 Task: Look for space in Kroonstad, South Africa from 10th July, 2023 to 15th July, 2023 for 7 adults in price range Rs.10000 to Rs.15000. Place can be entire place or shared room with 4 bedrooms having 7 beds and 4 bathrooms. Property type can be house, flat, guest house. Amenities needed are: wifi, TV, free parkinig on premises, gym, breakfast. Booking option can be shelf check-in. Required host language is English.
Action: Mouse moved to (494, 118)
Screenshot: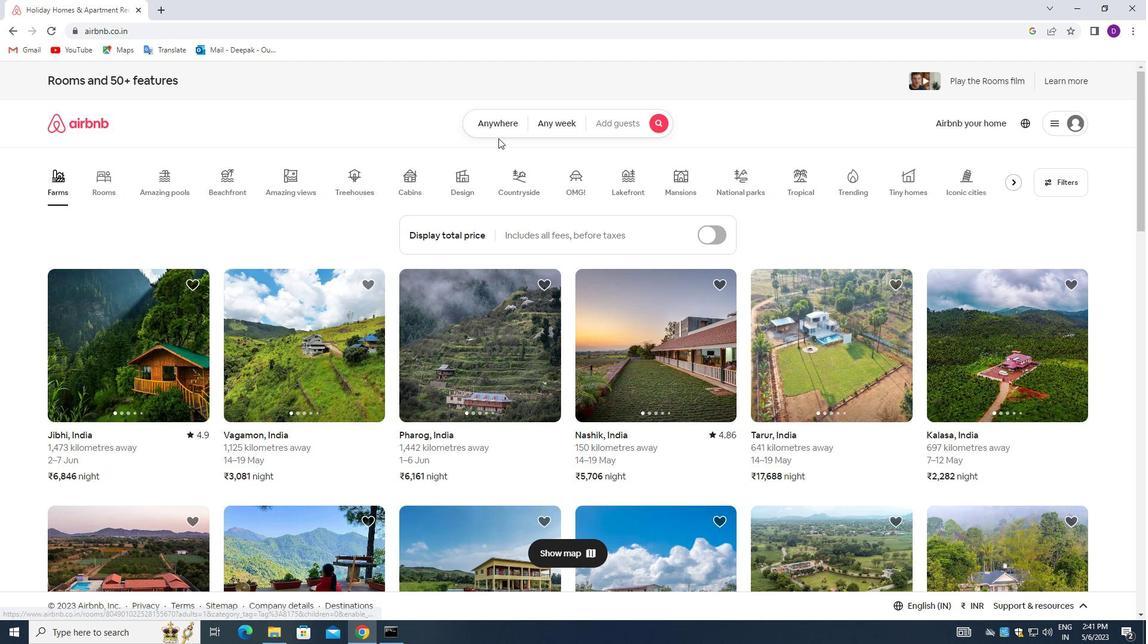 
Action: Mouse pressed left at (494, 118)
Screenshot: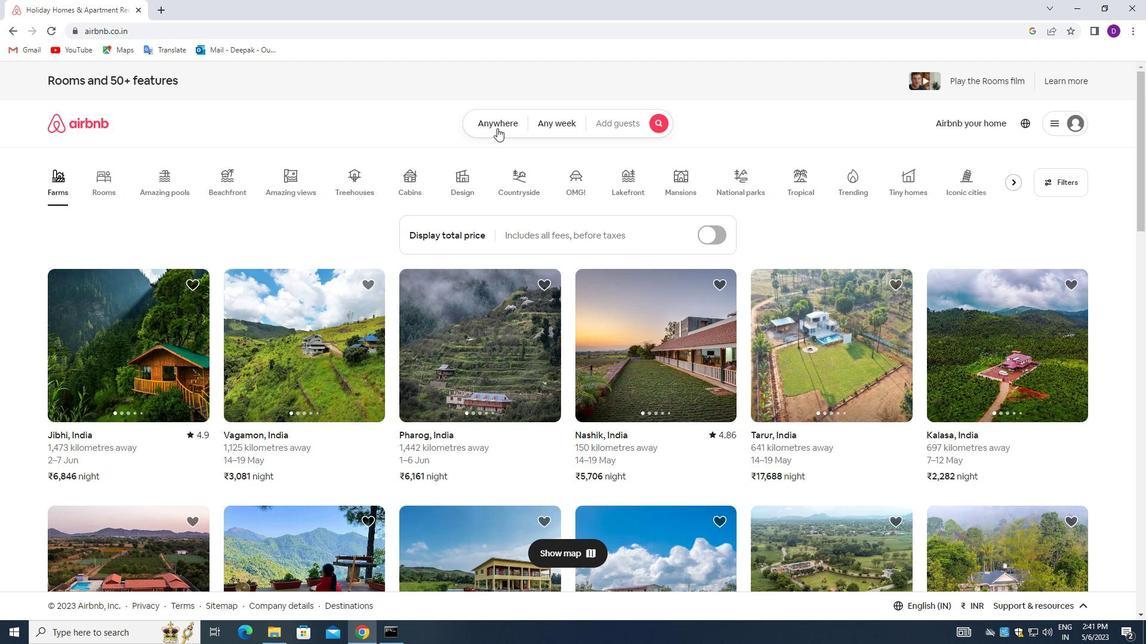 
Action: Mouse moved to (458, 170)
Screenshot: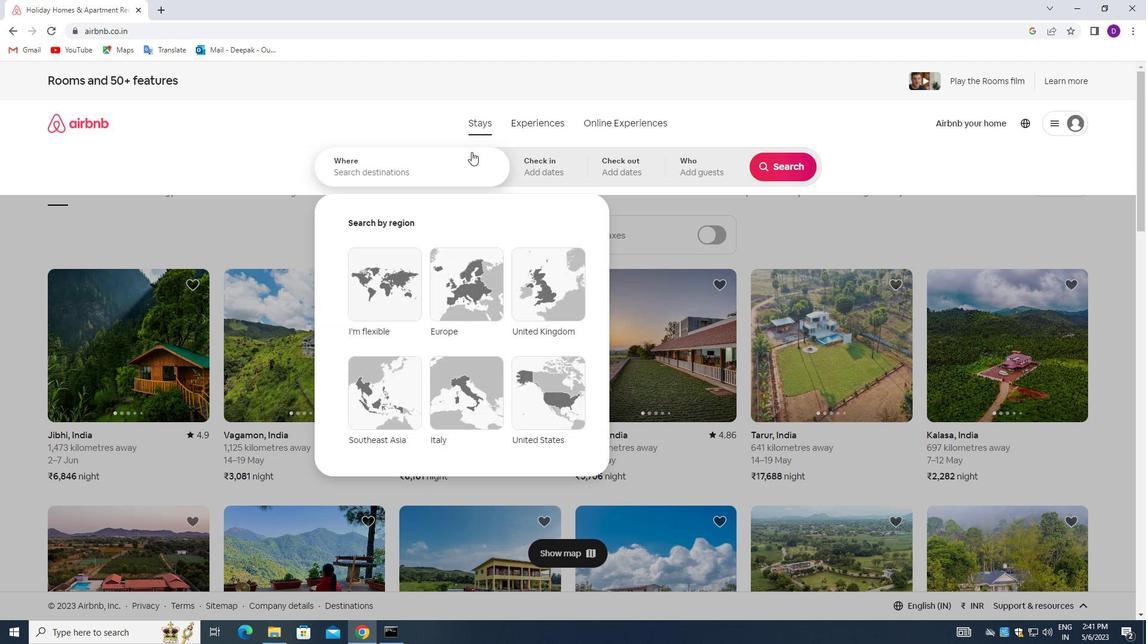 
Action: Mouse pressed left at (458, 170)
Screenshot: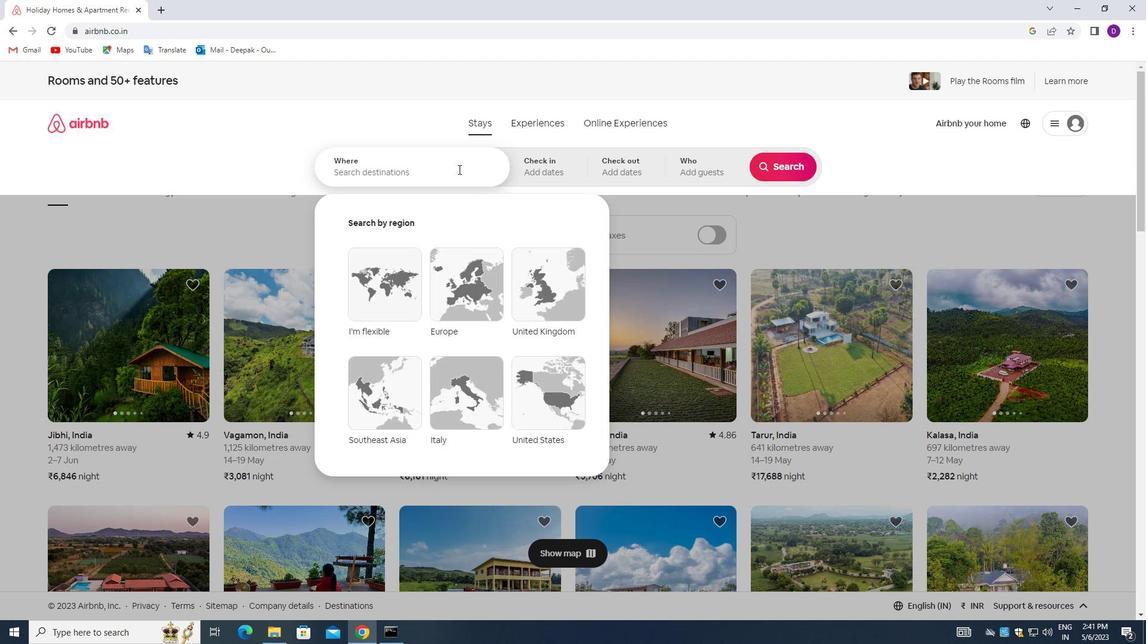 
Action: Mouse moved to (72, 278)
Screenshot: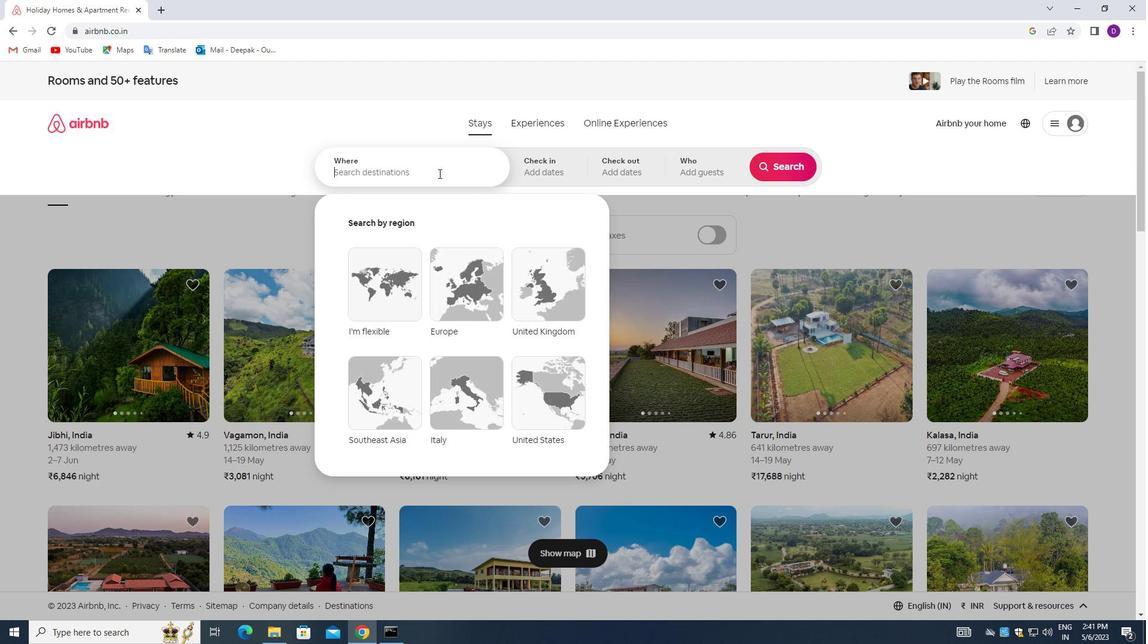 
Action: Key pressed <Key.shift>K
Screenshot: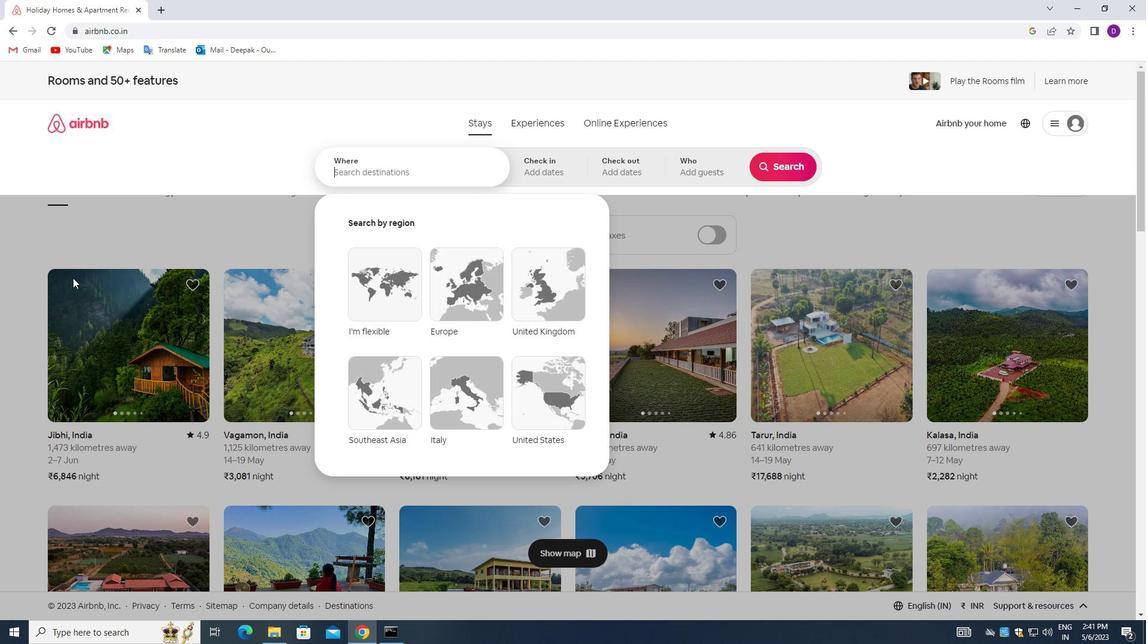 
Action: Mouse moved to (72, 278)
Screenshot: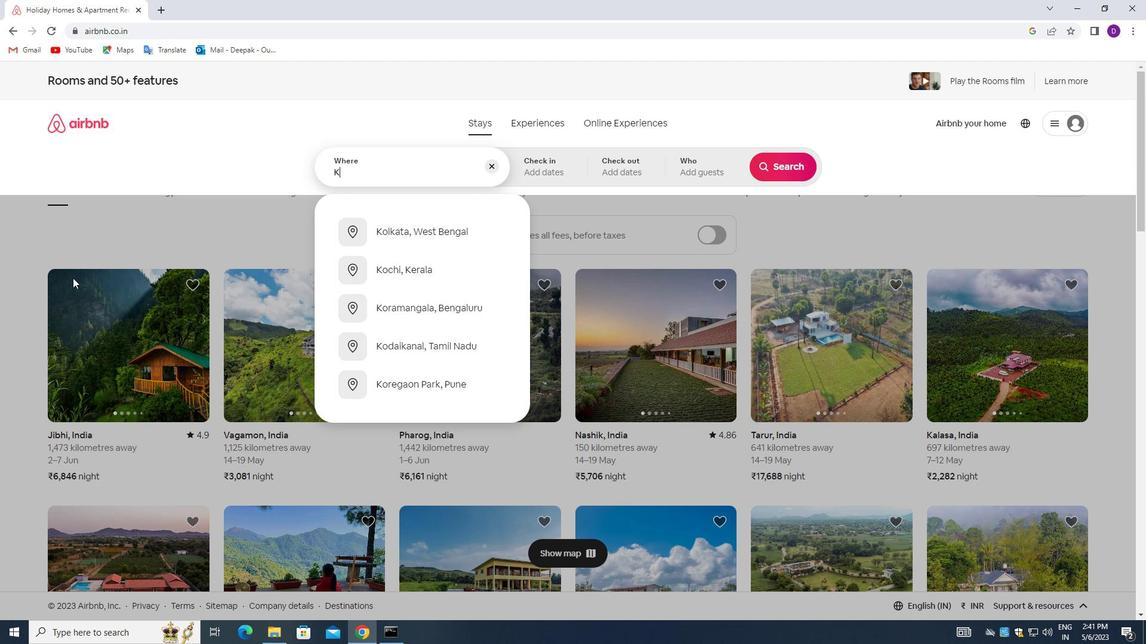 
Action: Key pressed ROONSTAD,<Key.space>J<Key.shift_r>S<Key.backspace><Key.backspace><Key.shift_r>SOUTH<Key.space><Key.shift_r>AFRICA<Key.shift_r><Key.enter>
Screenshot: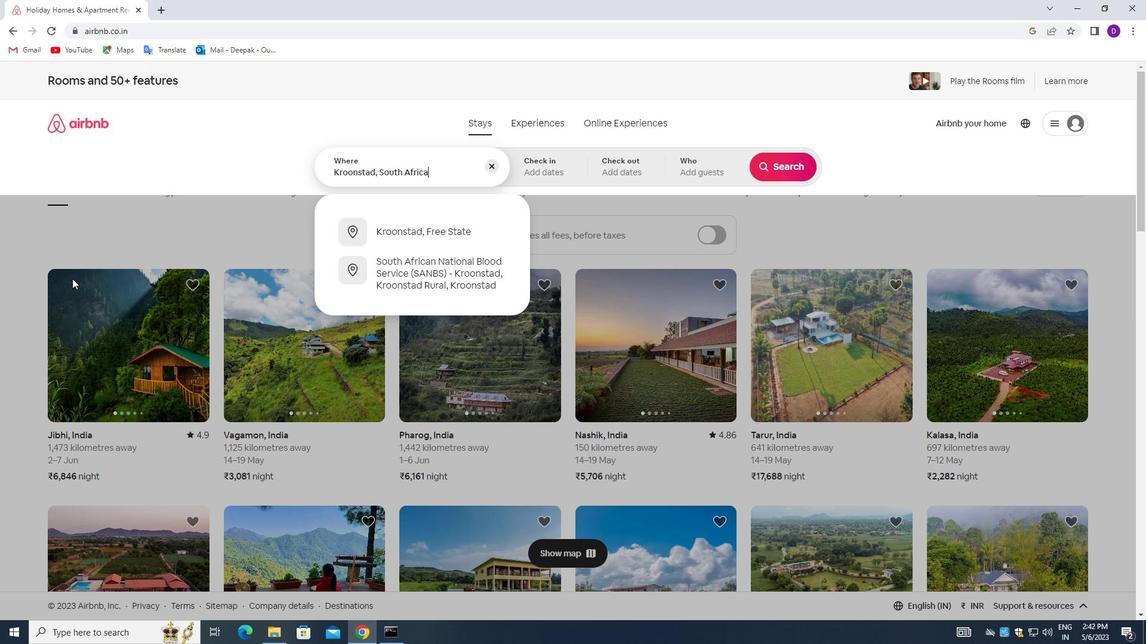 
Action: Mouse moved to (781, 260)
Screenshot: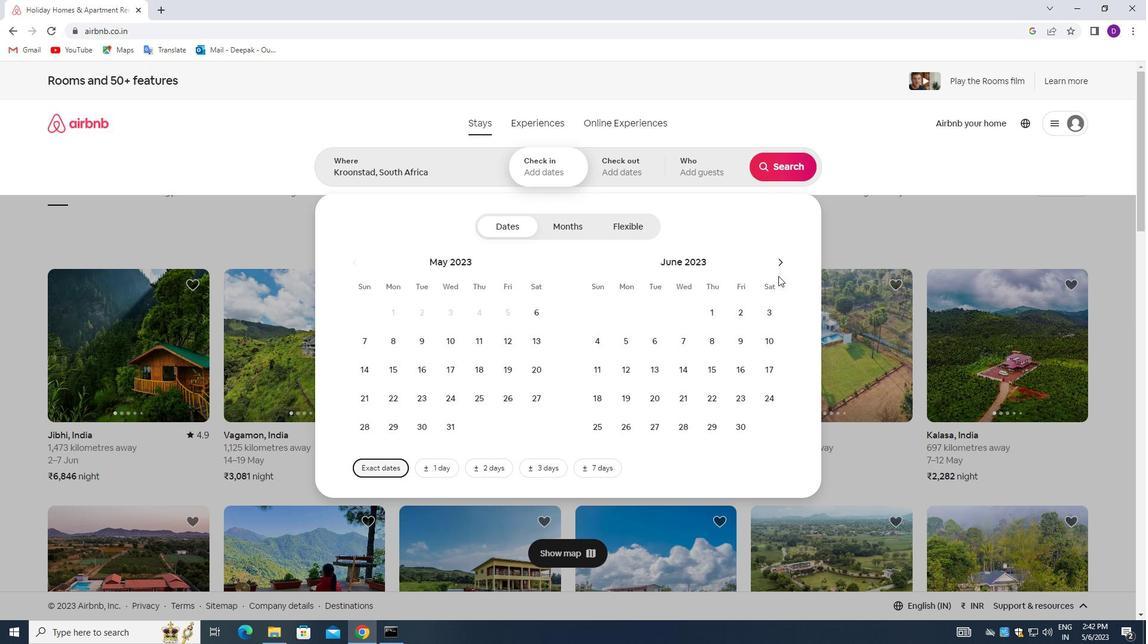 
Action: Mouse pressed left at (781, 260)
Screenshot: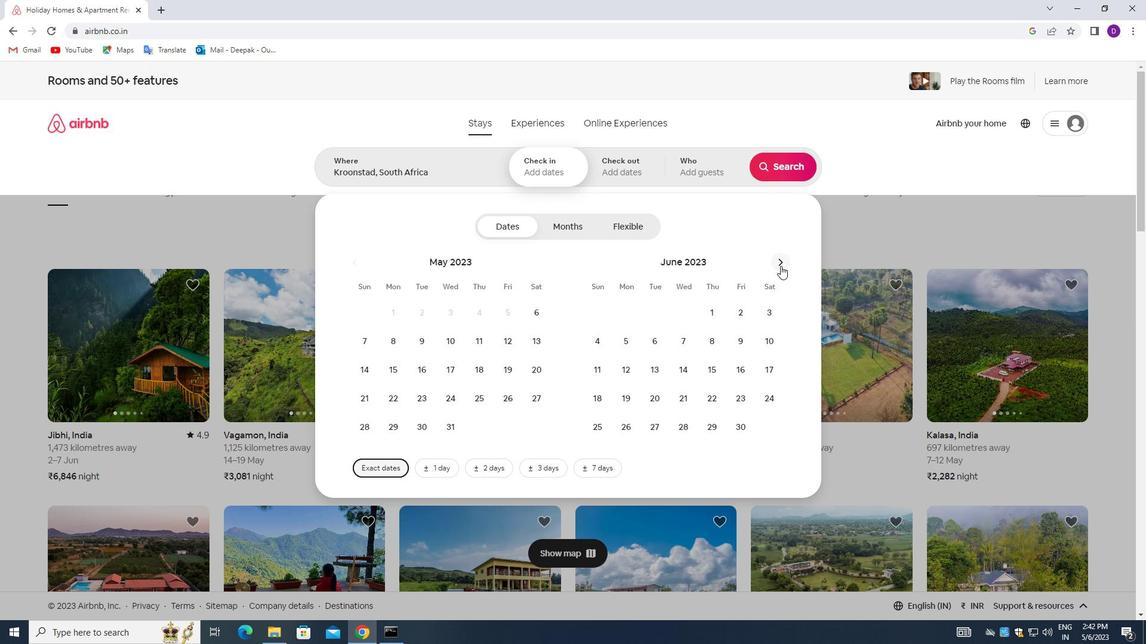 
Action: Mouse moved to (622, 373)
Screenshot: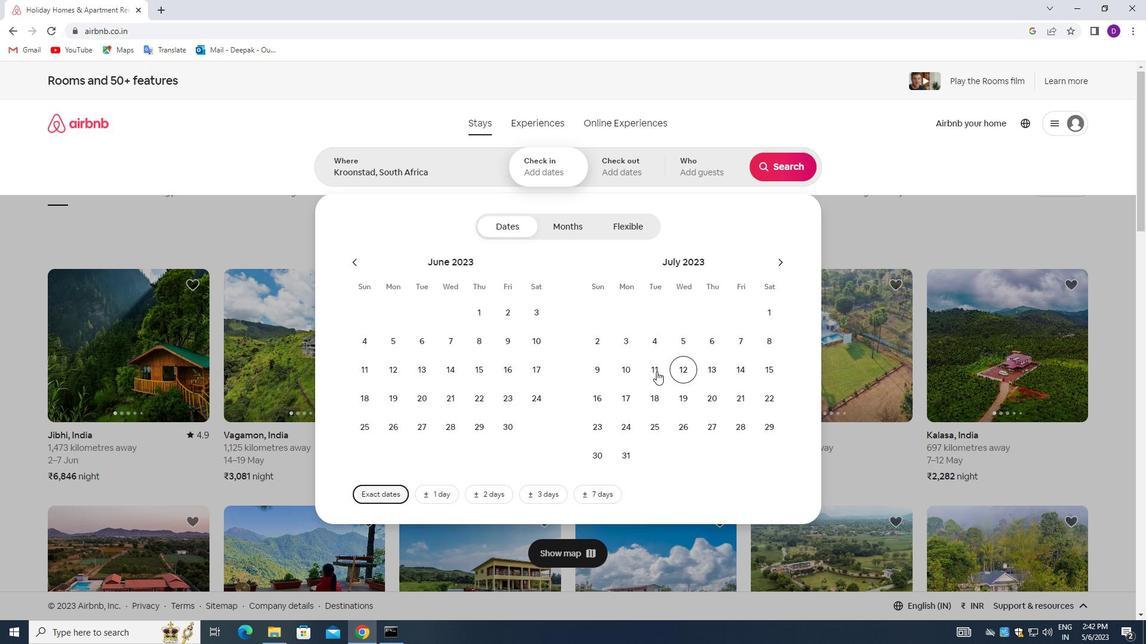 
Action: Mouse pressed left at (622, 373)
Screenshot: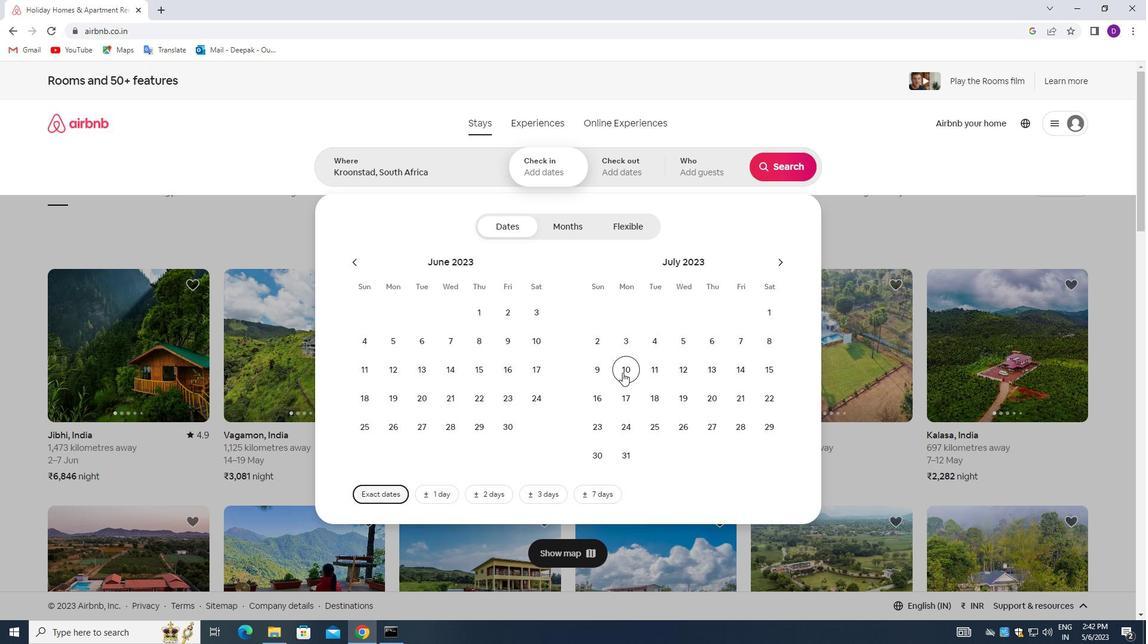 
Action: Mouse moved to (764, 364)
Screenshot: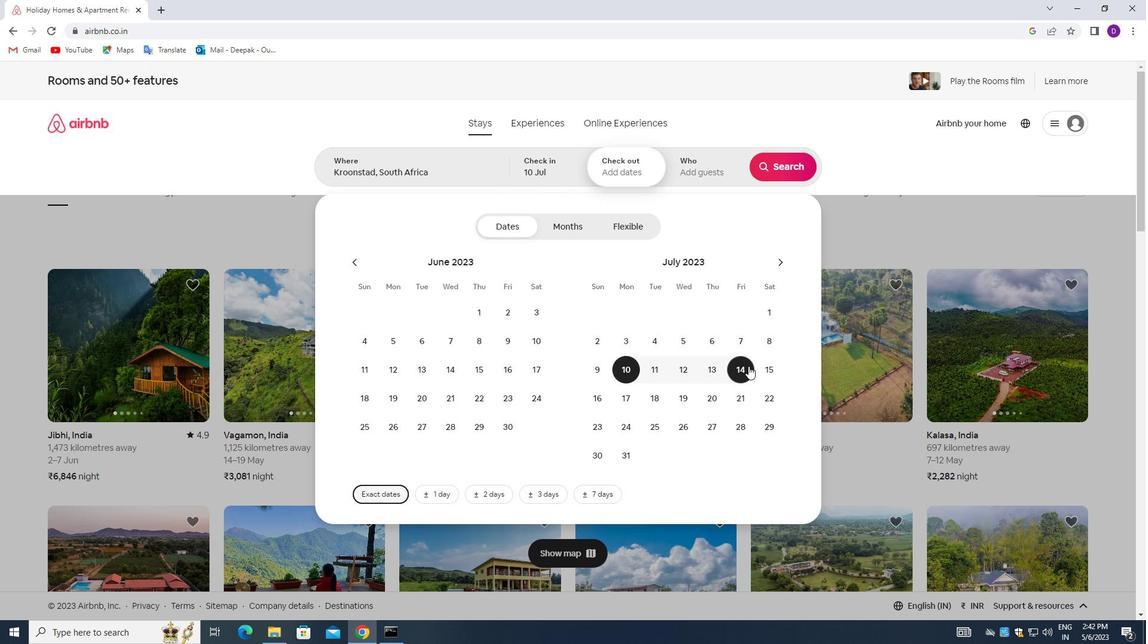 
Action: Mouse pressed left at (764, 364)
Screenshot: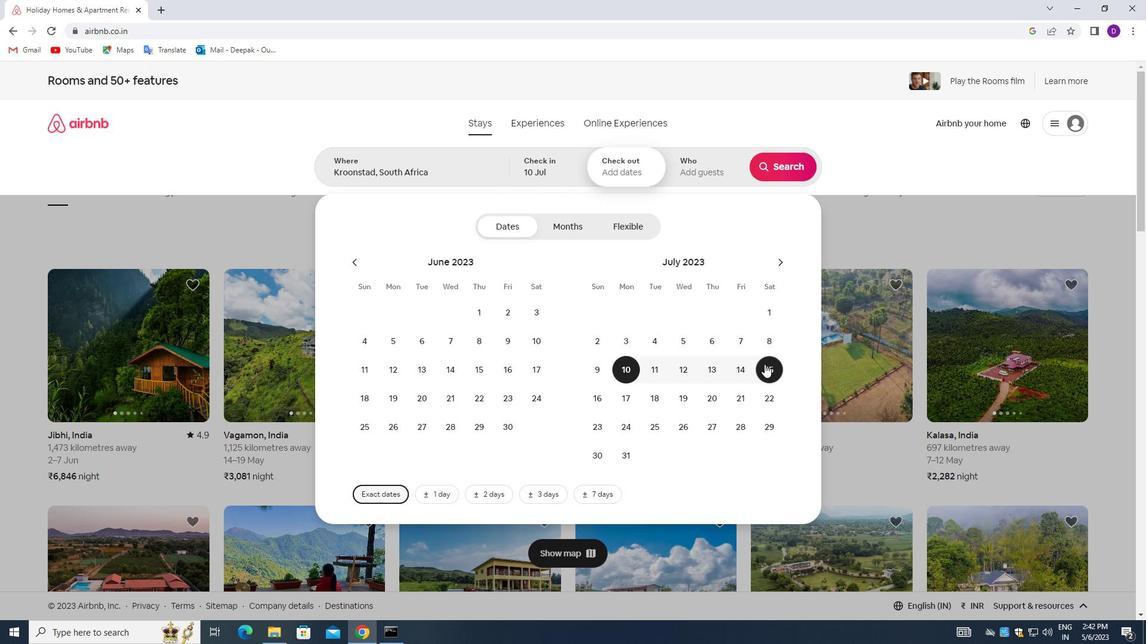 
Action: Mouse moved to (711, 176)
Screenshot: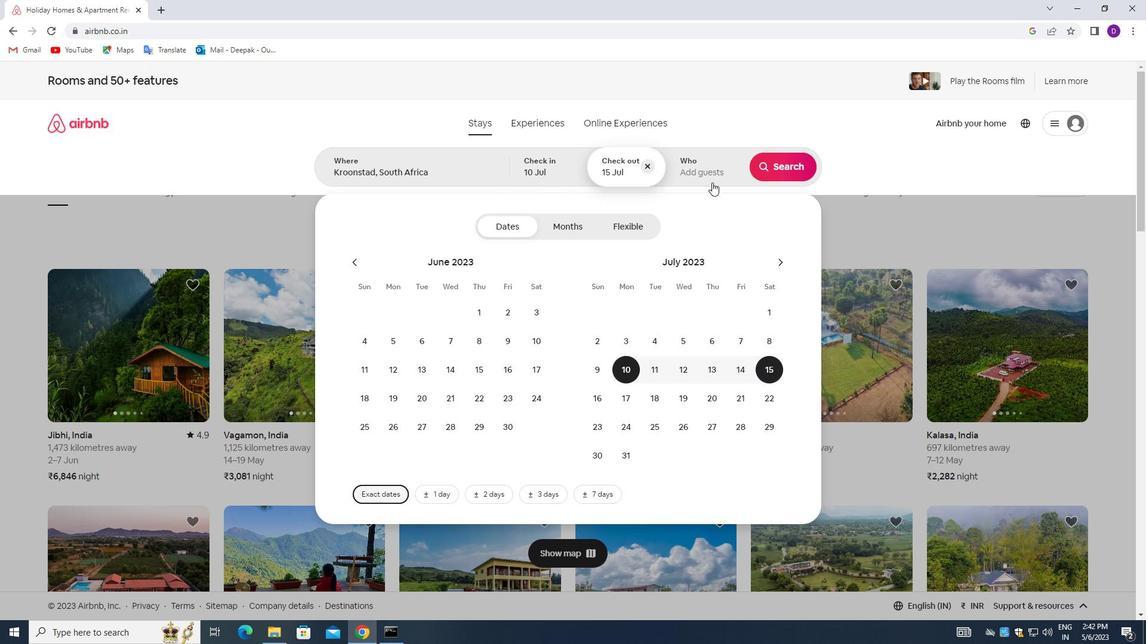 
Action: Mouse pressed left at (711, 176)
Screenshot: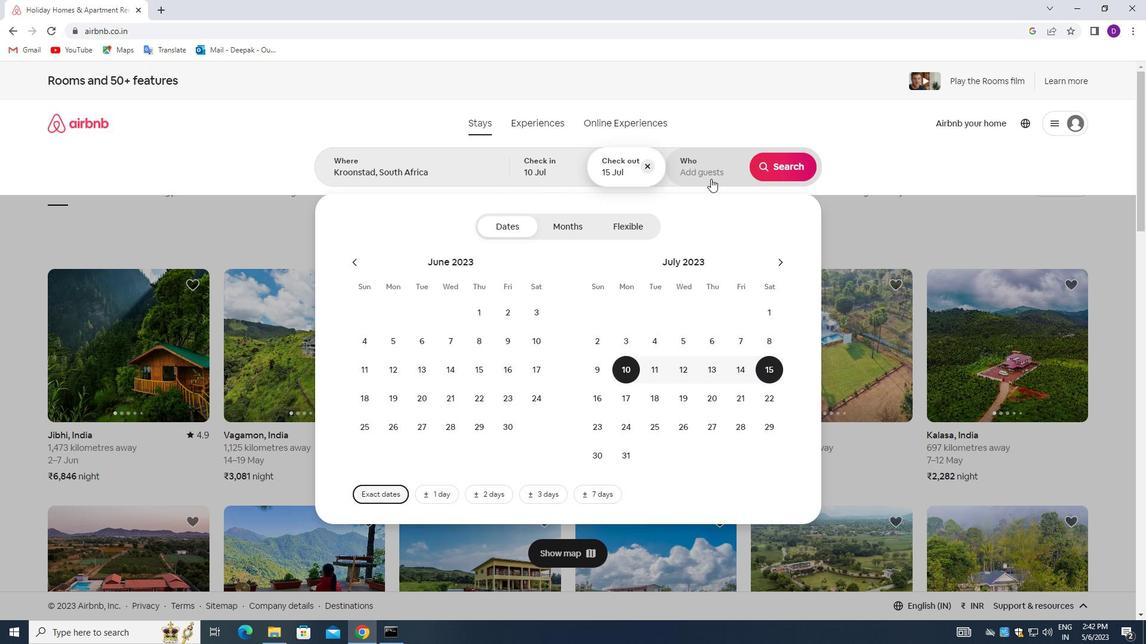 
Action: Mouse moved to (786, 229)
Screenshot: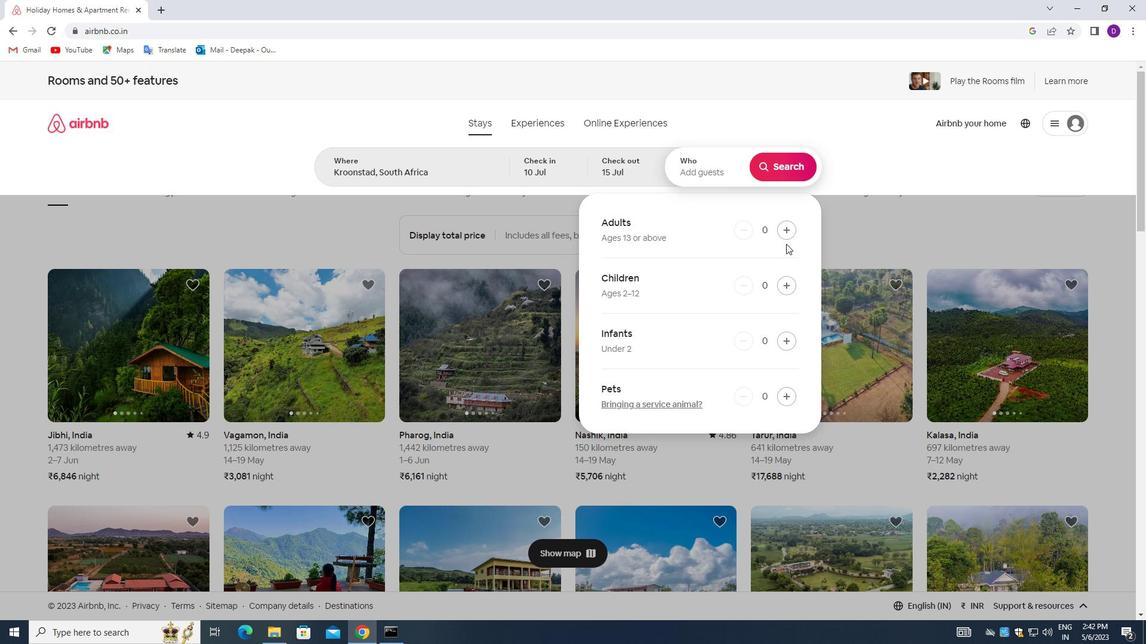 
Action: Mouse pressed left at (786, 229)
Screenshot: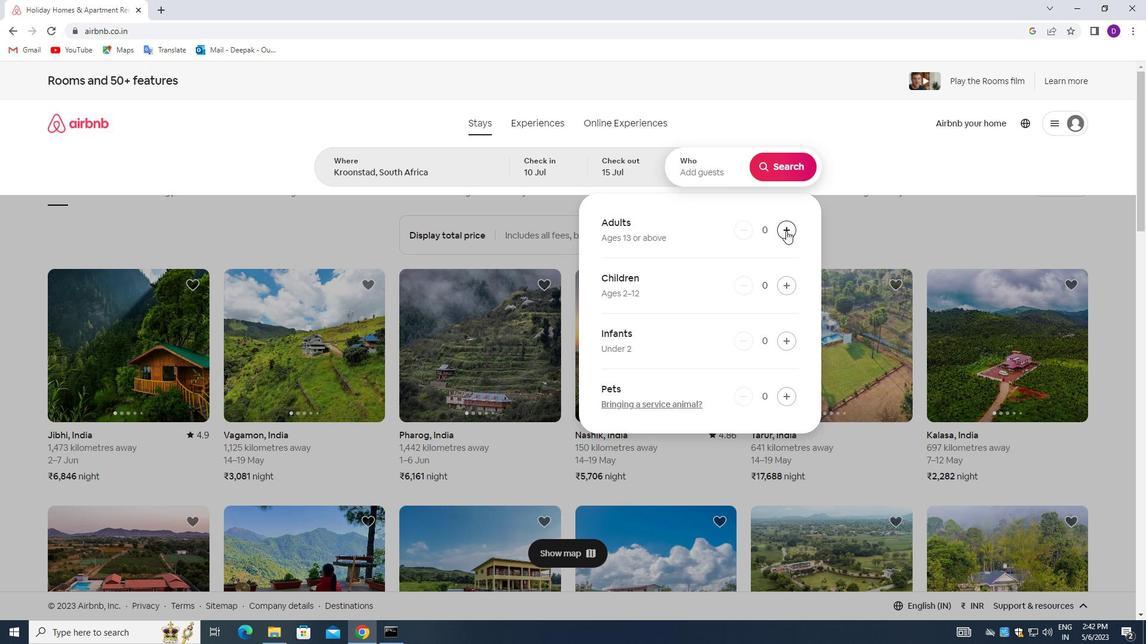 
Action: Mouse pressed left at (786, 229)
Screenshot: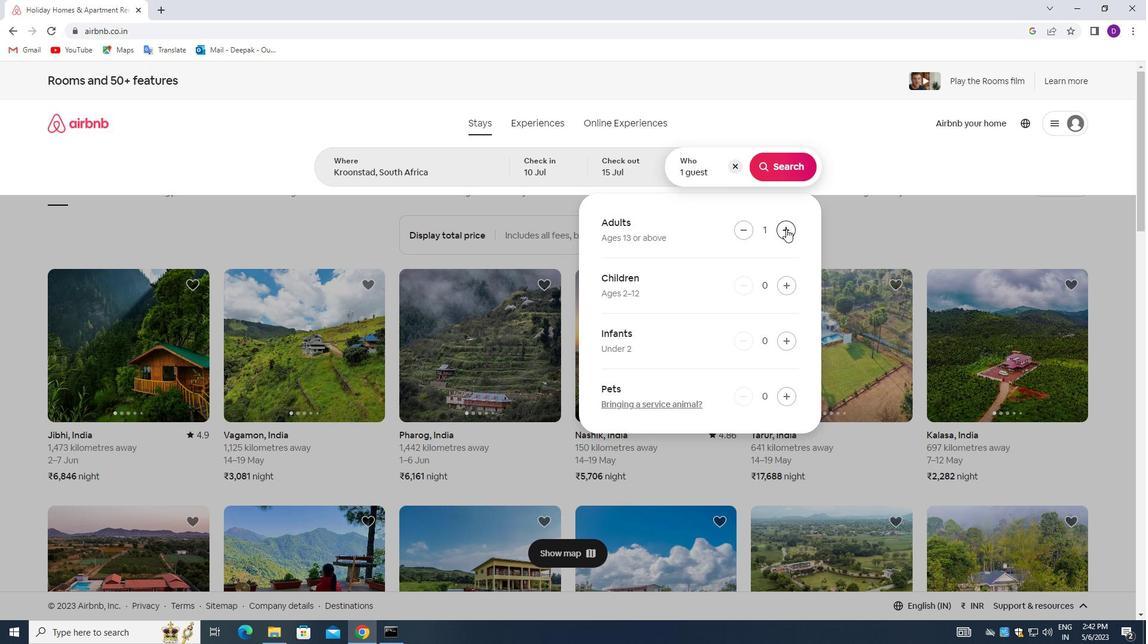 
Action: Mouse pressed left at (786, 229)
Screenshot: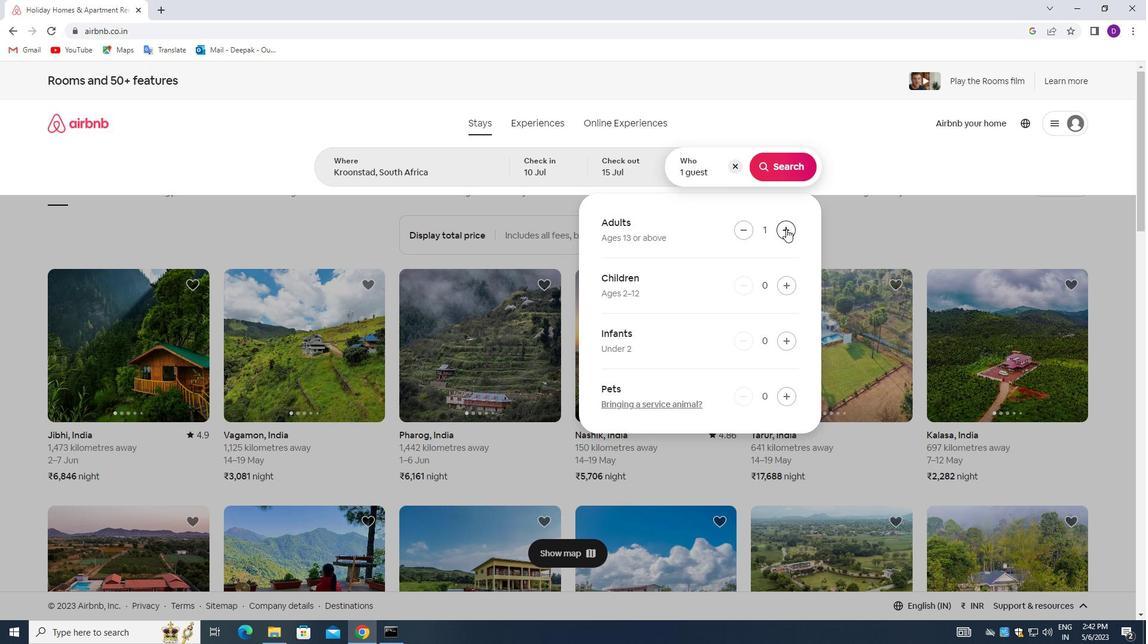 
Action: Mouse pressed left at (786, 229)
Screenshot: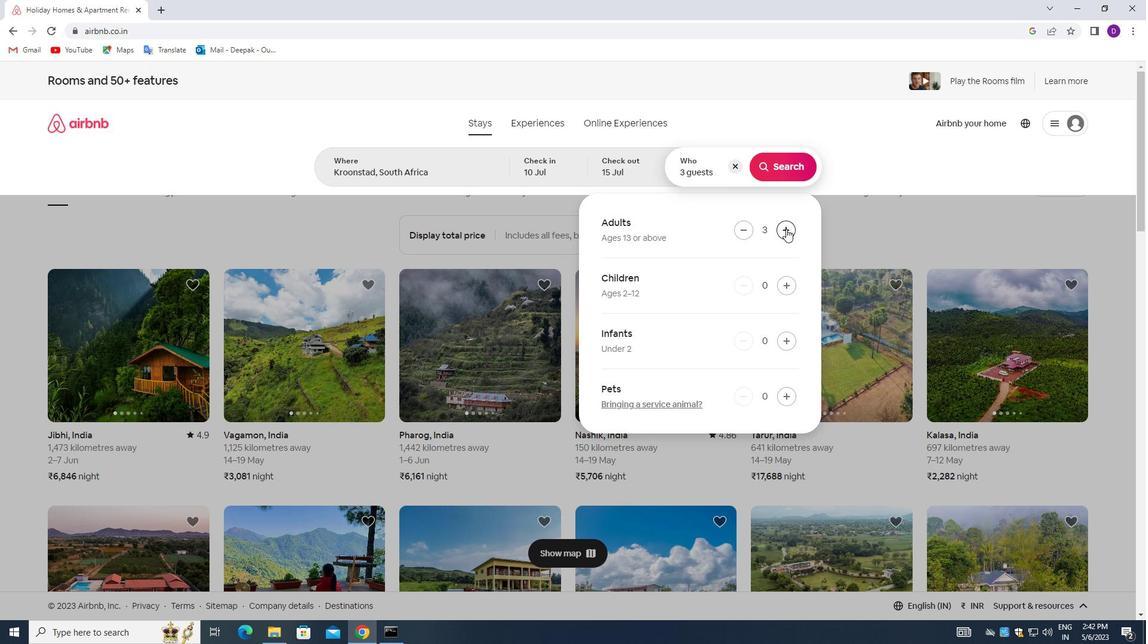 
Action: Mouse pressed left at (786, 229)
Screenshot: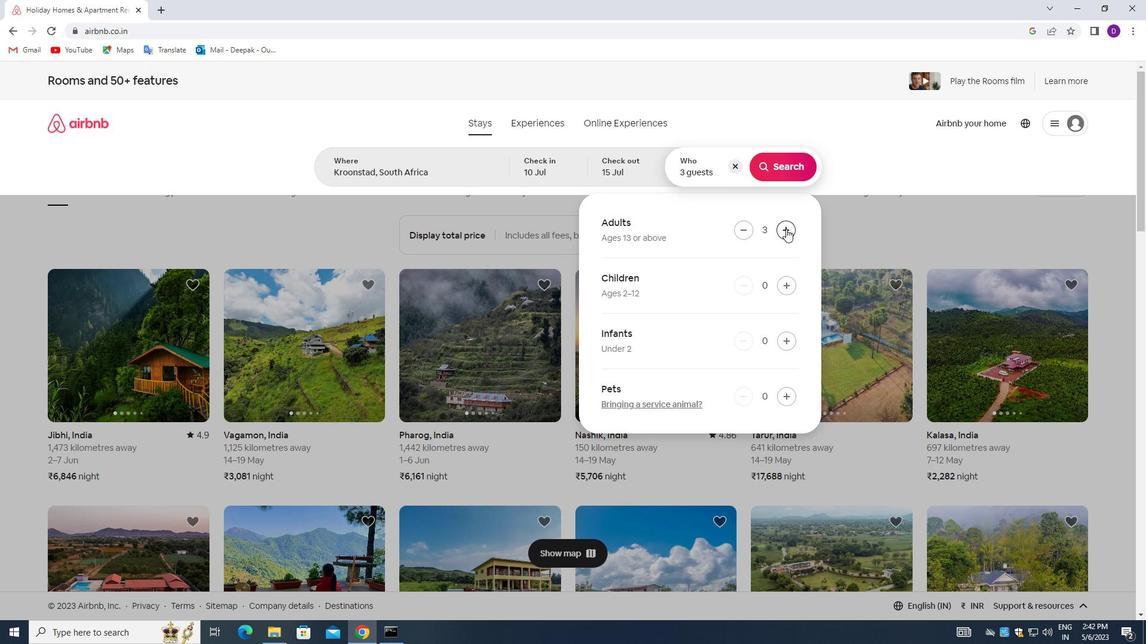 
Action: Mouse pressed left at (786, 229)
Screenshot: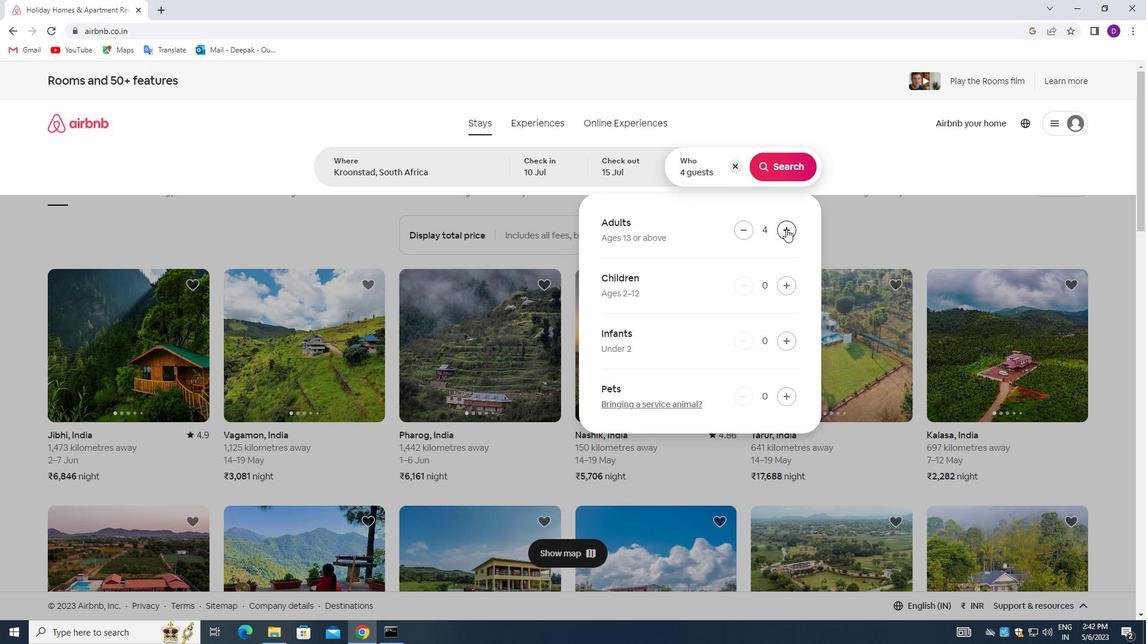 
Action: Mouse pressed left at (786, 229)
Screenshot: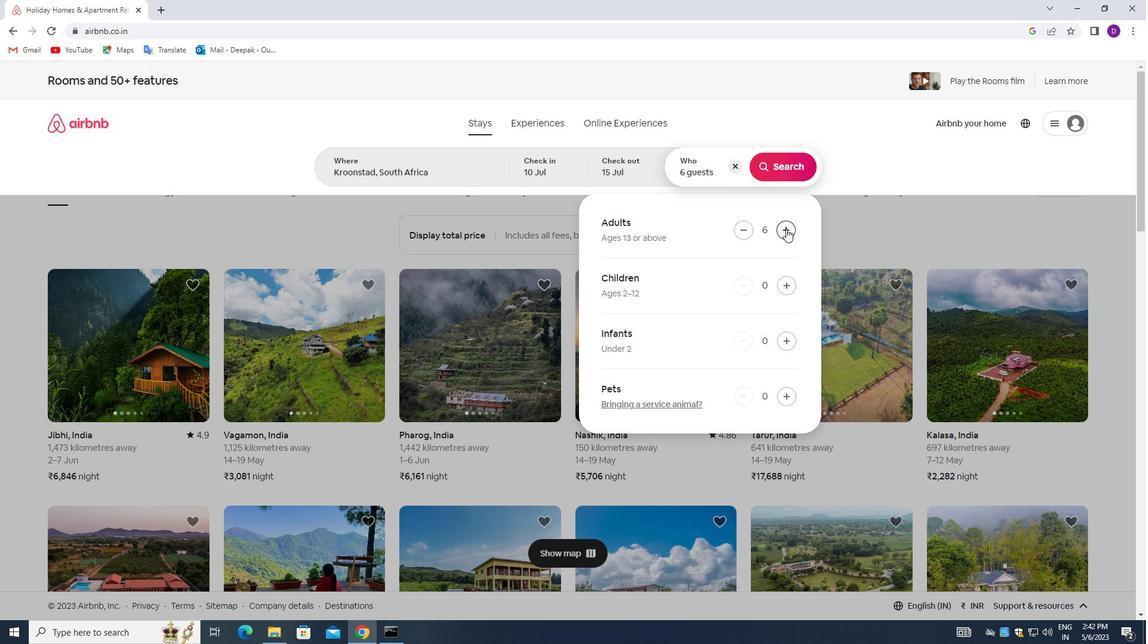 
Action: Mouse moved to (781, 161)
Screenshot: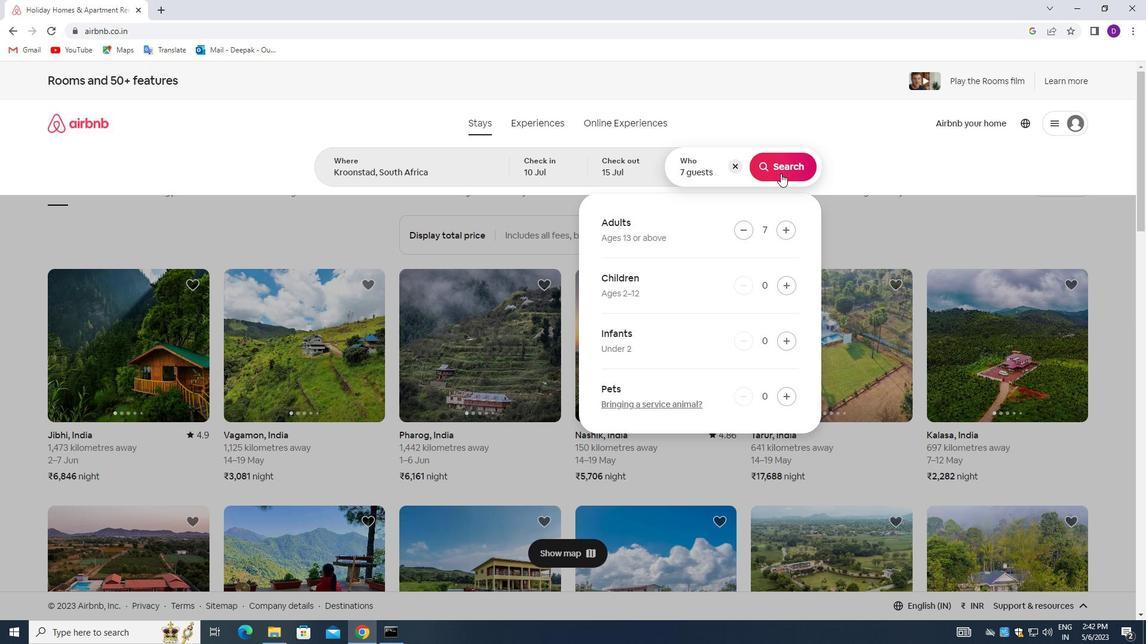 
Action: Mouse pressed left at (781, 161)
Screenshot: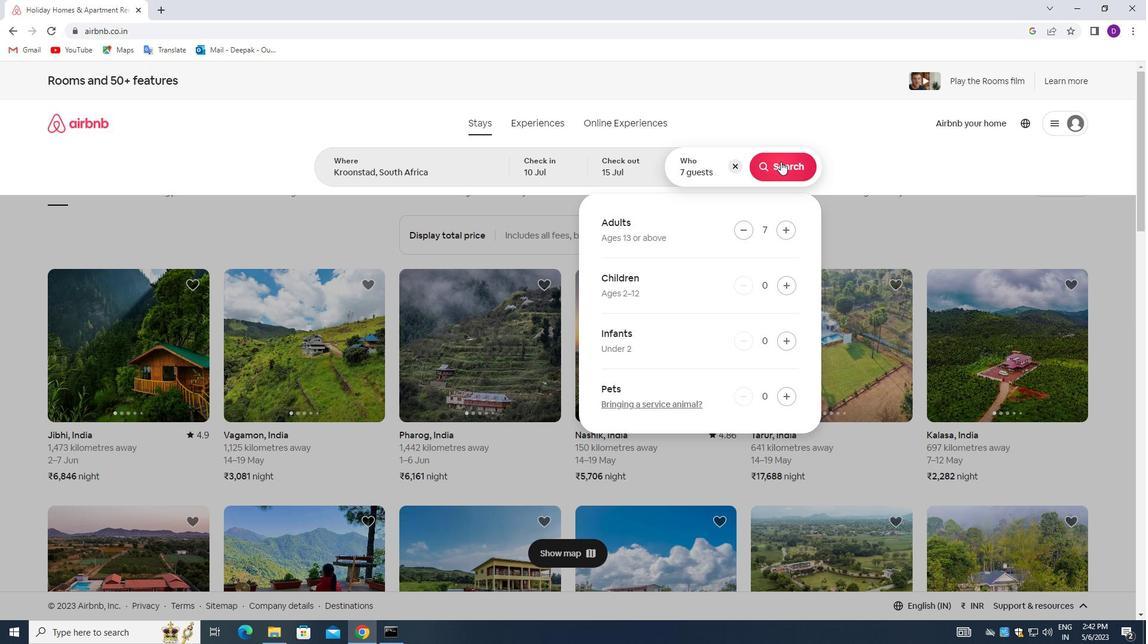 
Action: Mouse moved to (1086, 129)
Screenshot: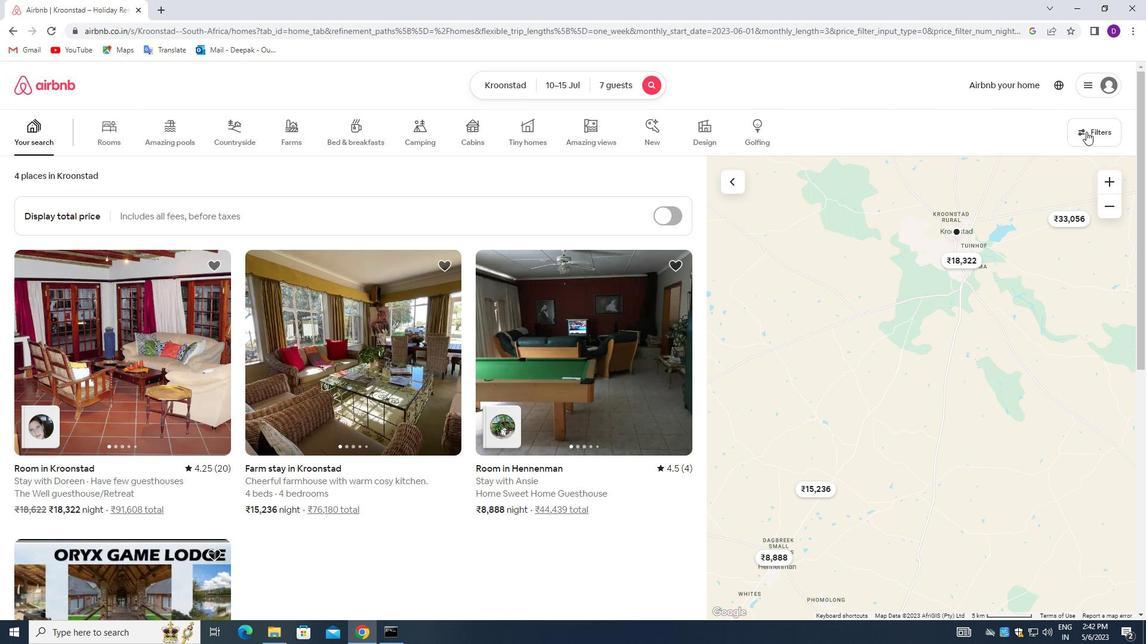 
Action: Mouse pressed left at (1086, 129)
Screenshot: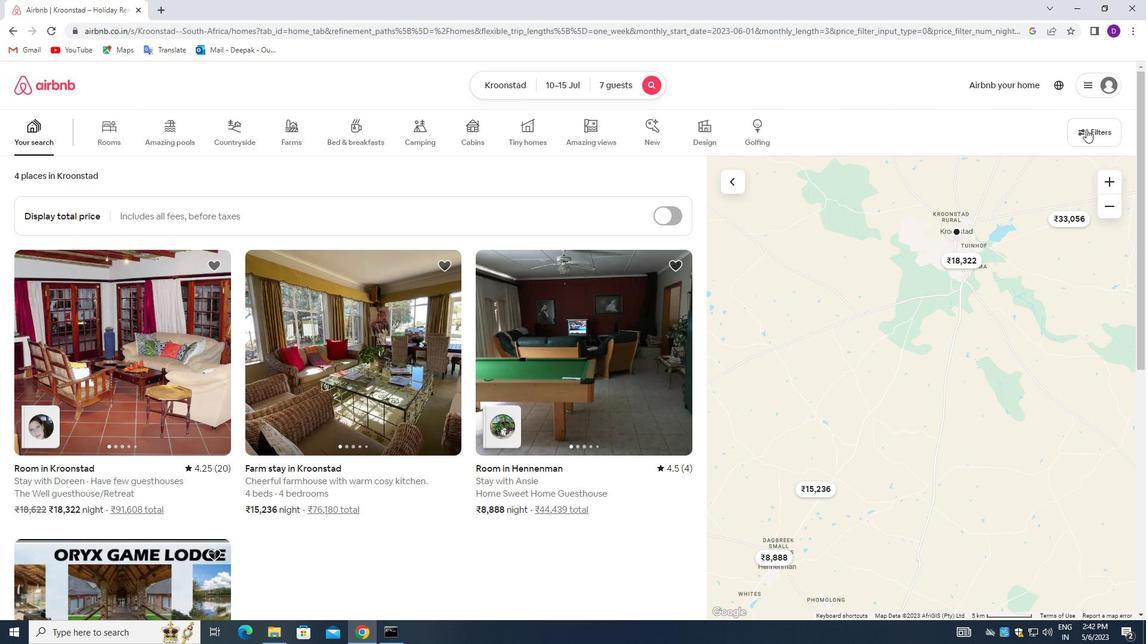 
Action: Mouse moved to (437, 428)
Screenshot: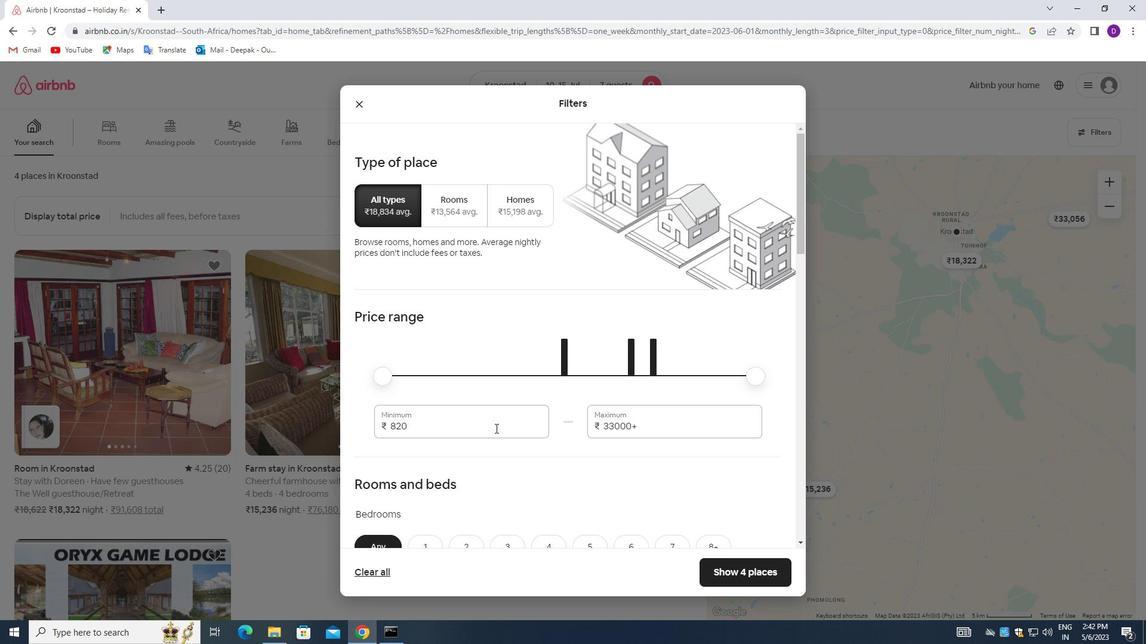 
Action: Mouse pressed left at (437, 428)
Screenshot: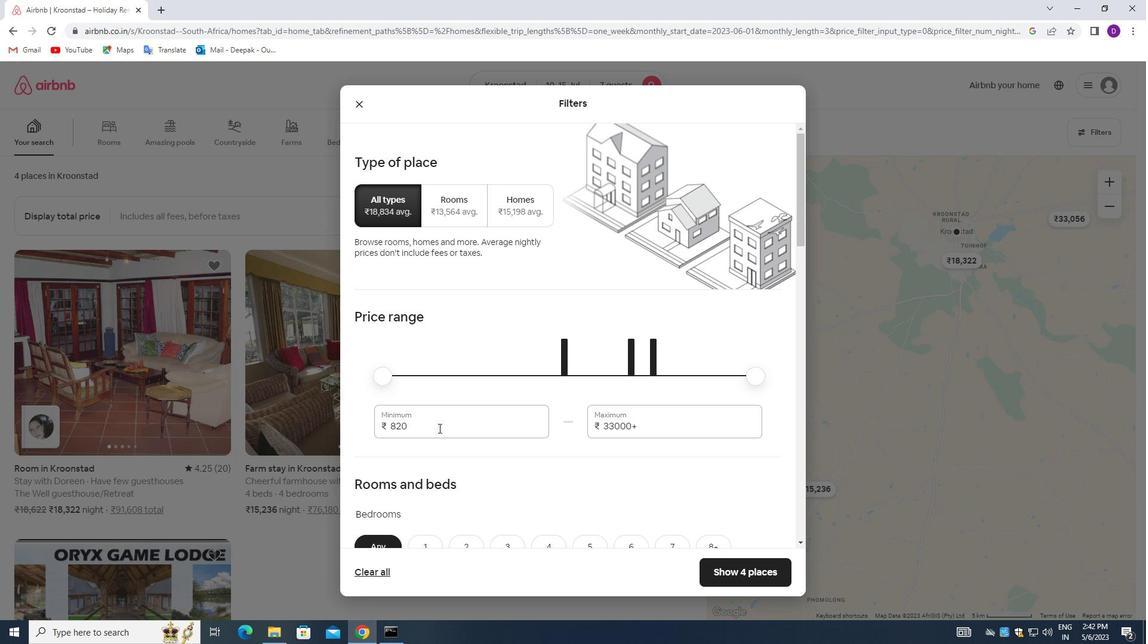 
Action: Mouse pressed left at (437, 428)
Screenshot: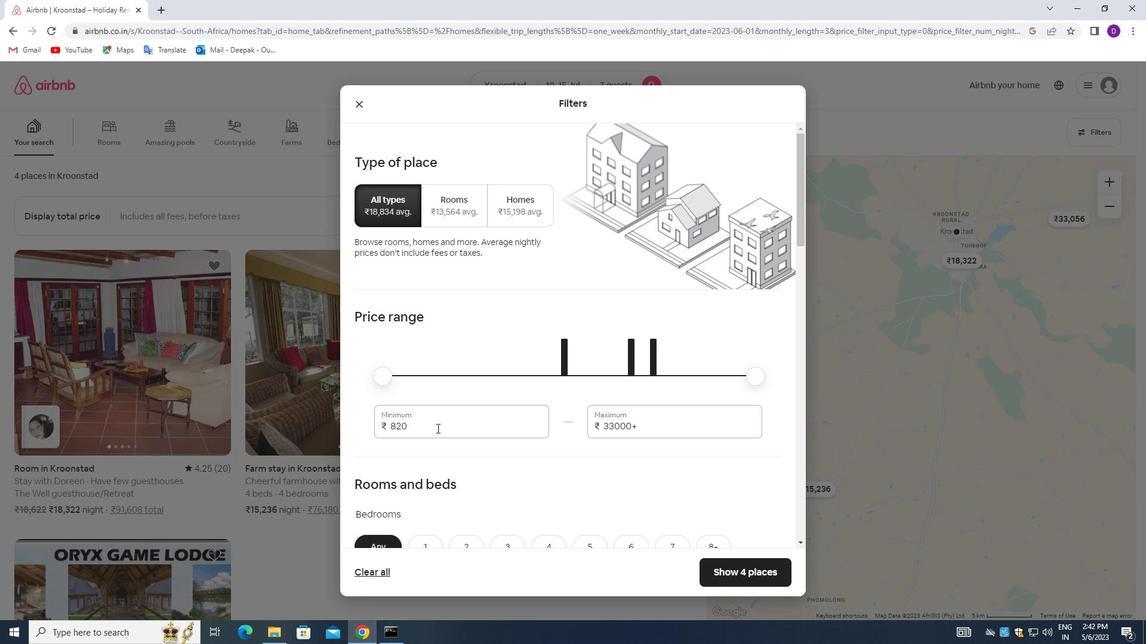 
Action: Mouse moved to (436, 428)
Screenshot: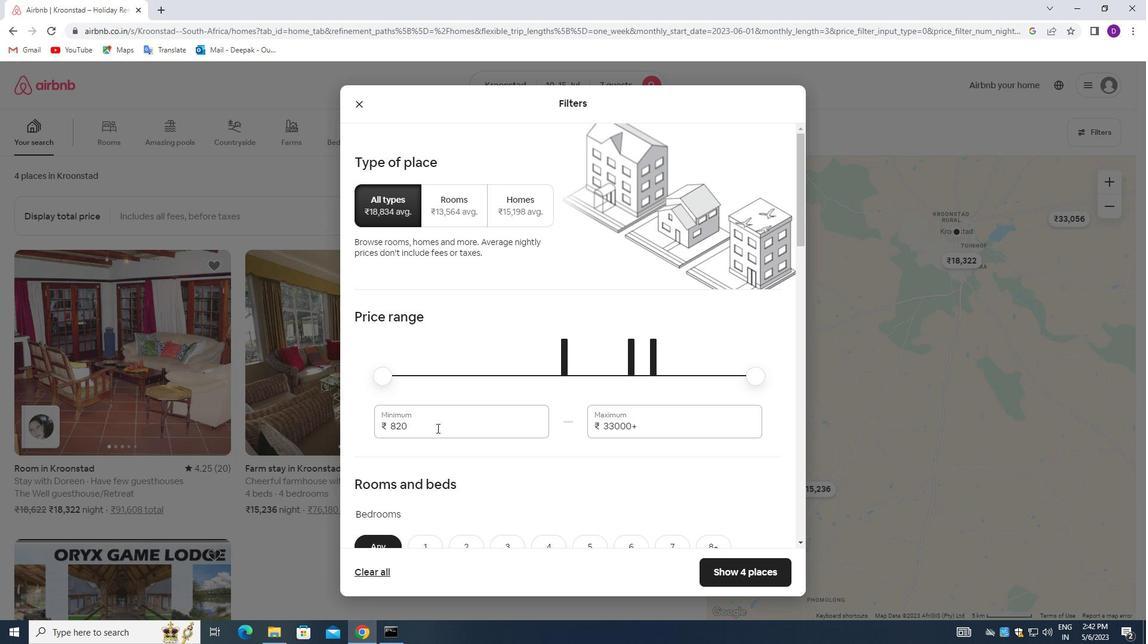 
Action: Key pressed 10000<Key.tab>15000
Screenshot: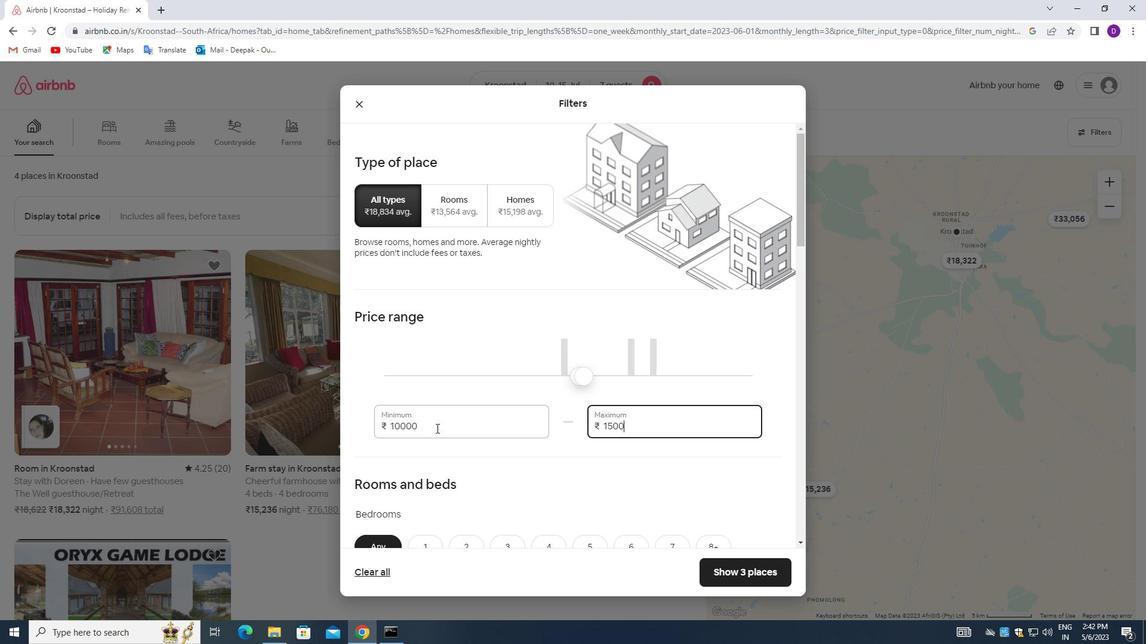 
Action: Mouse moved to (455, 423)
Screenshot: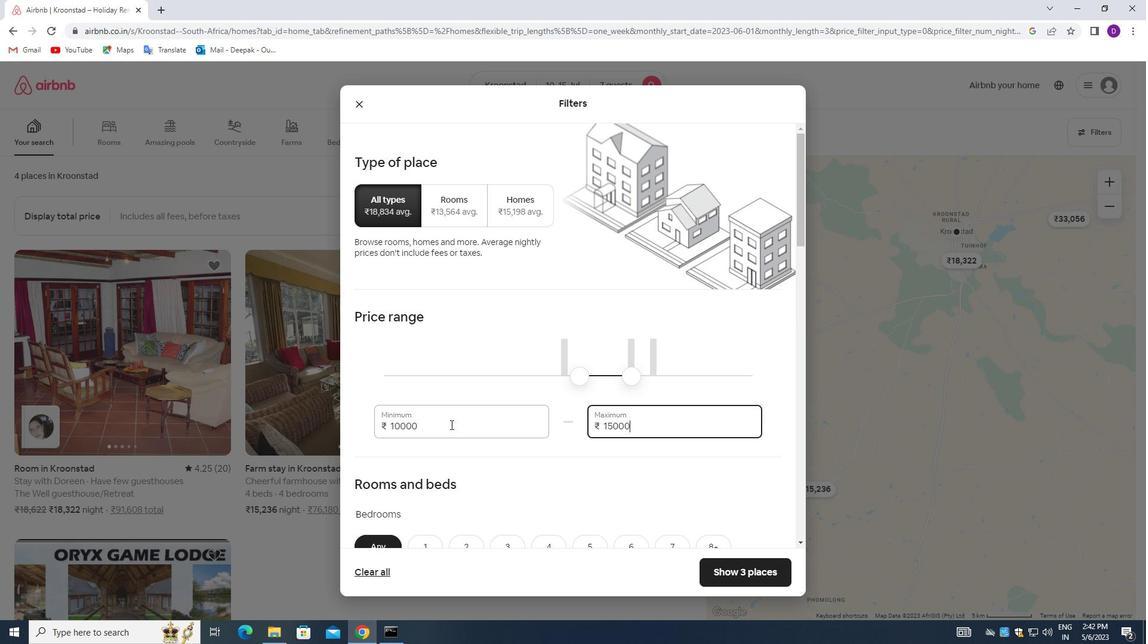 
Action: Mouse scrolled (455, 422) with delta (0, 0)
Screenshot: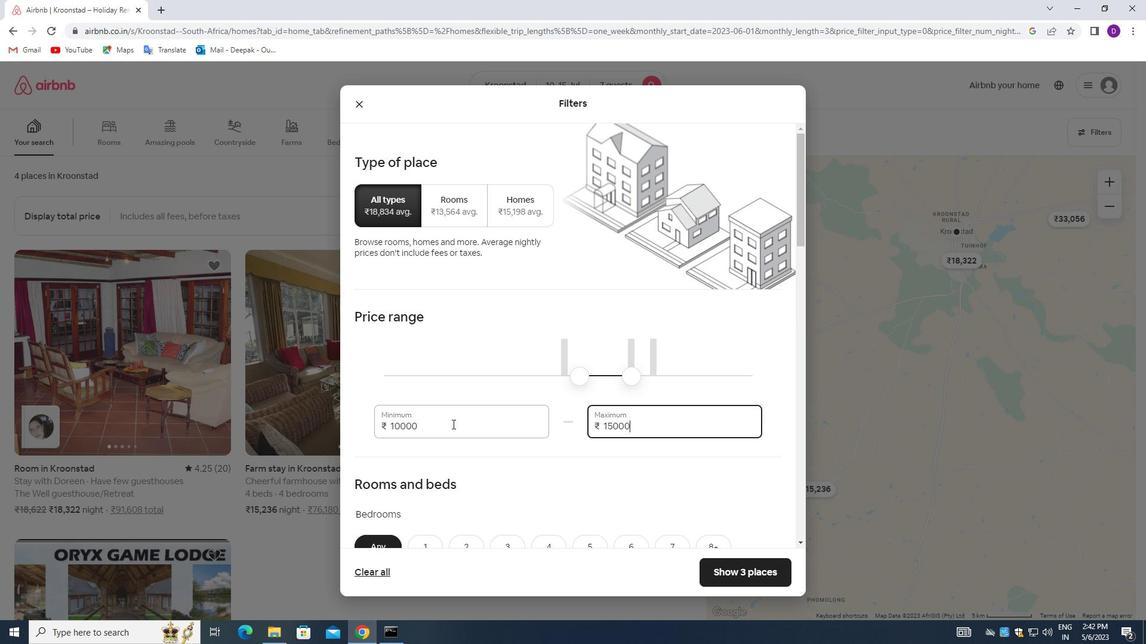 
Action: Mouse moved to (455, 423)
Screenshot: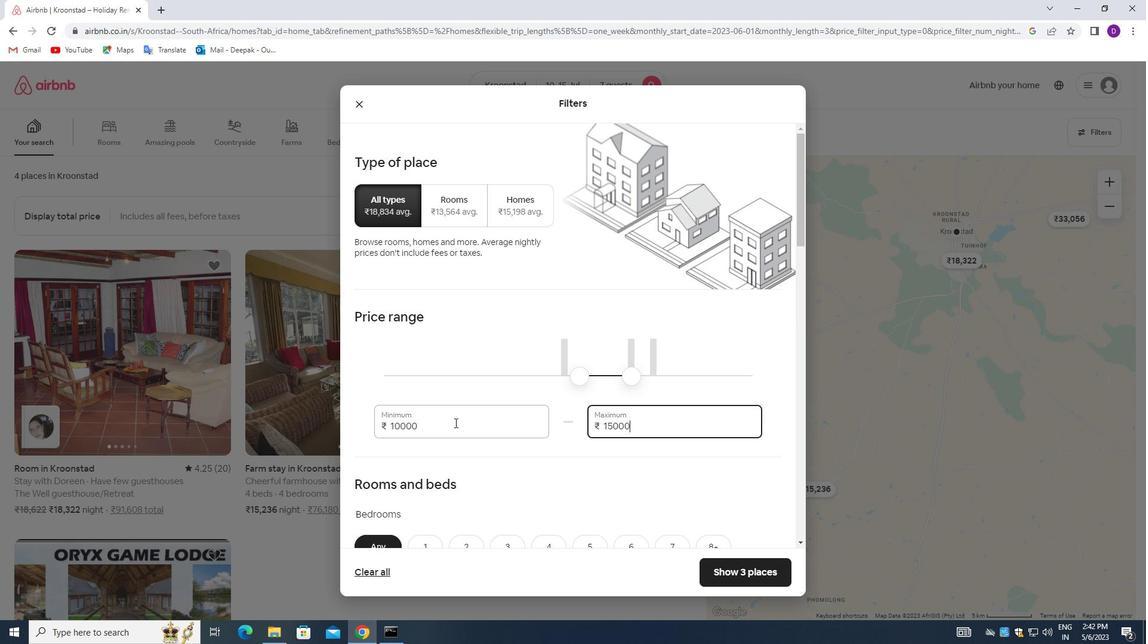 
Action: Mouse scrolled (455, 422) with delta (0, 0)
Screenshot: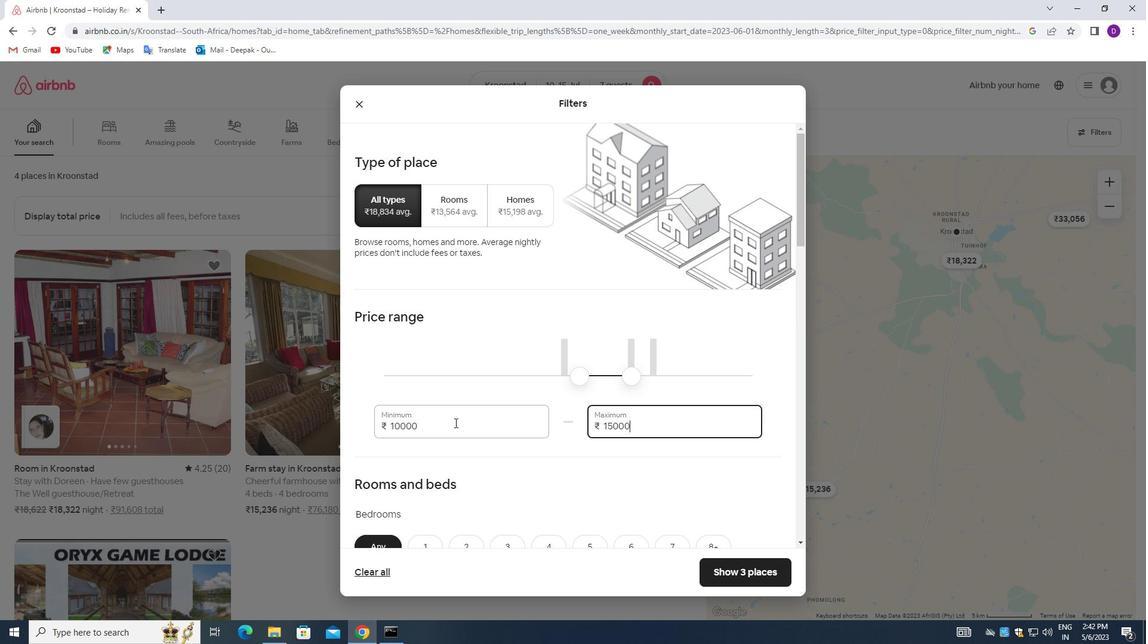 
Action: Mouse scrolled (455, 422) with delta (0, 0)
Screenshot: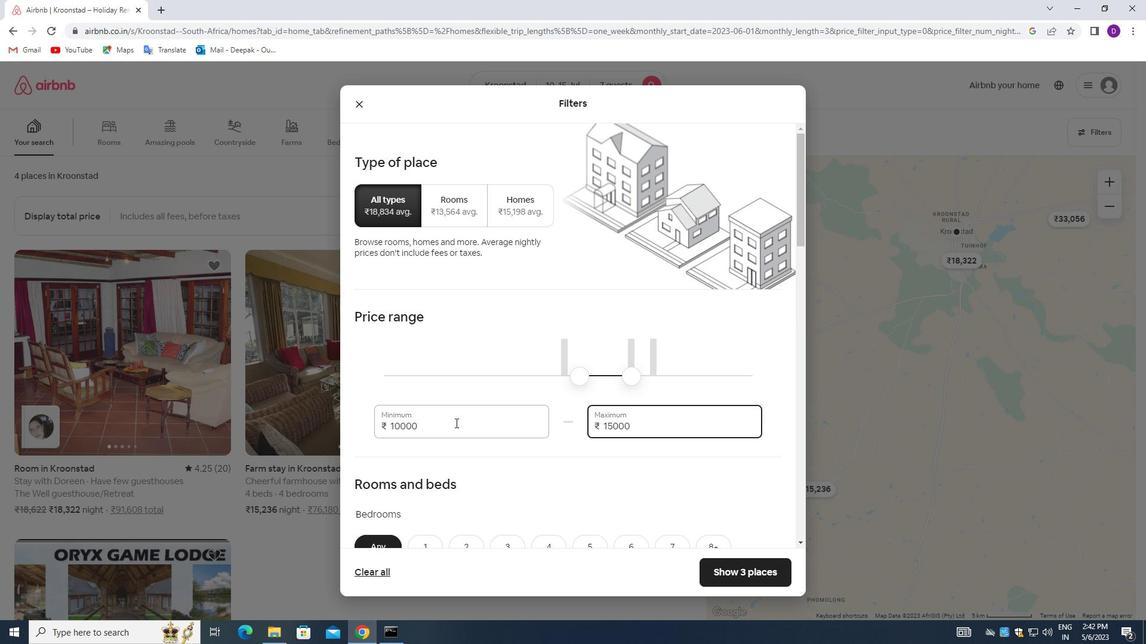 
Action: Mouse moved to (545, 375)
Screenshot: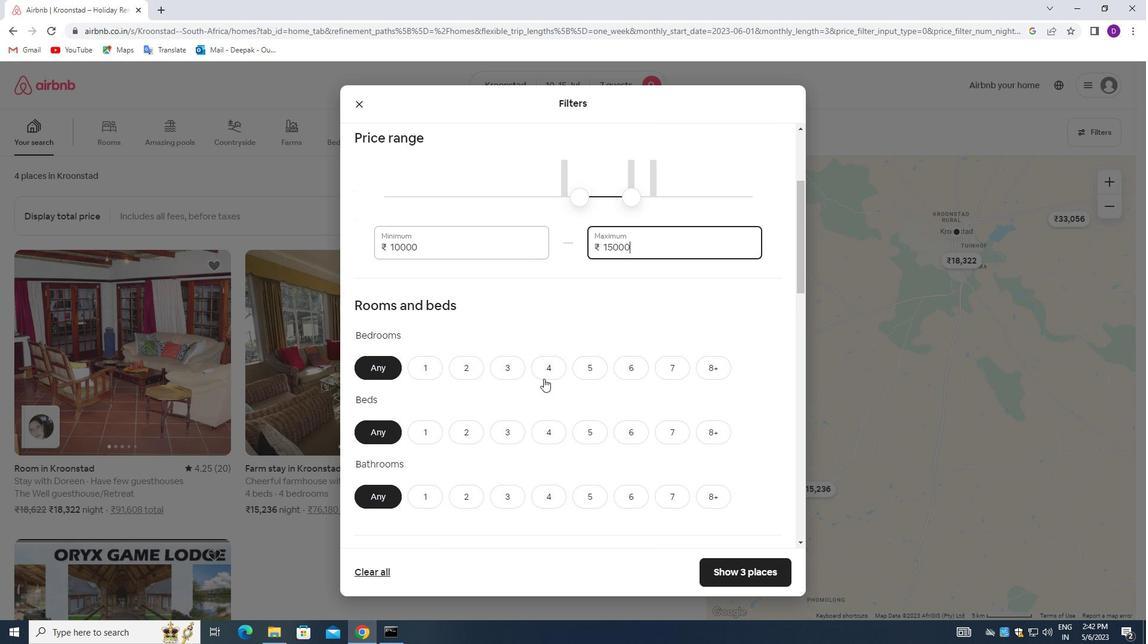 
Action: Mouse pressed left at (545, 375)
Screenshot: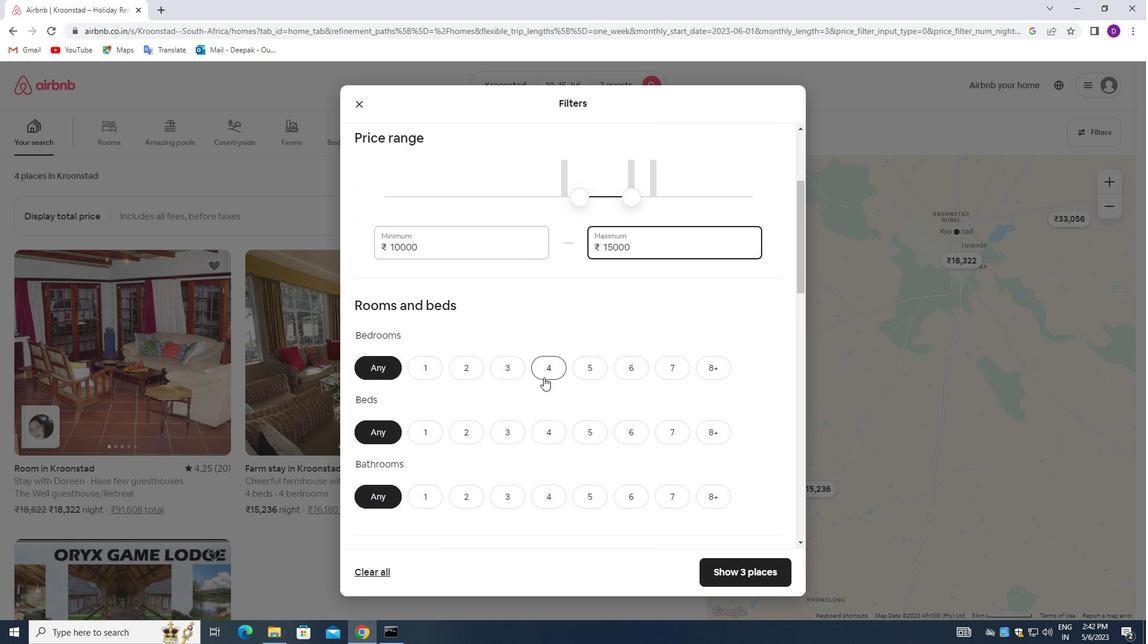 
Action: Mouse moved to (679, 438)
Screenshot: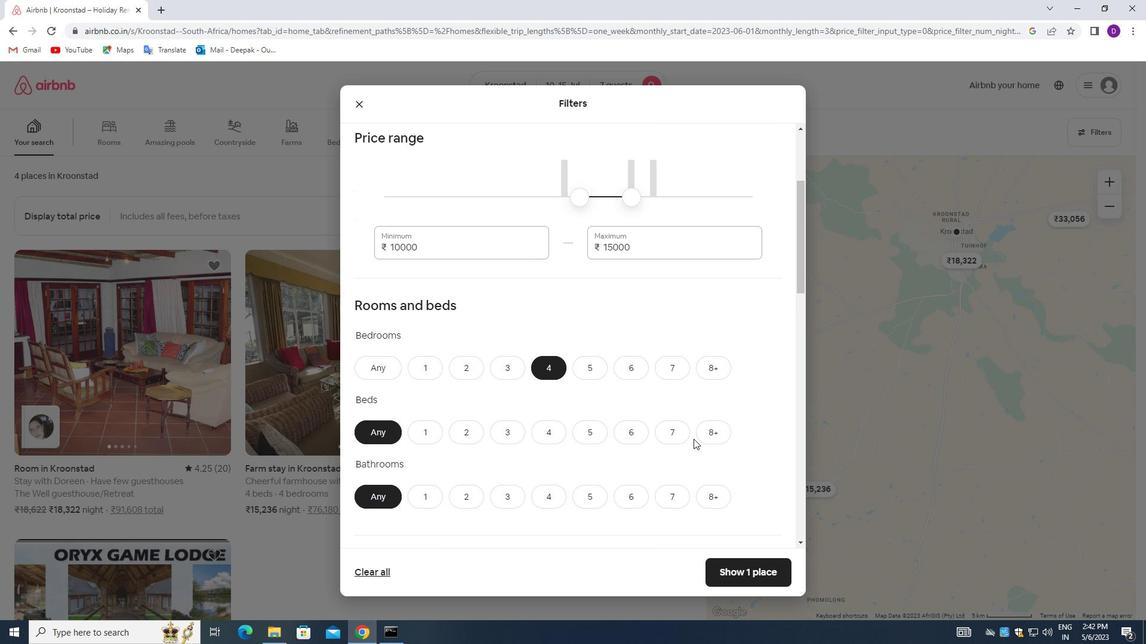 
Action: Mouse pressed left at (679, 438)
Screenshot: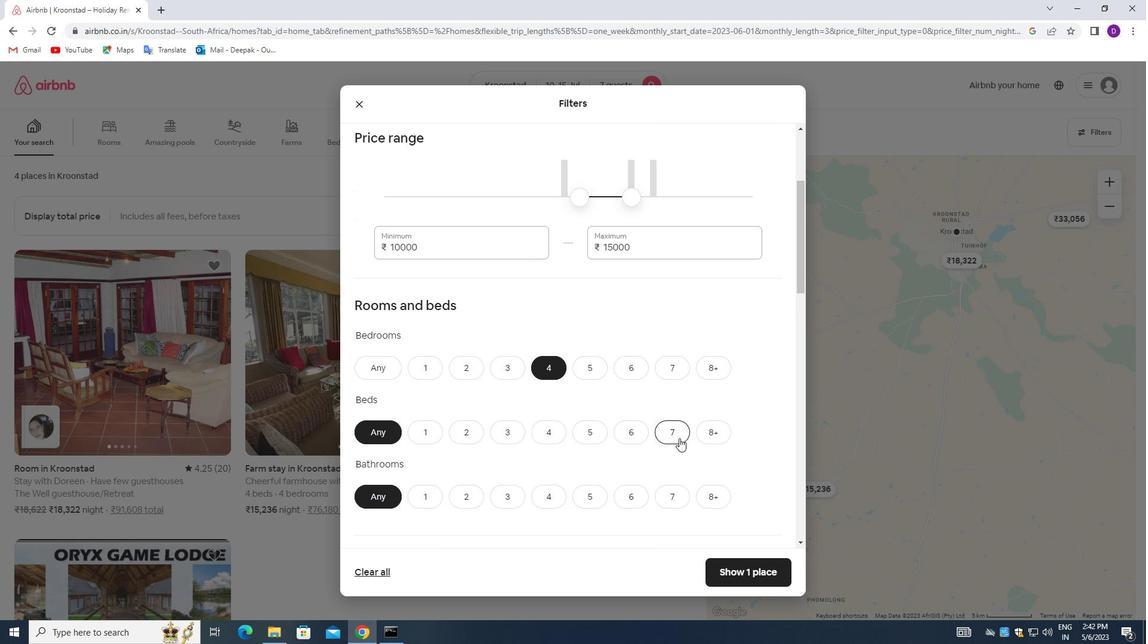 
Action: Mouse moved to (547, 491)
Screenshot: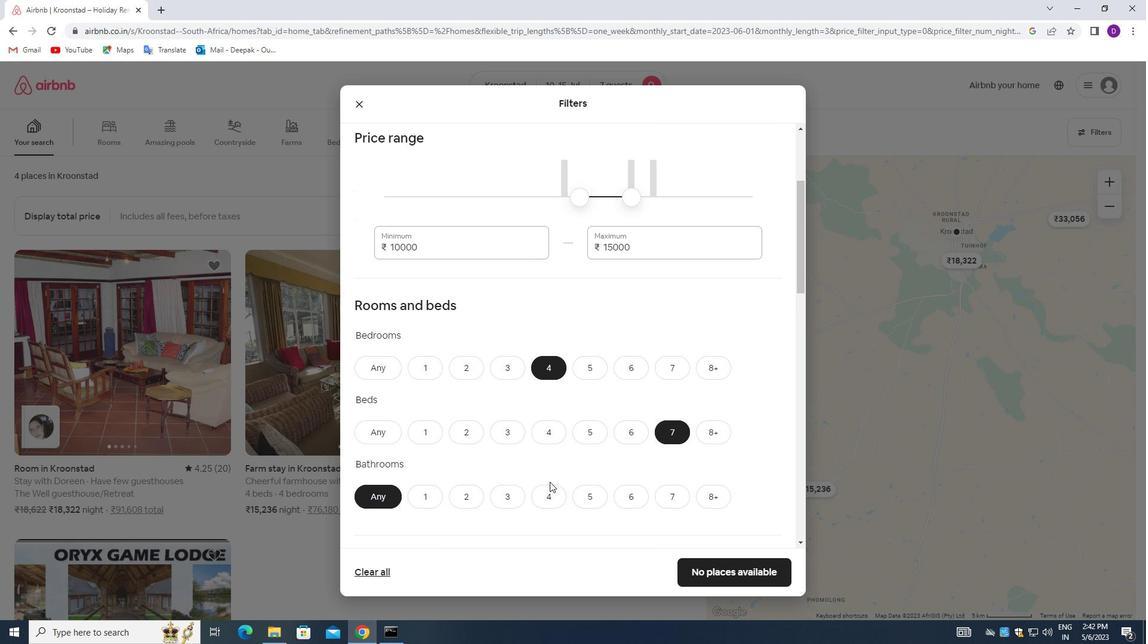 
Action: Mouse pressed left at (547, 491)
Screenshot: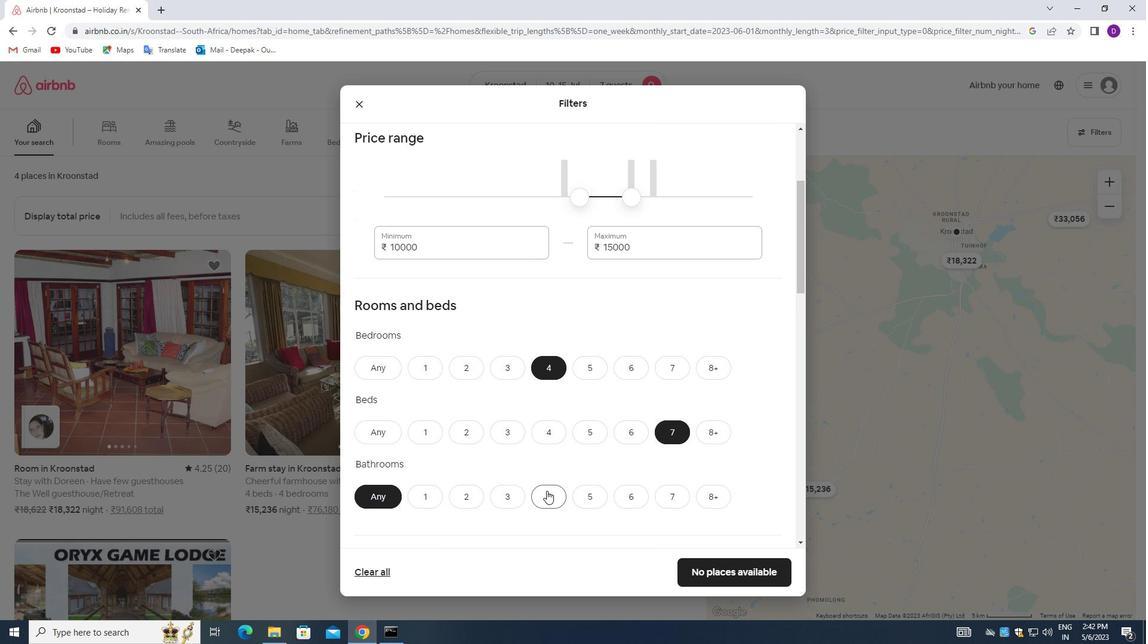 
Action: Mouse moved to (531, 385)
Screenshot: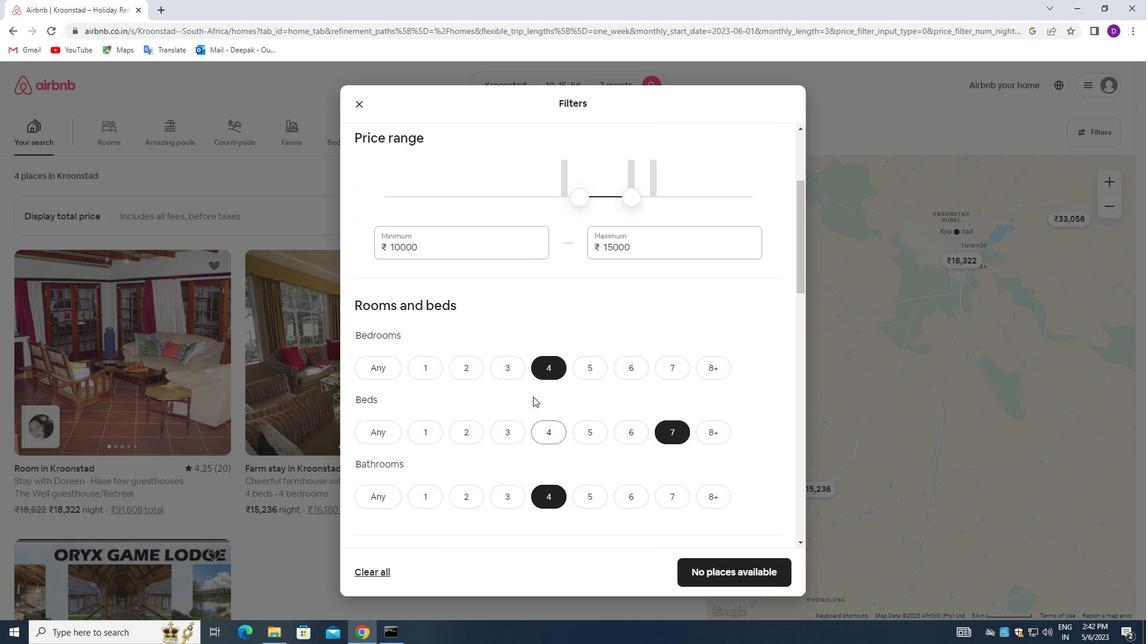 
Action: Mouse scrolled (531, 384) with delta (0, 0)
Screenshot: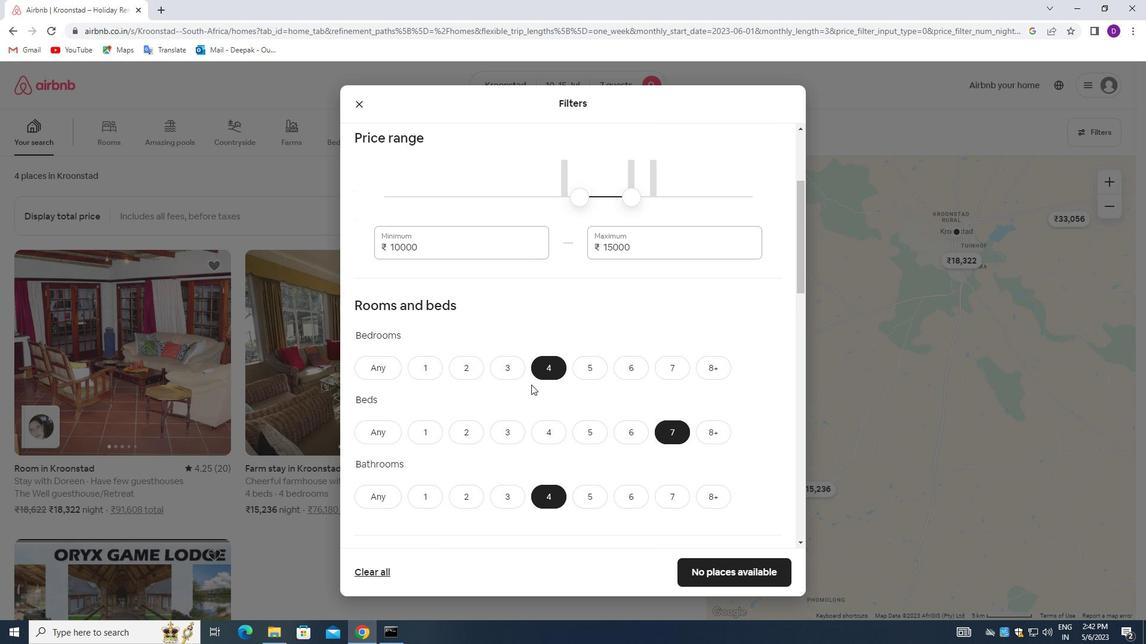 
Action: Mouse moved to (538, 358)
Screenshot: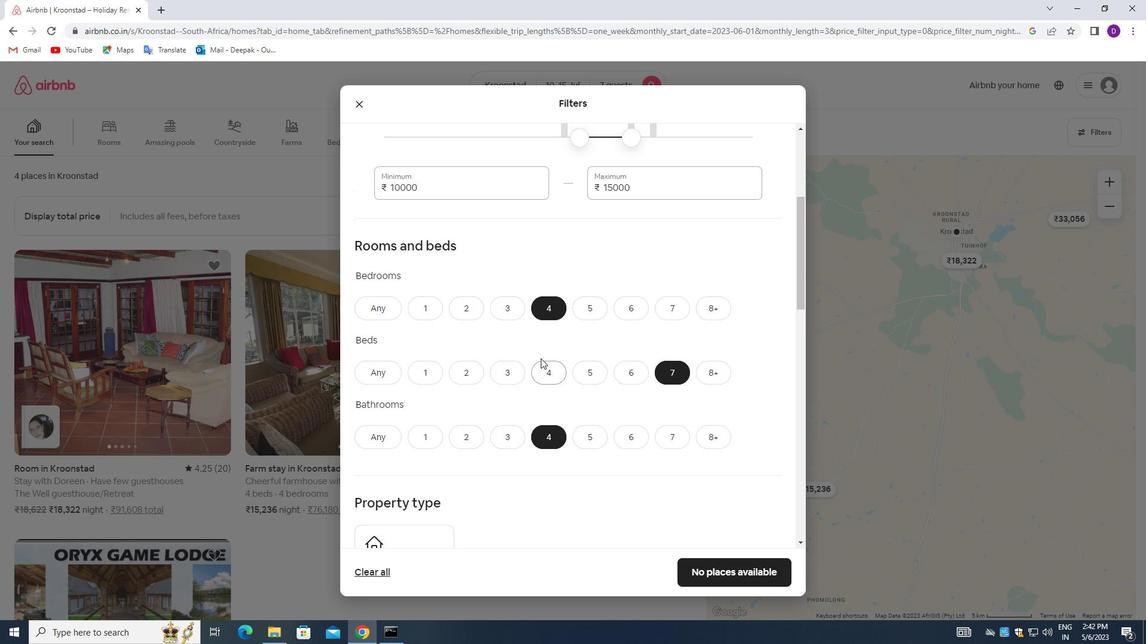 
Action: Mouse scrolled (538, 357) with delta (0, 0)
Screenshot: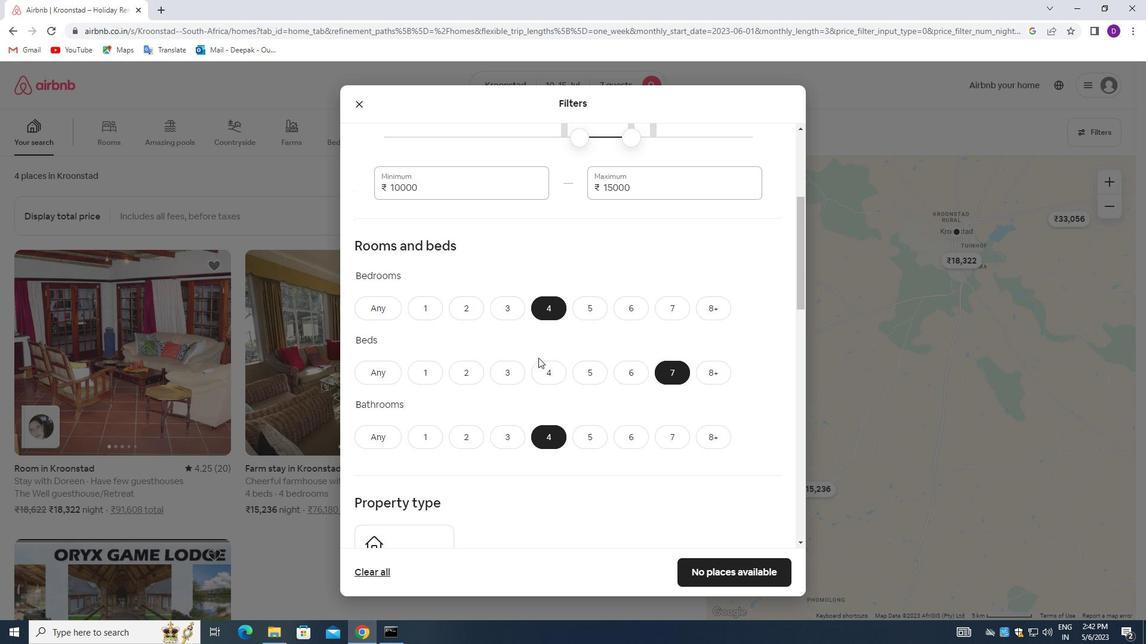
Action: Mouse scrolled (538, 357) with delta (0, 0)
Screenshot: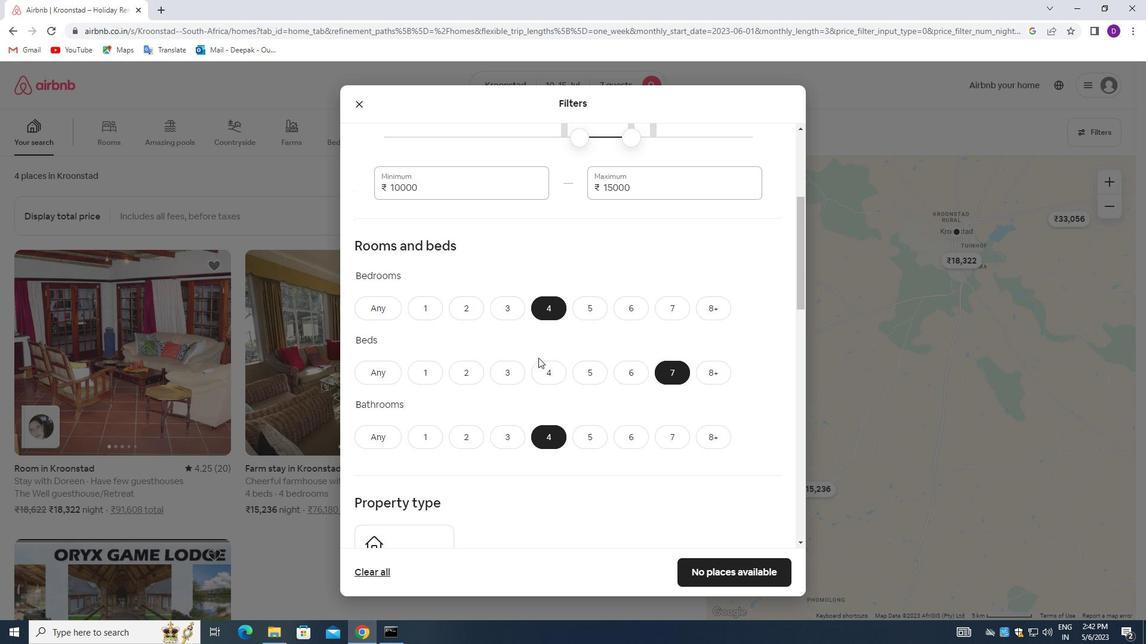 
Action: Mouse moved to (427, 426)
Screenshot: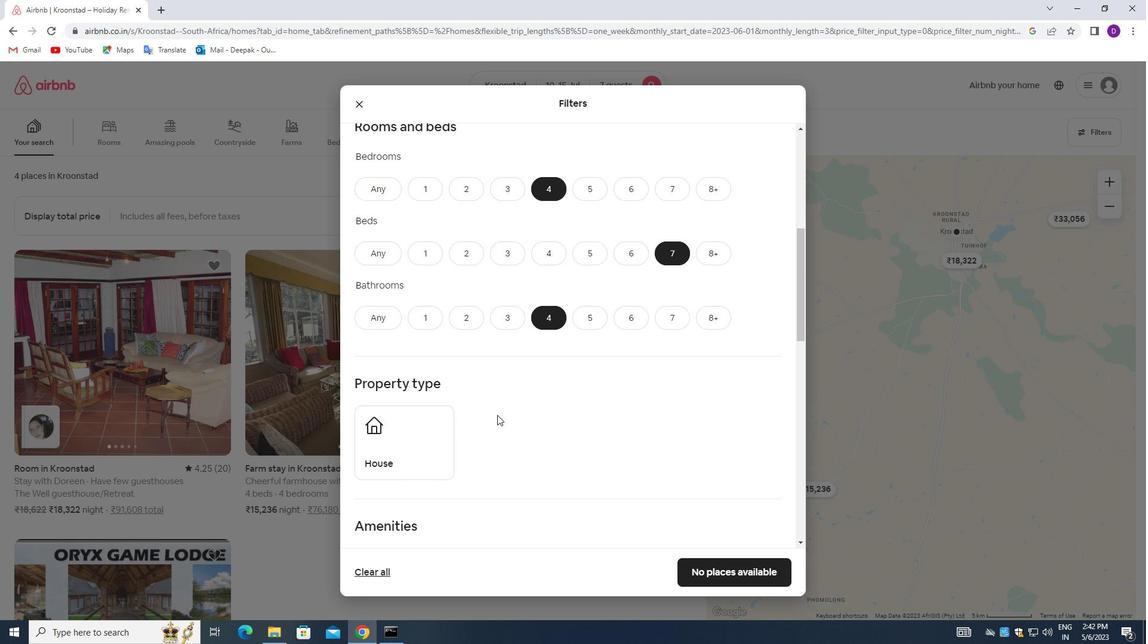 
Action: Mouse pressed left at (427, 426)
Screenshot: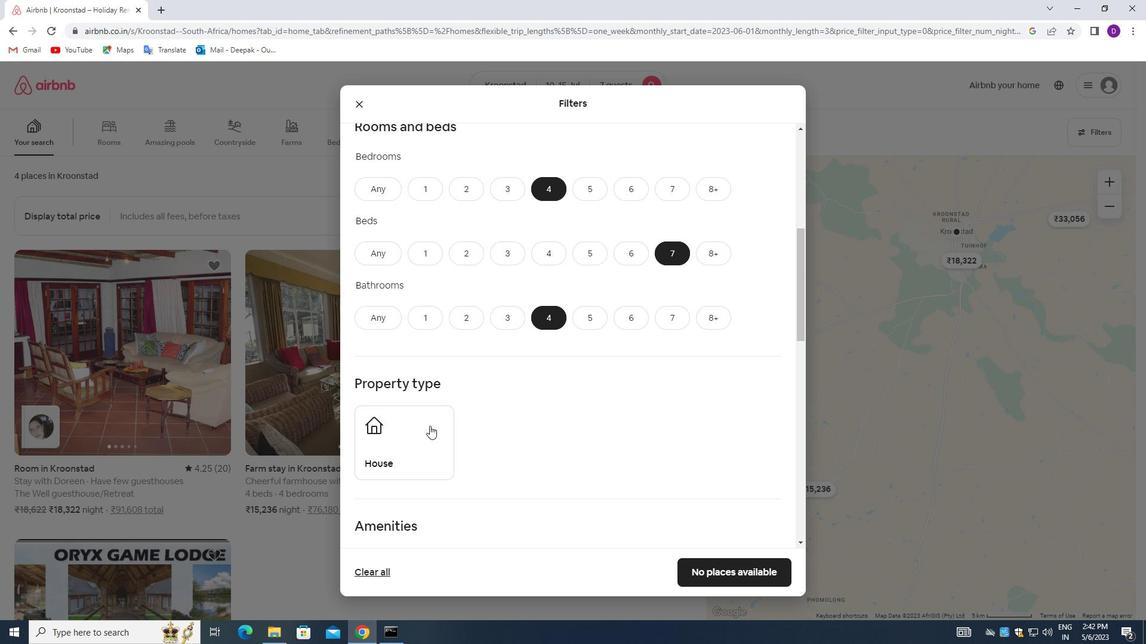 
Action: Mouse moved to (545, 392)
Screenshot: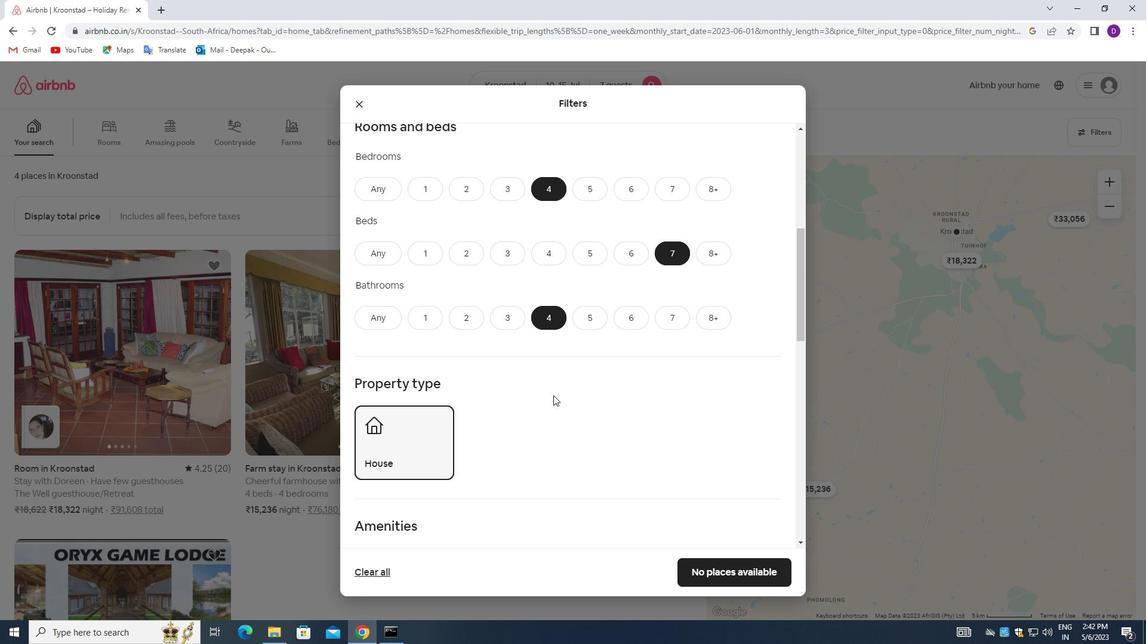 
Action: Mouse scrolled (545, 392) with delta (0, 0)
Screenshot: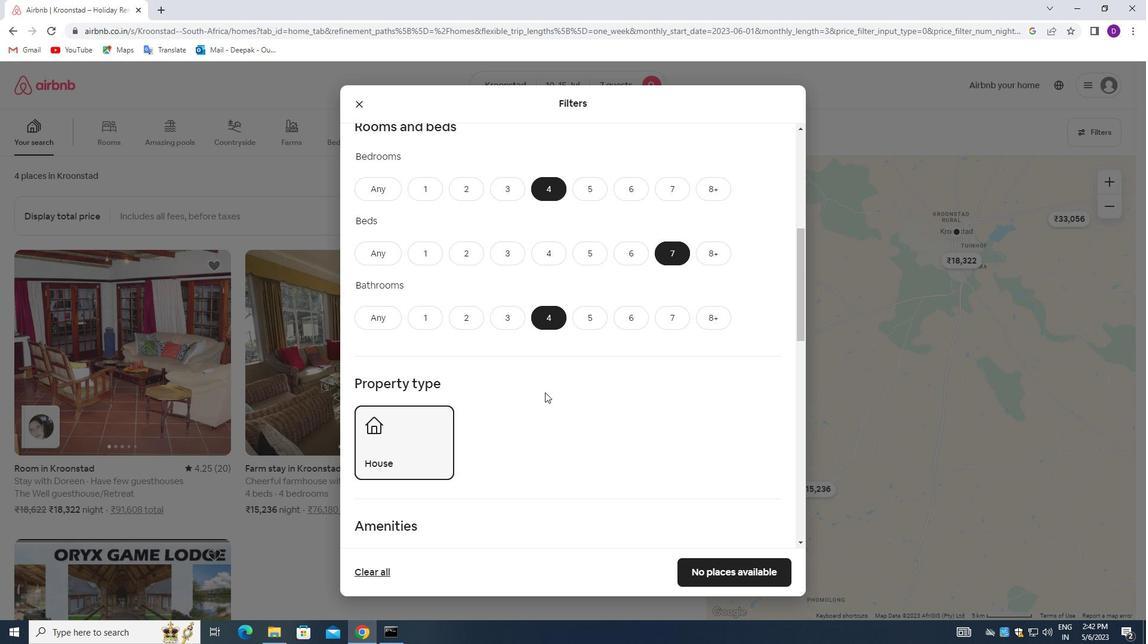
Action: Mouse scrolled (545, 392) with delta (0, 0)
Screenshot: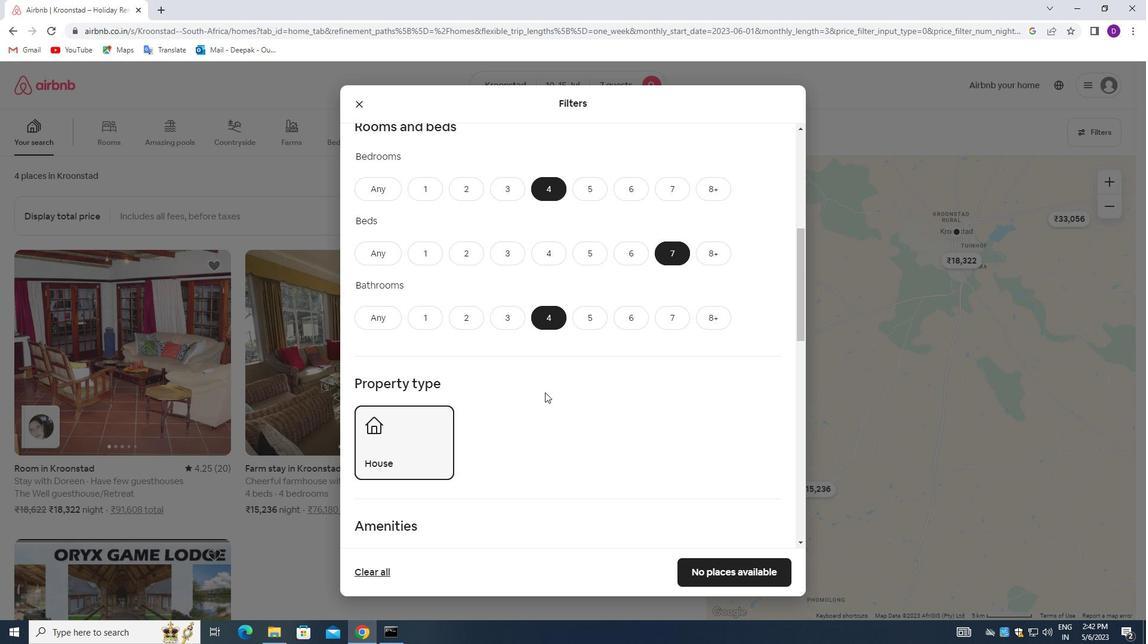 
Action: Mouse scrolled (545, 392) with delta (0, 0)
Screenshot: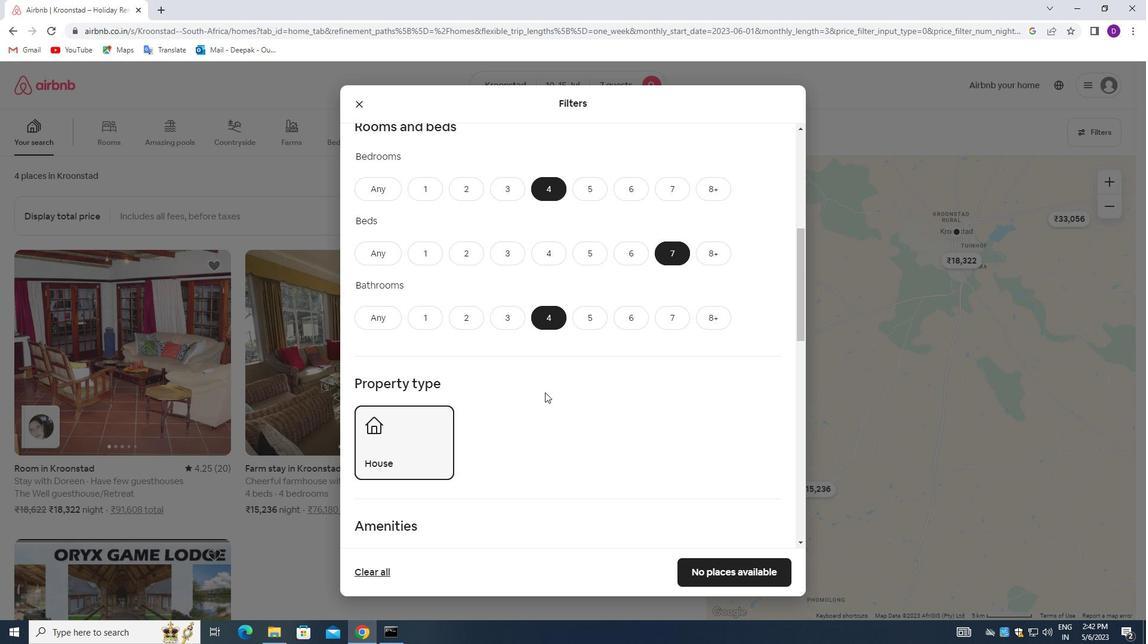
Action: Mouse scrolled (545, 392) with delta (0, 0)
Screenshot: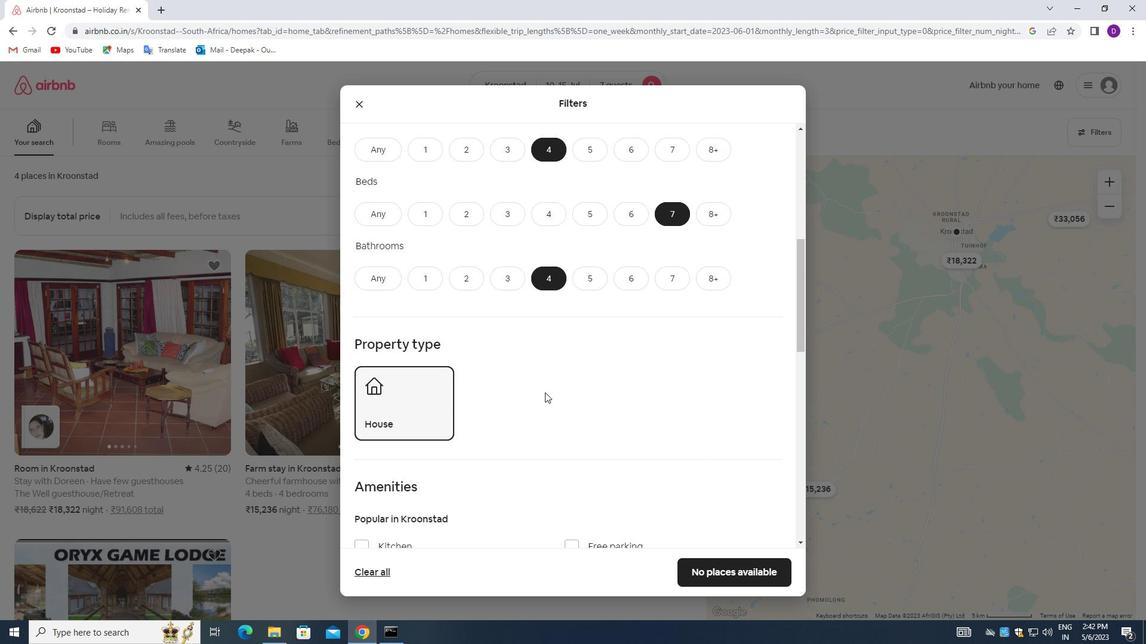 
Action: Mouse moved to (361, 407)
Screenshot: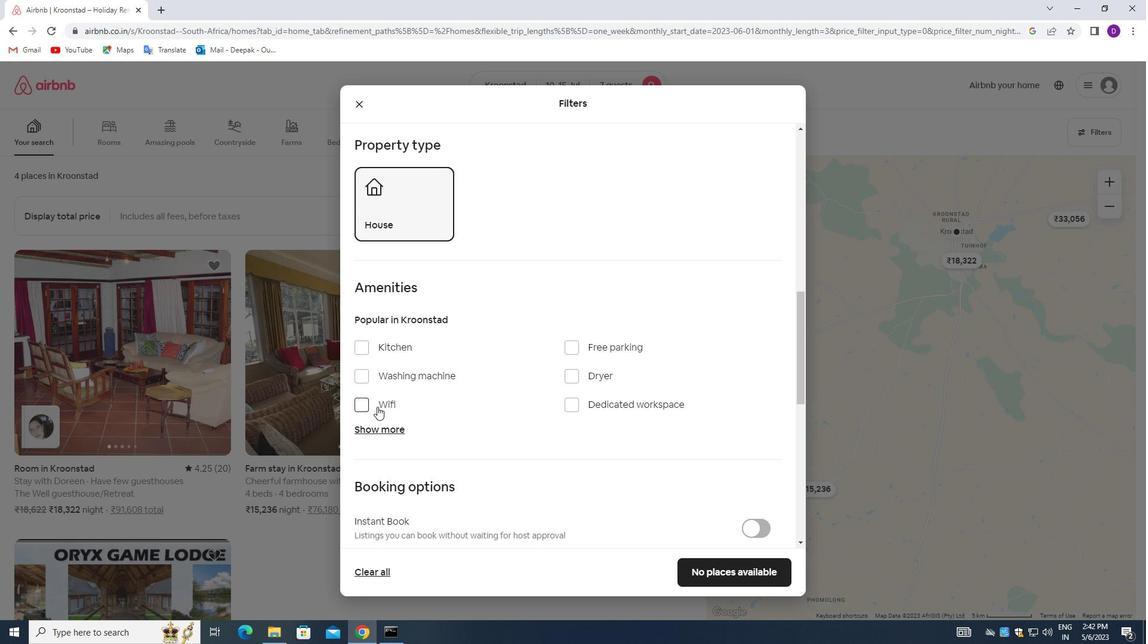 
Action: Mouse pressed left at (361, 407)
Screenshot: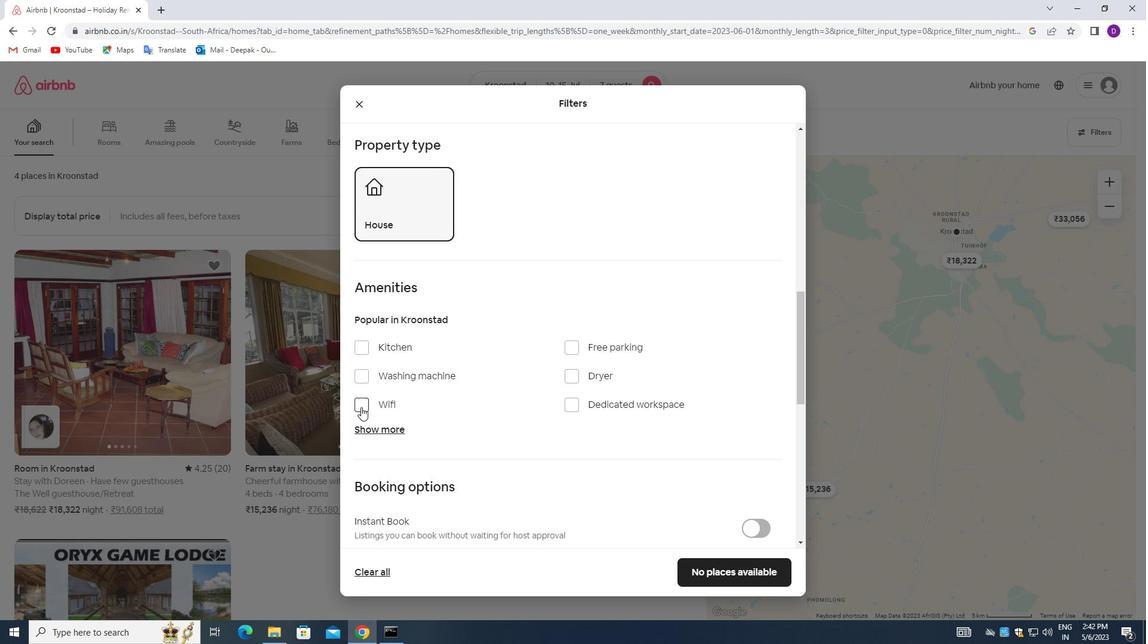 
Action: Mouse moved to (572, 350)
Screenshot: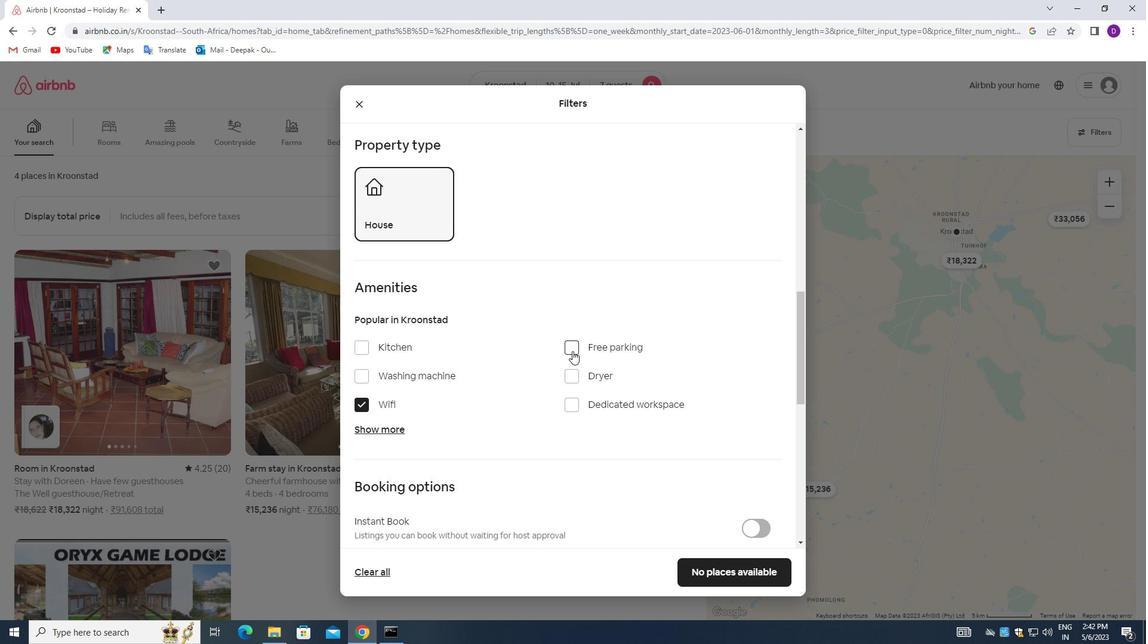 
Action: Mouse pressed left at (572, 350)
Screenshot: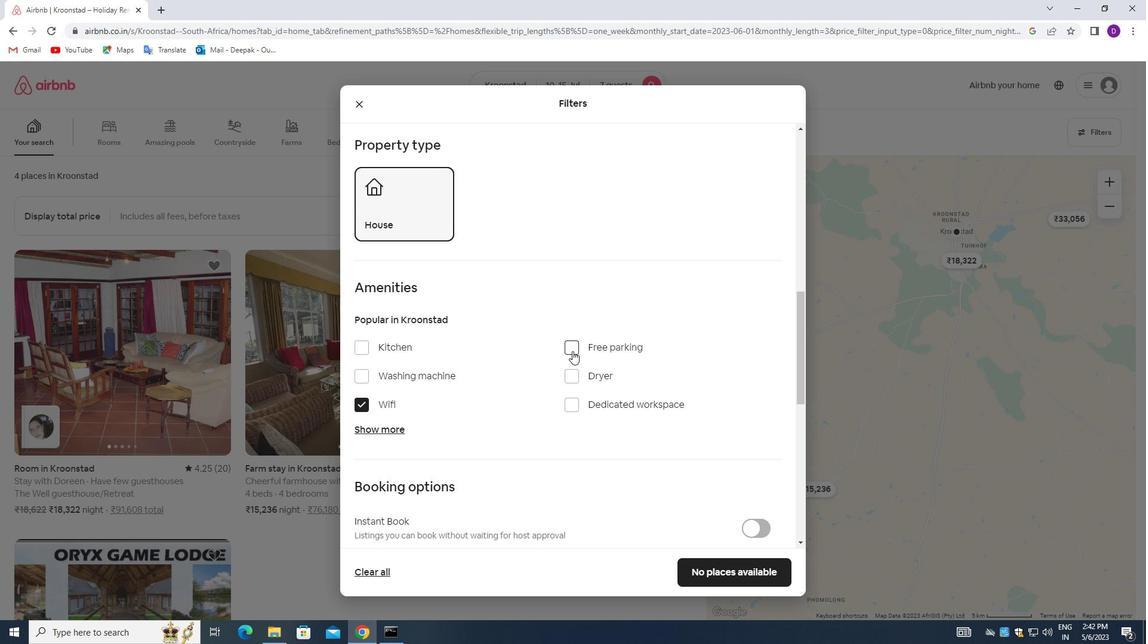 
Action: Mouse moved to (404, 426)
Screenshot: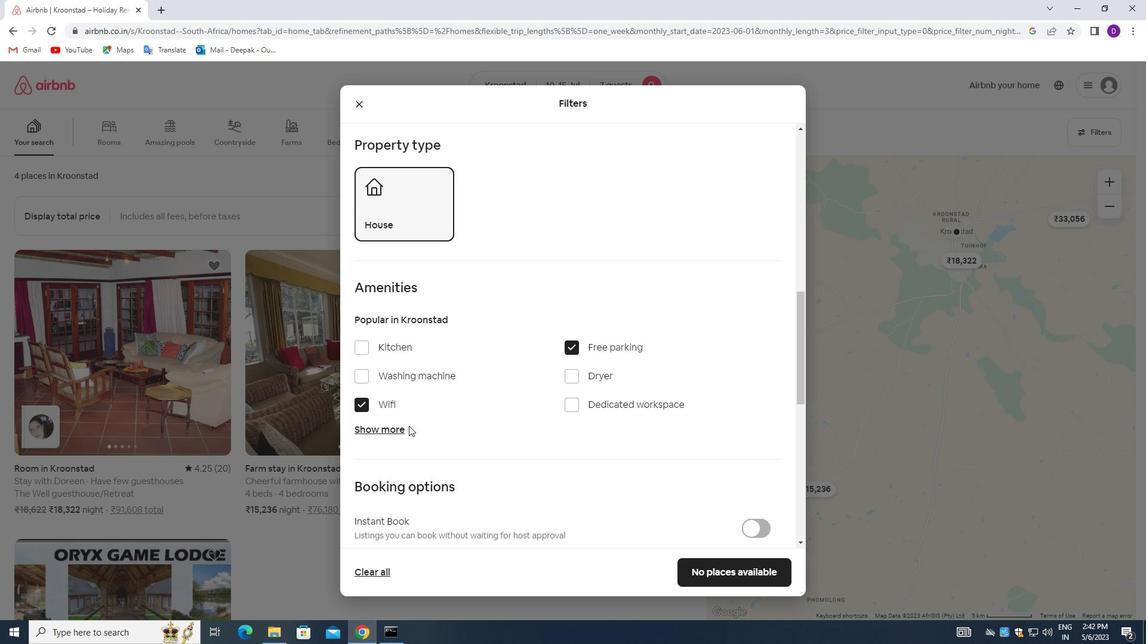 
Action: Mouse pressed left at (404, 426)
Screenshot: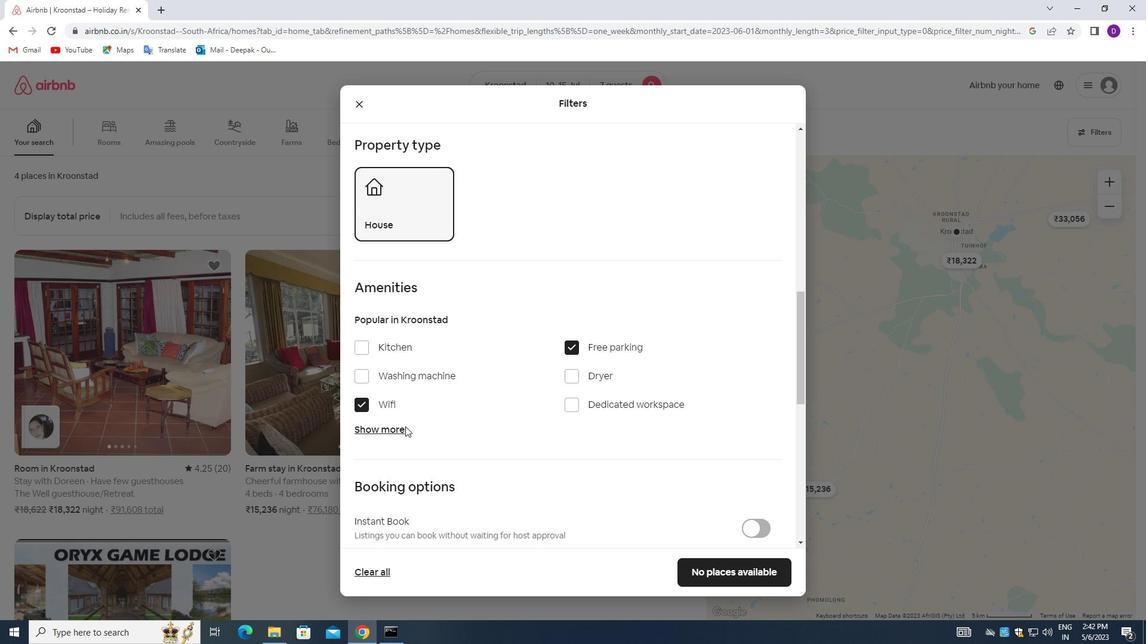 
Action: Mouse moved to (453, 423)
Screenshot: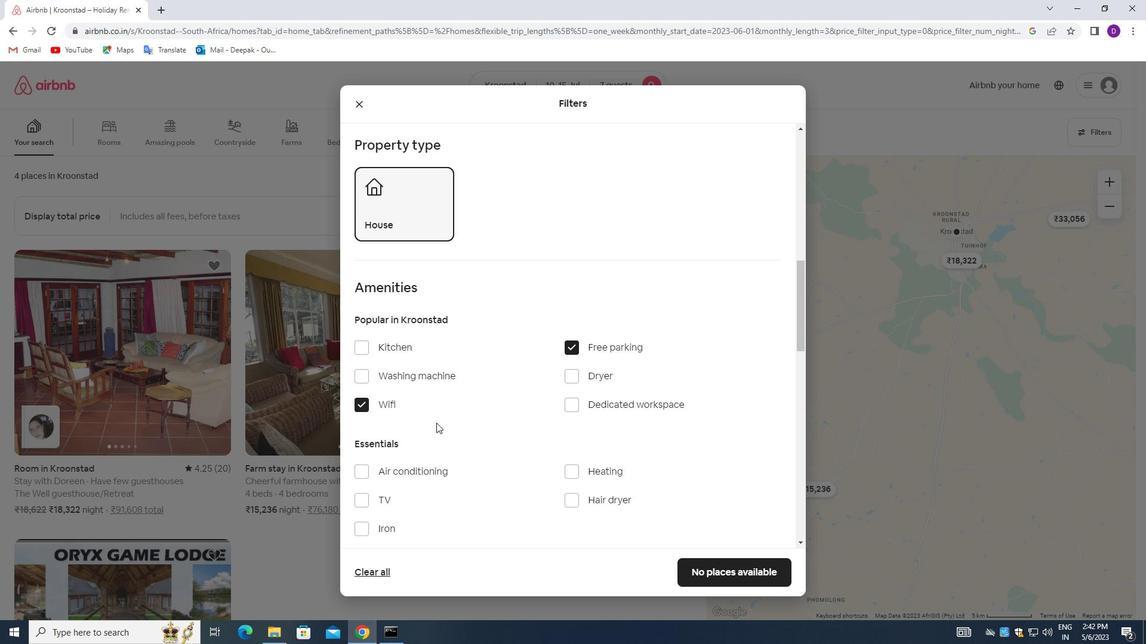 
Action: Mouse scrolled (453, 422) with delta (0, 0)
Screenshot: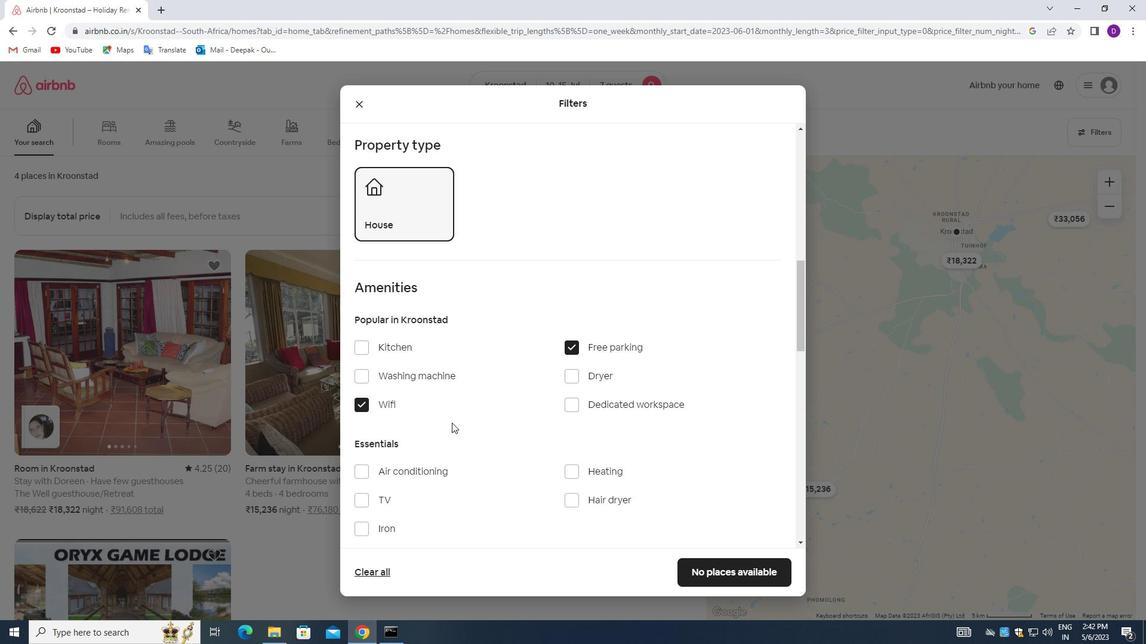 
Action: Mouse moved to (455, 423)
Screenshot: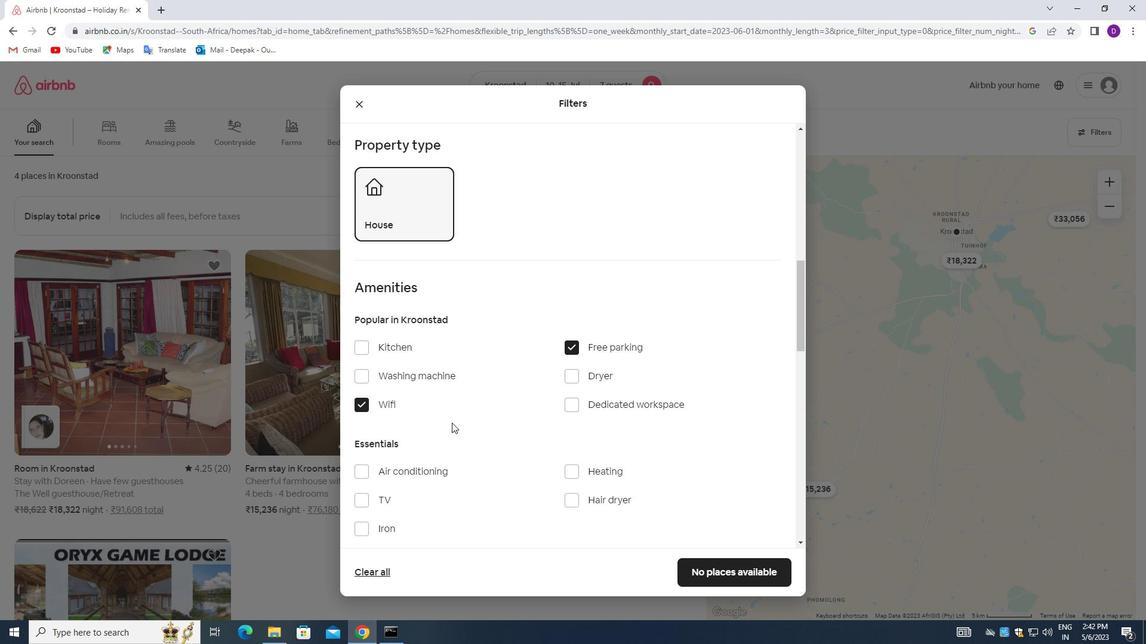 
Action: Mouse scrolled (455, 422) with delta (0, 0)
Screenshot: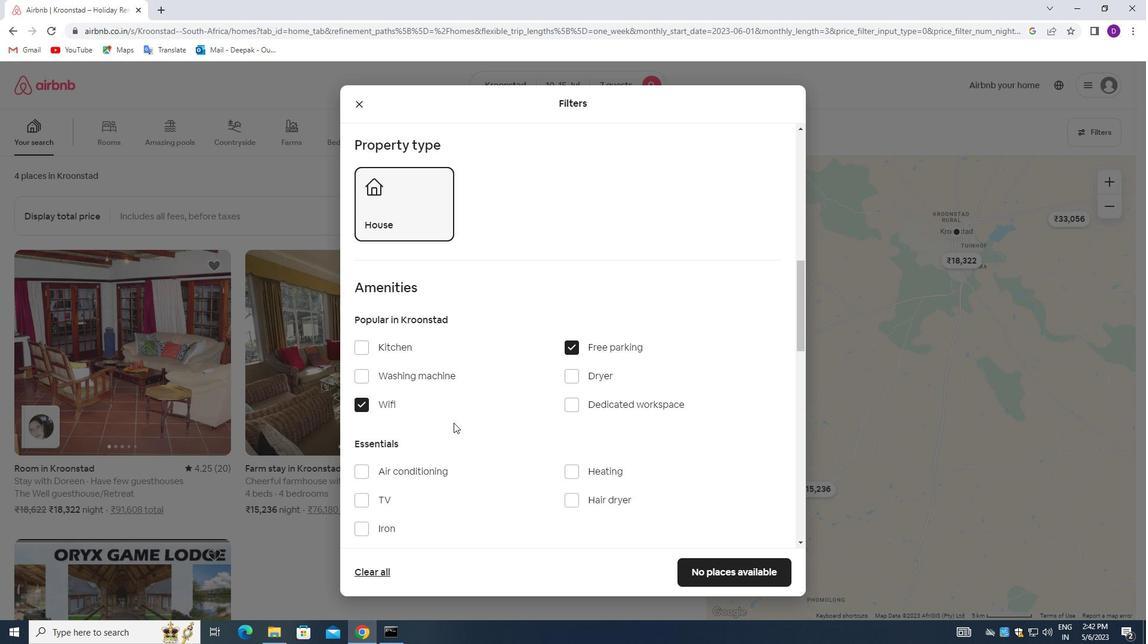 
Action: Mouse moved to (362, 383)
Screenshot: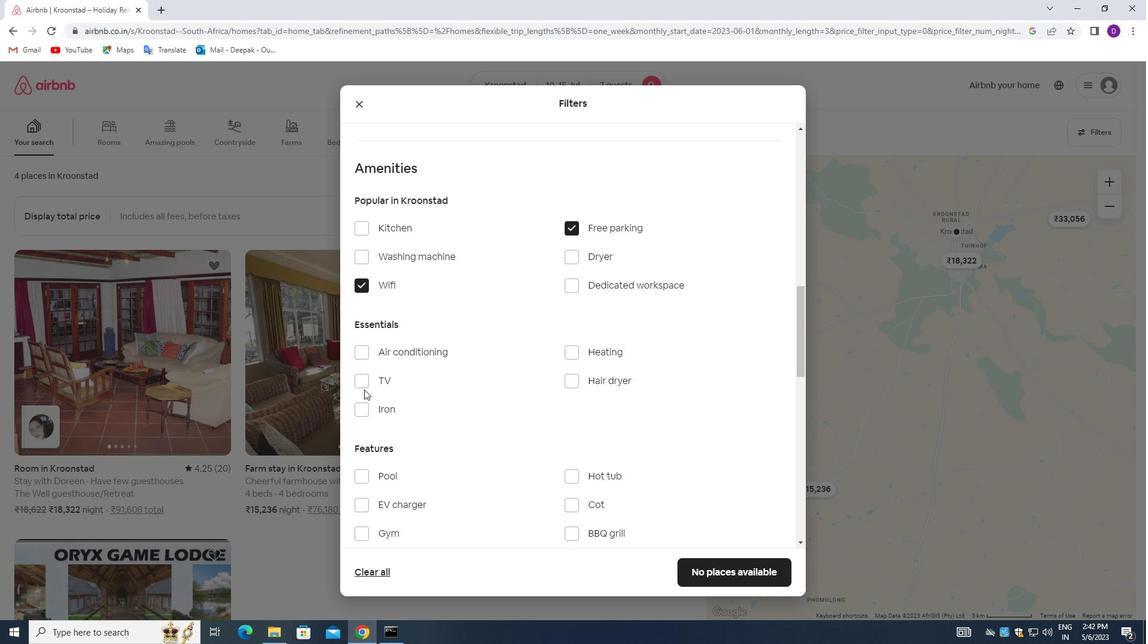 
Action: Mouse pressed left at (362, 383)
Screenshot: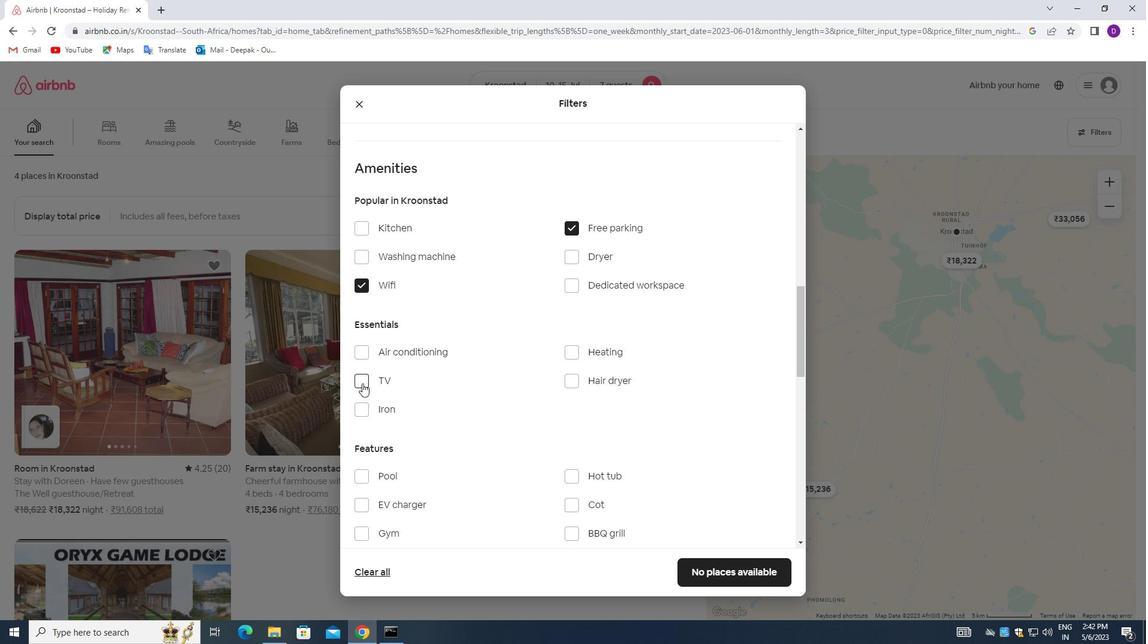 
Action: Mouse moved to (483, 382)
Screenshot: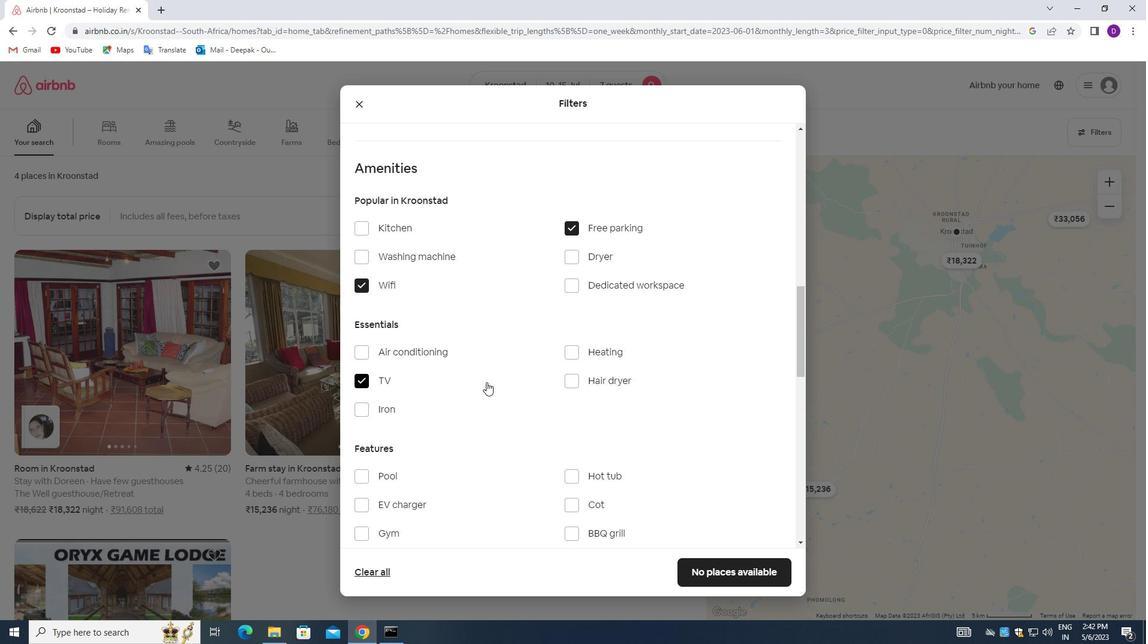 
Action: Mouse scrolled (483, 382) with delta (0, 0)
Screenshot: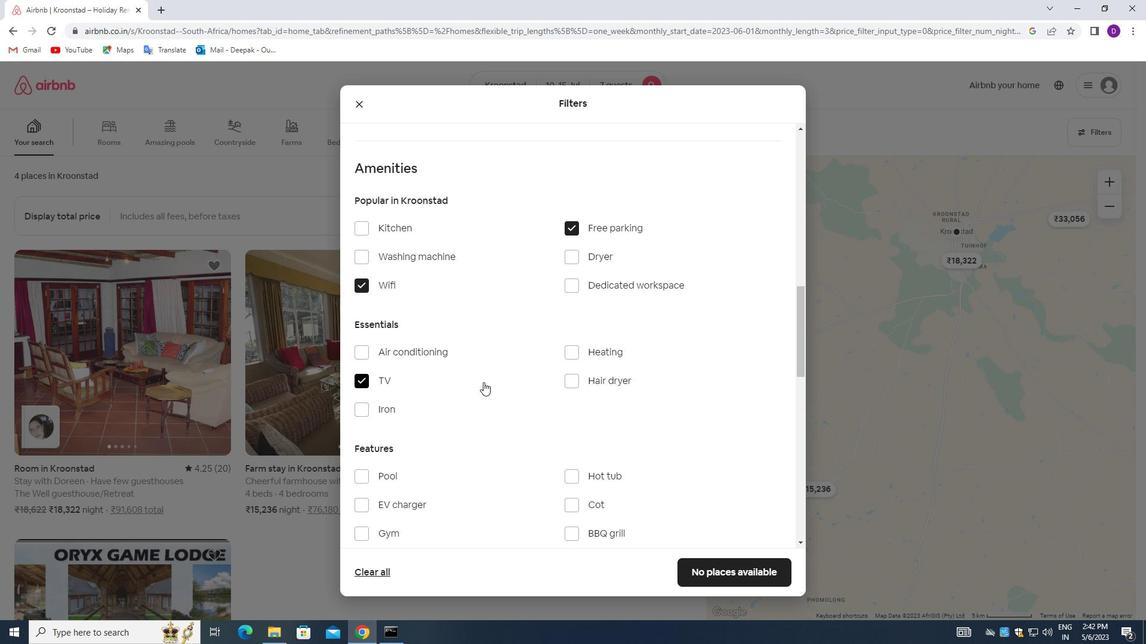 
Action: Mouse moved to (366, 475)
Screenshot: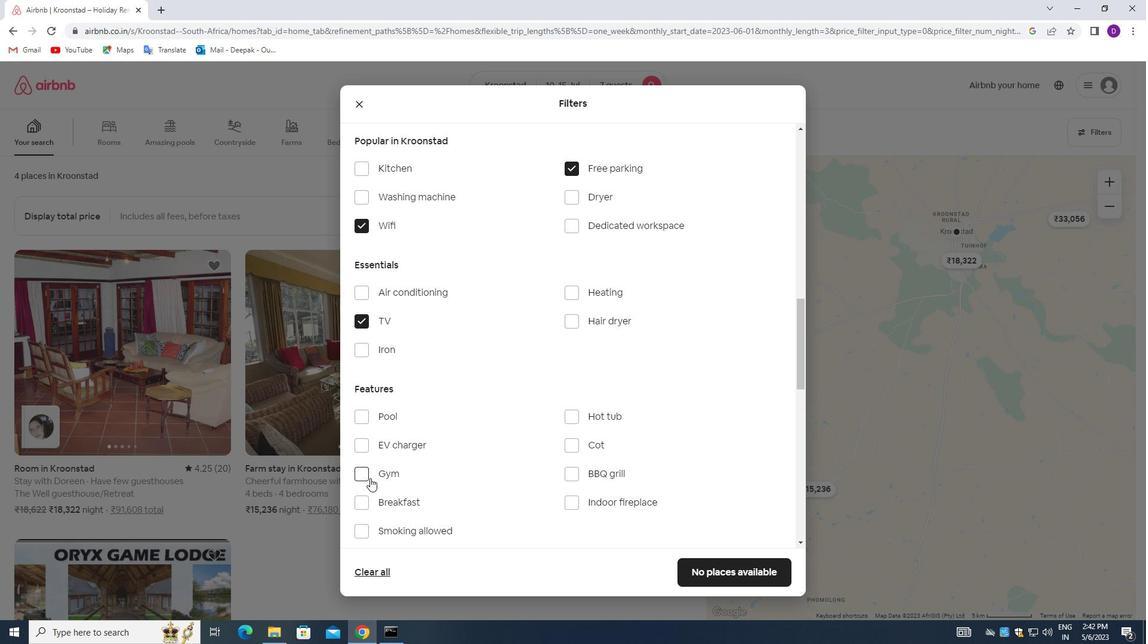 
Action: Mouse pressed left at (366, 475)
Screenshot: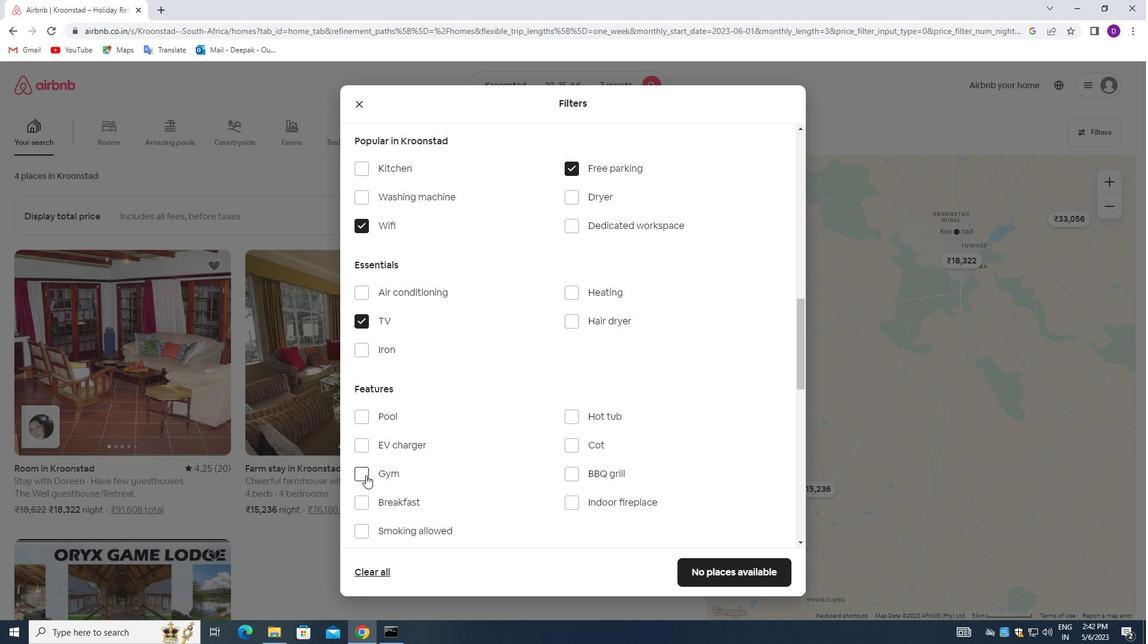 
Action: Mouse moved to (364, 504)
Screenshot: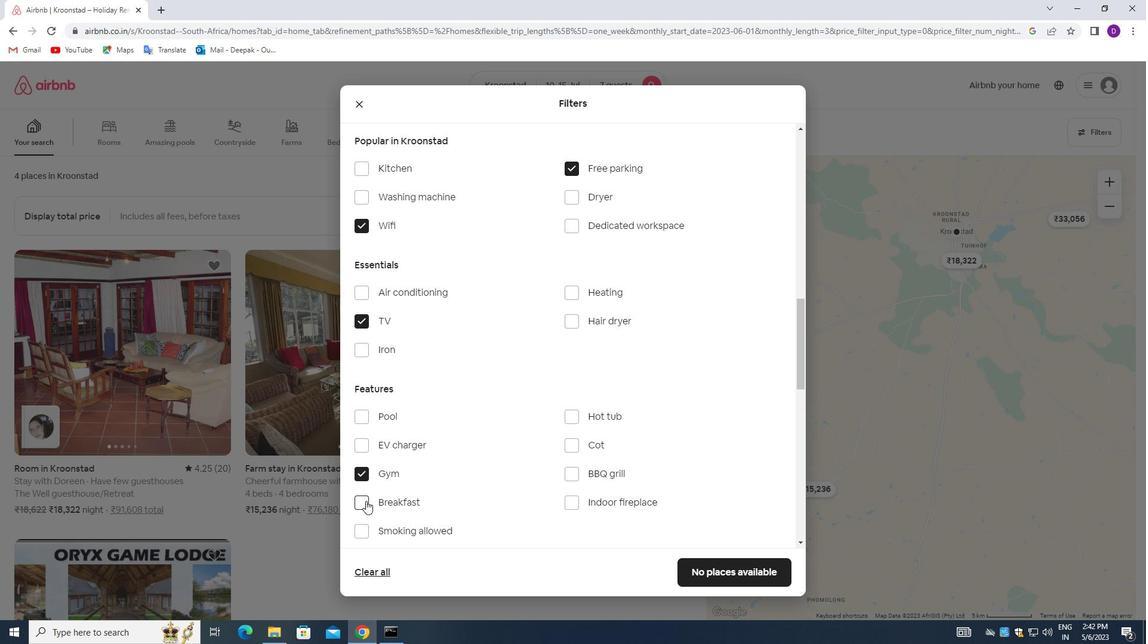 
Action: Mouse pressed left at (364, 504)
Screenshot: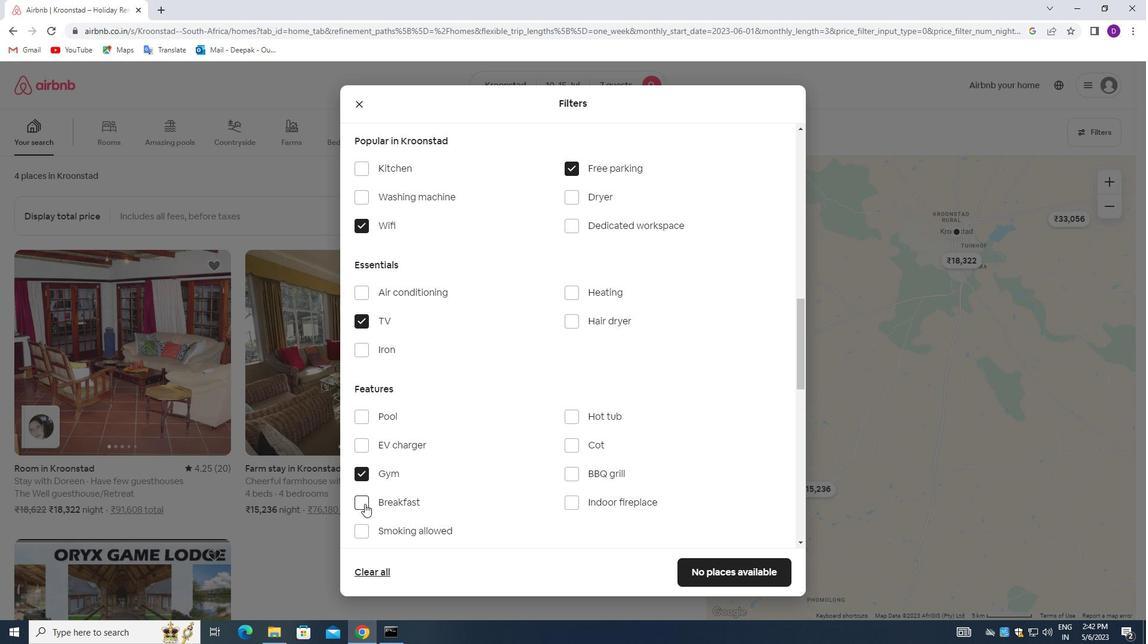
Action: Mouse moved to (469, 387)
Screenshot: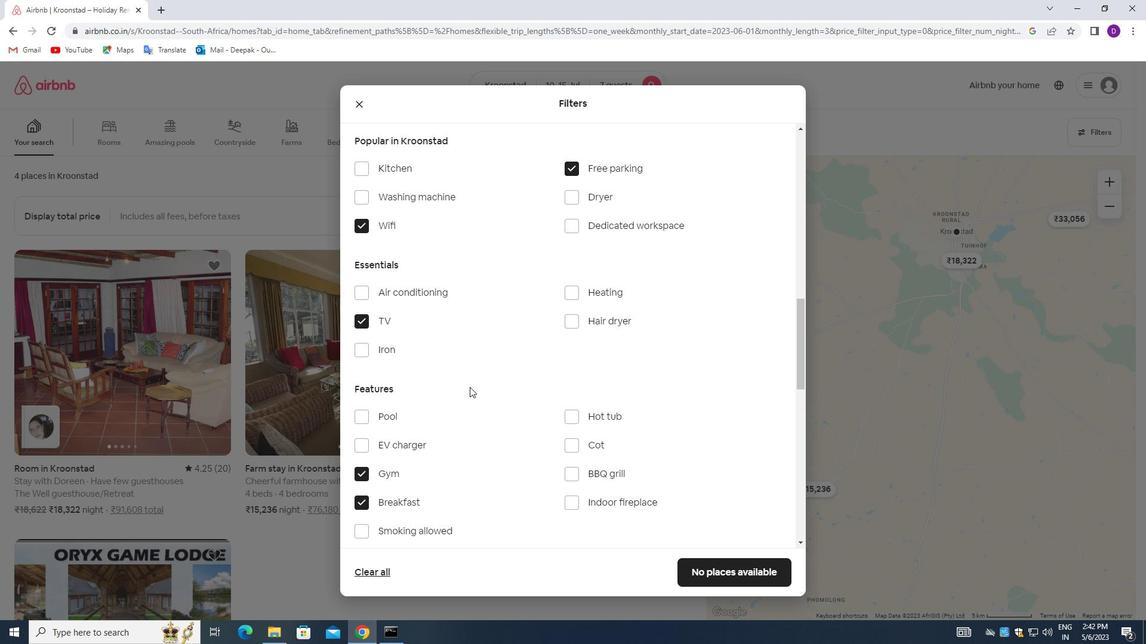 
Action: Mouse scrolled (469, 388) with delta (0, 0)
Screenshot: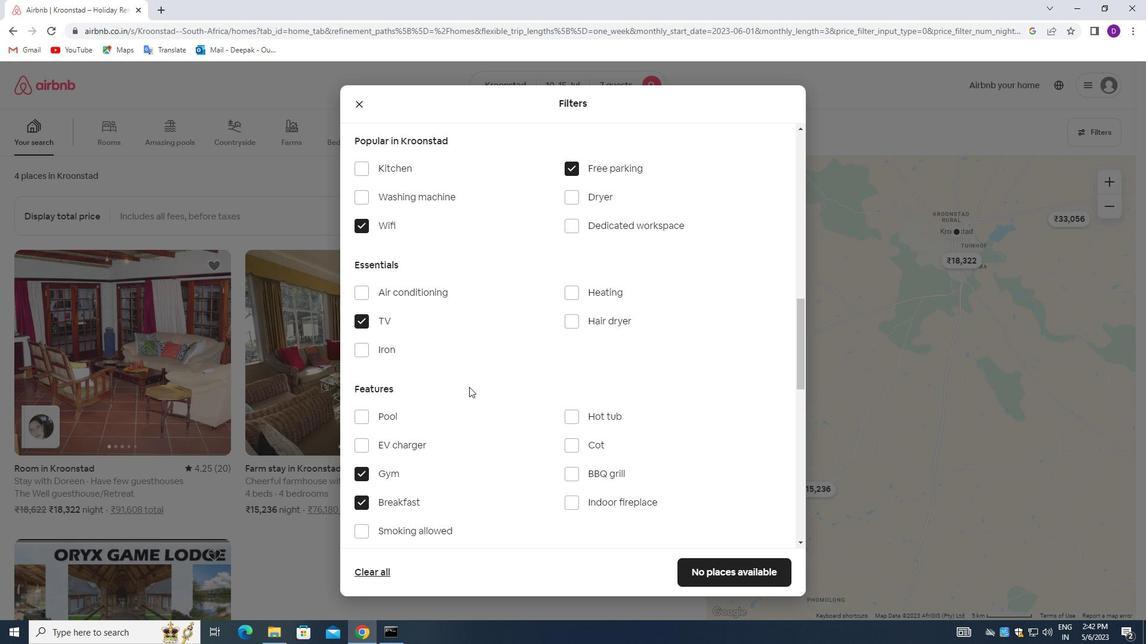 
Action: Mouse scrolled (469, 386) with delta (0, 0)
Screenshot: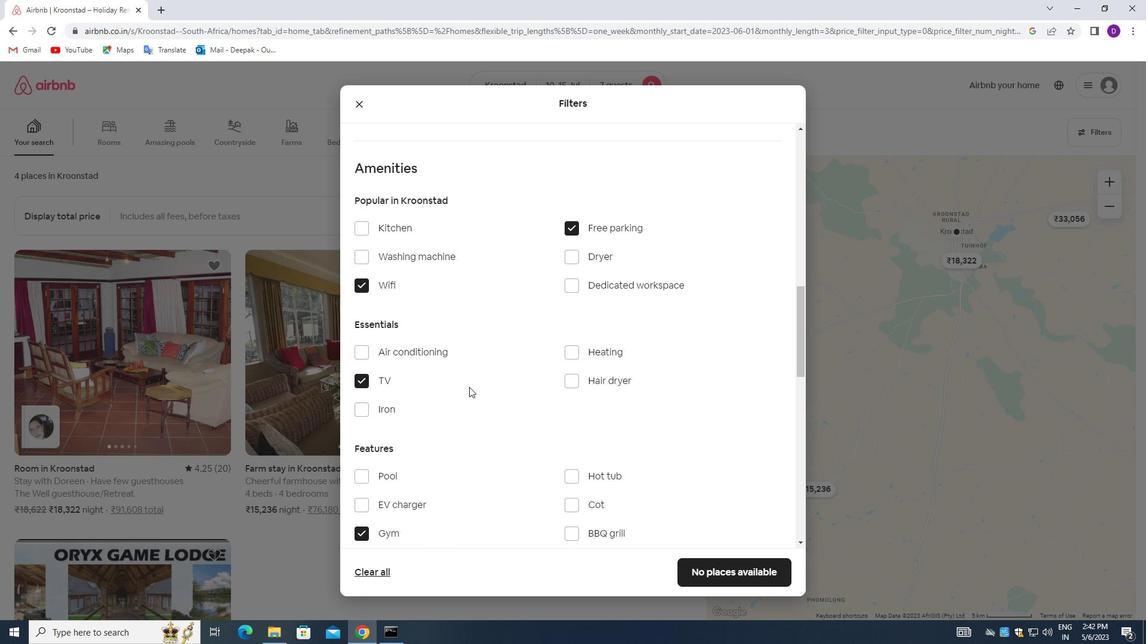 
Action: Mouse scrolled (469, 386) with delta (0, 0)
Screenshot: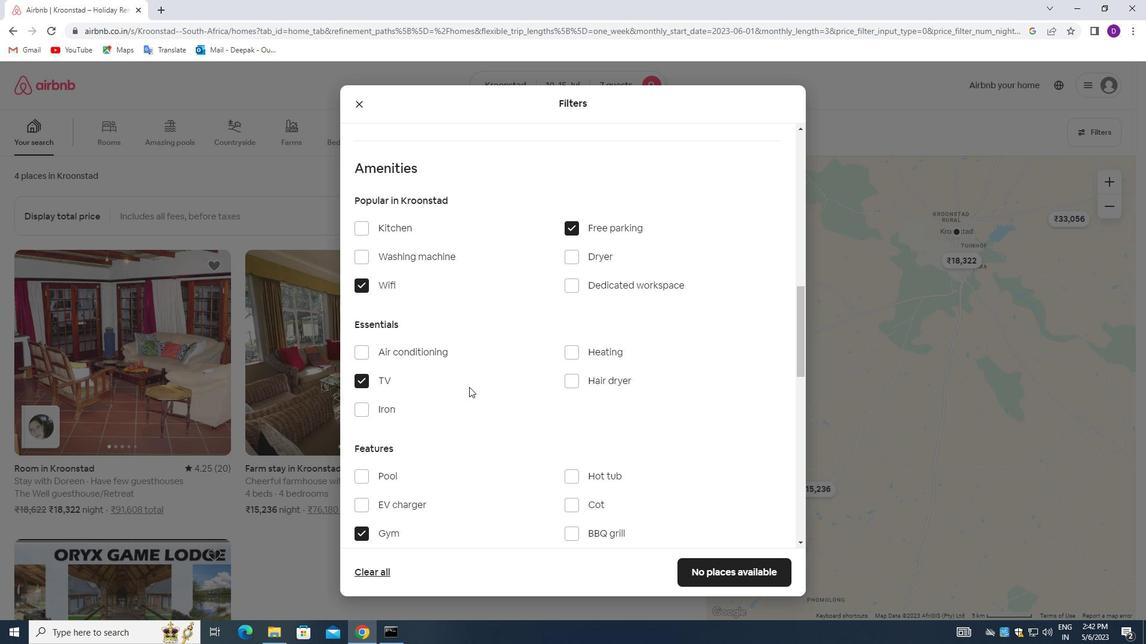 
Action: Mouse moved to (465, 388)
Screenshot: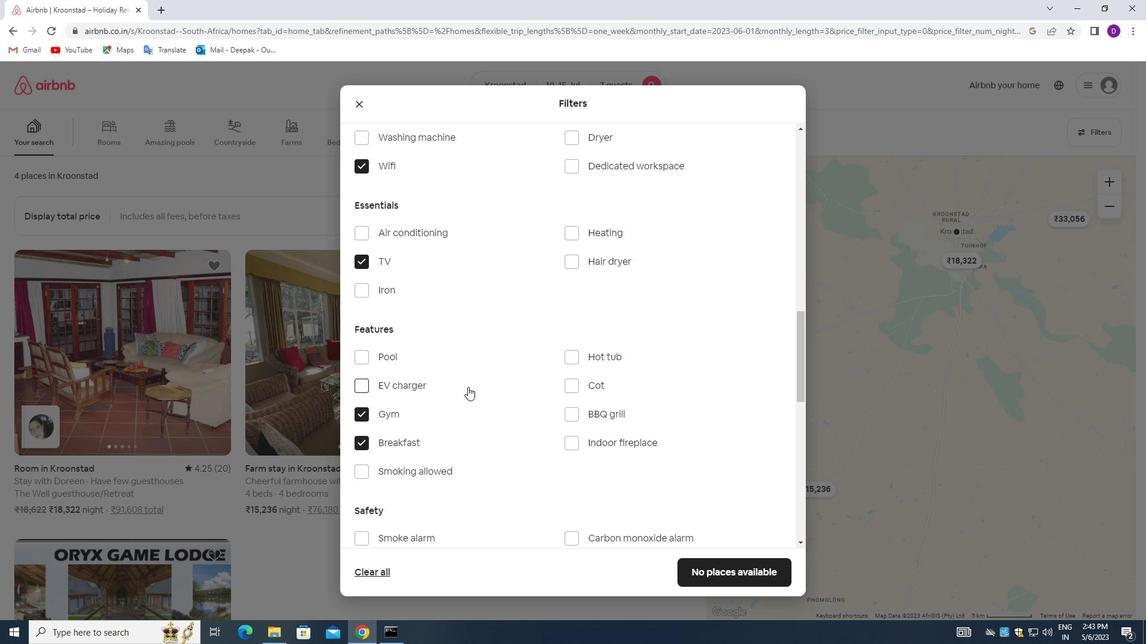 
Action: Mouse scrolled (465, 387) with delta (0, 0)
Screenshot: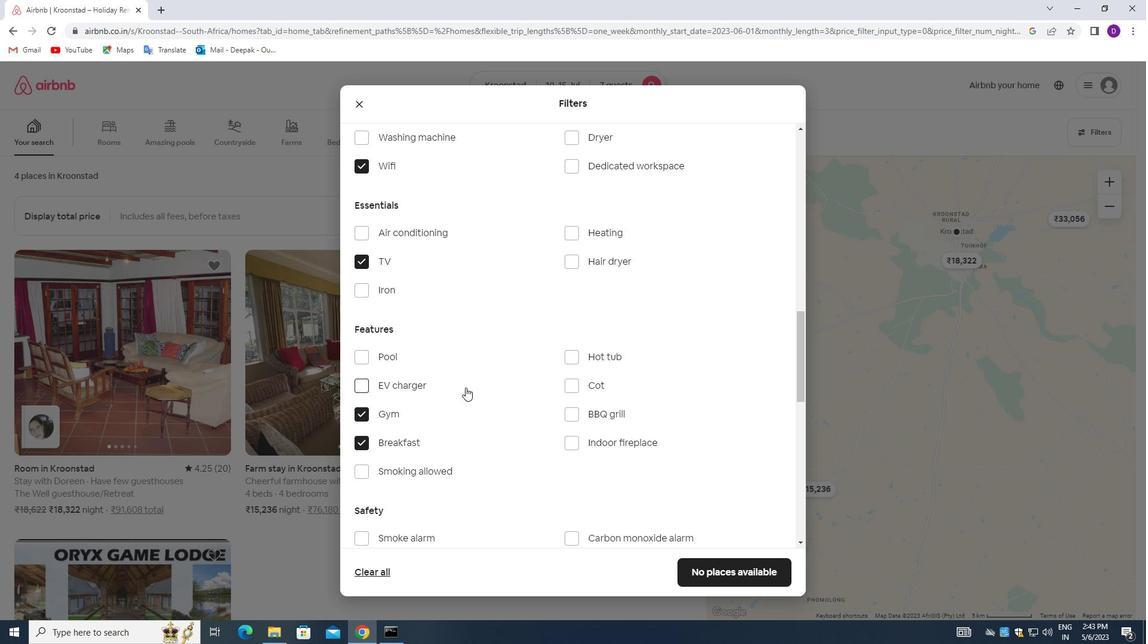 
Action: Mouse scrolled (465, 387) with delta (0, 0)
Screenshot: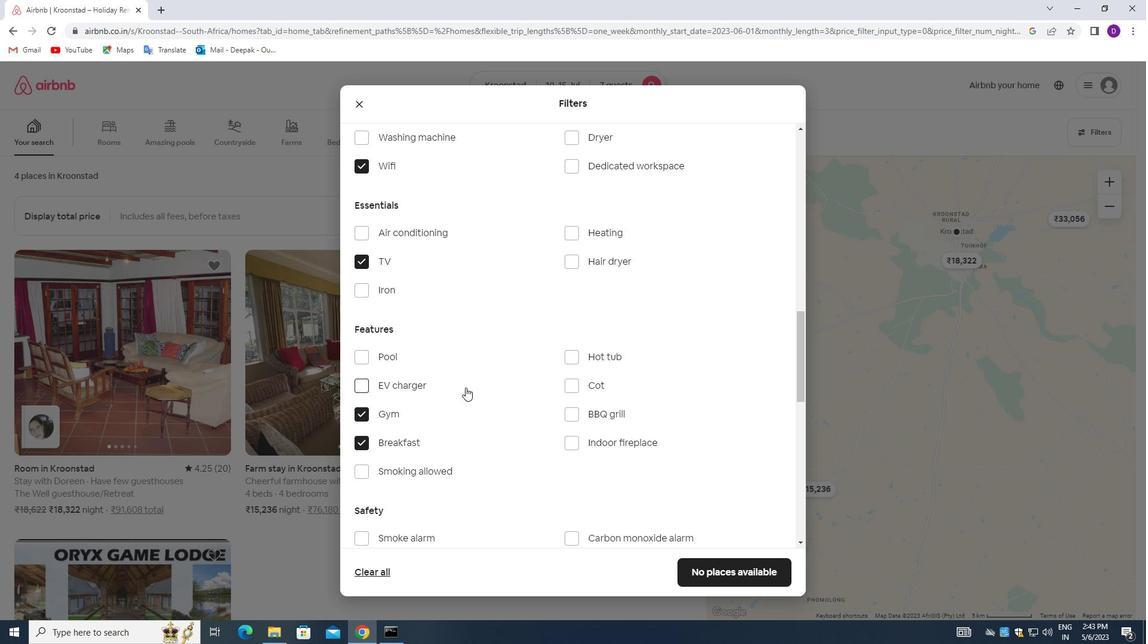 
Action: Mouse scrolled (465, 387) with delta (0, 0)
Screenshot: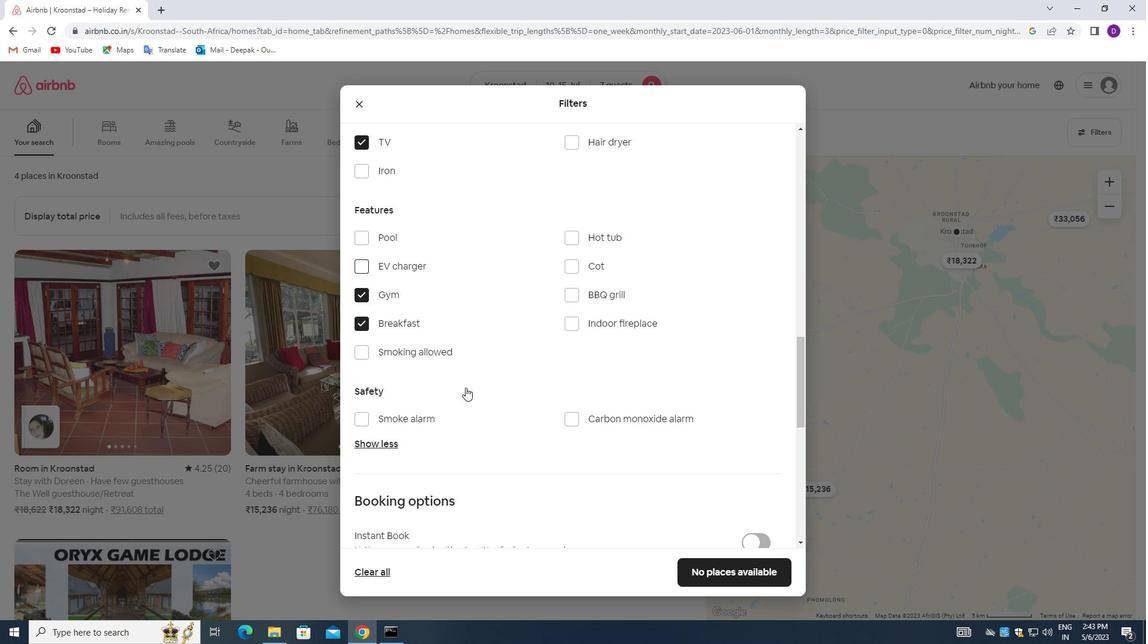 
Action: Mouse scrolled (465, 387) with delta (0, 0)
Screenshot: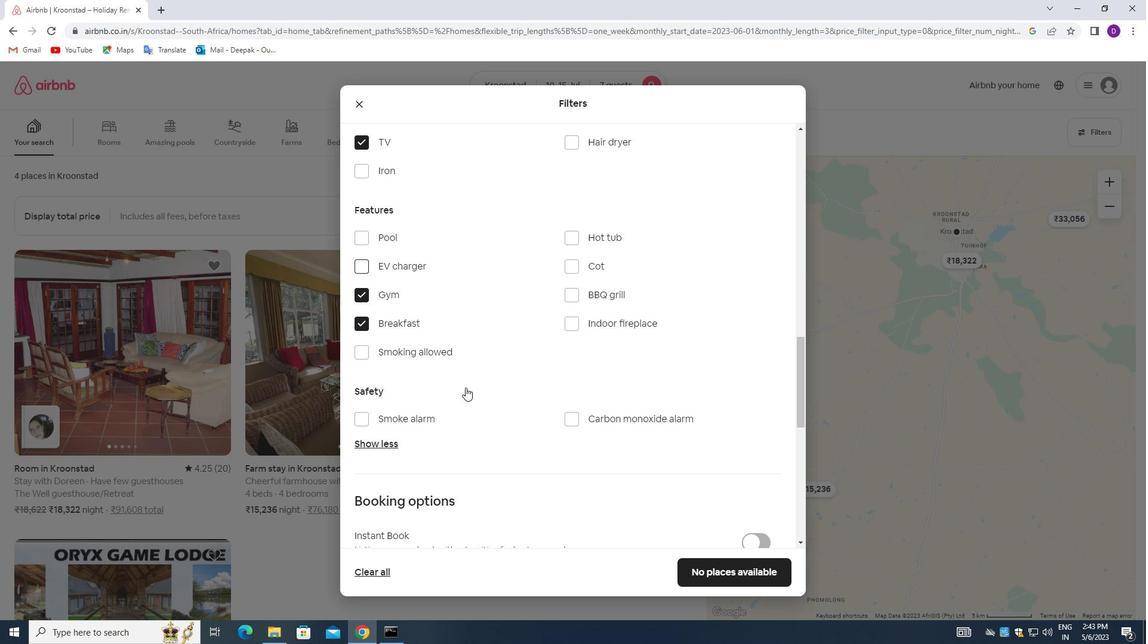 
Action: Mouse scrolled (465, 387) with delta (0, 0)
Screenshot: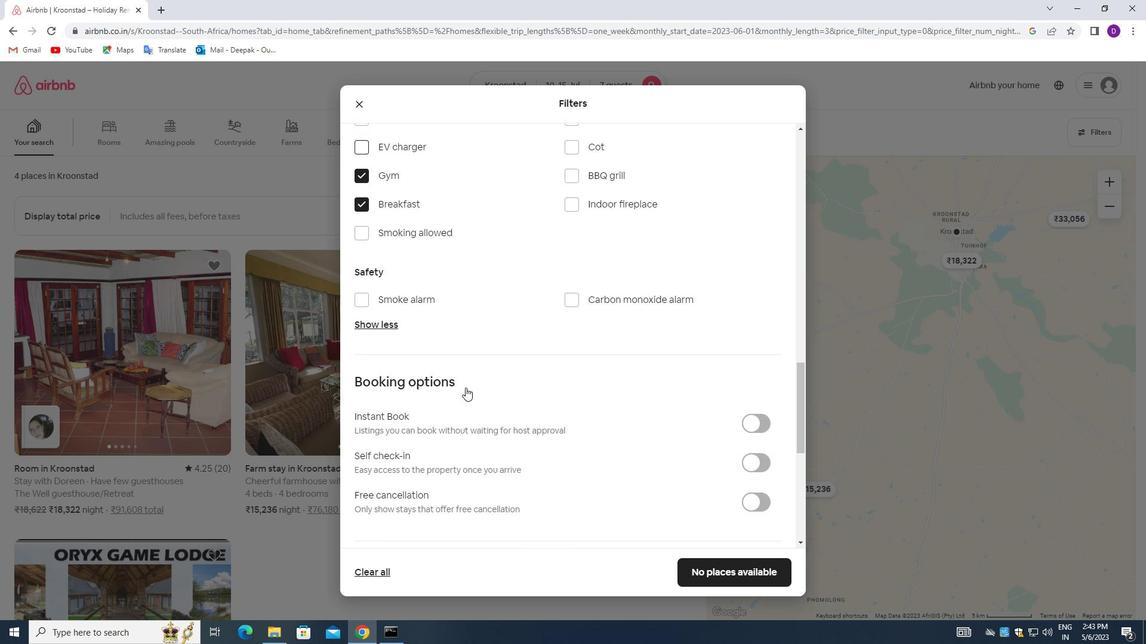 
Action: Mouse moved to (744, 407)
Screenshot: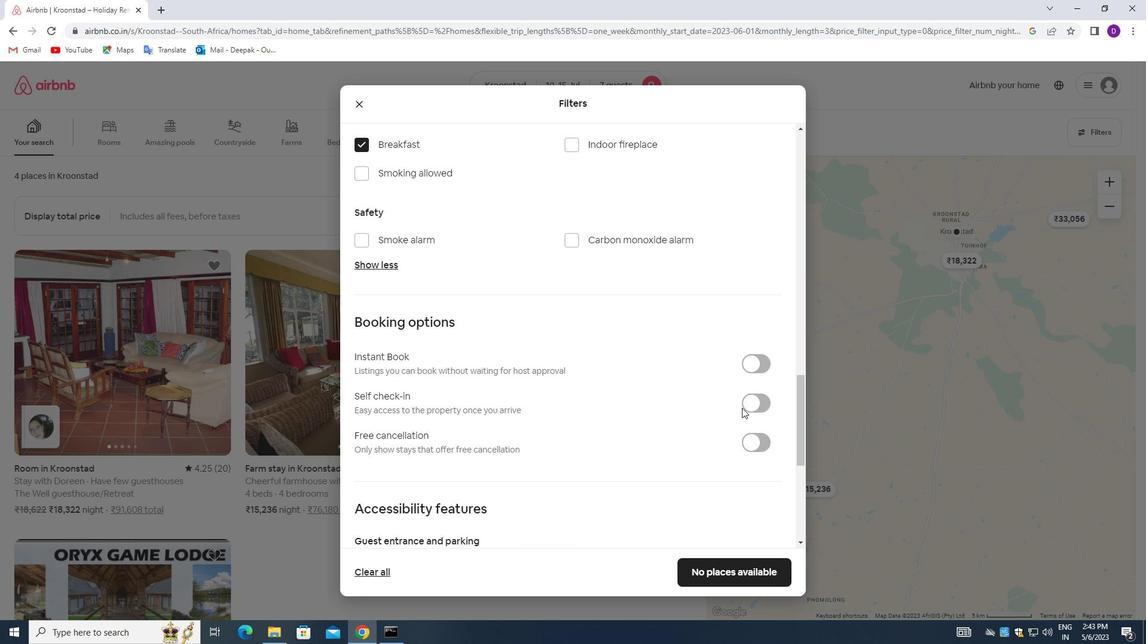 
Action: Mouse pressed left at (744, 407)
Screenshot: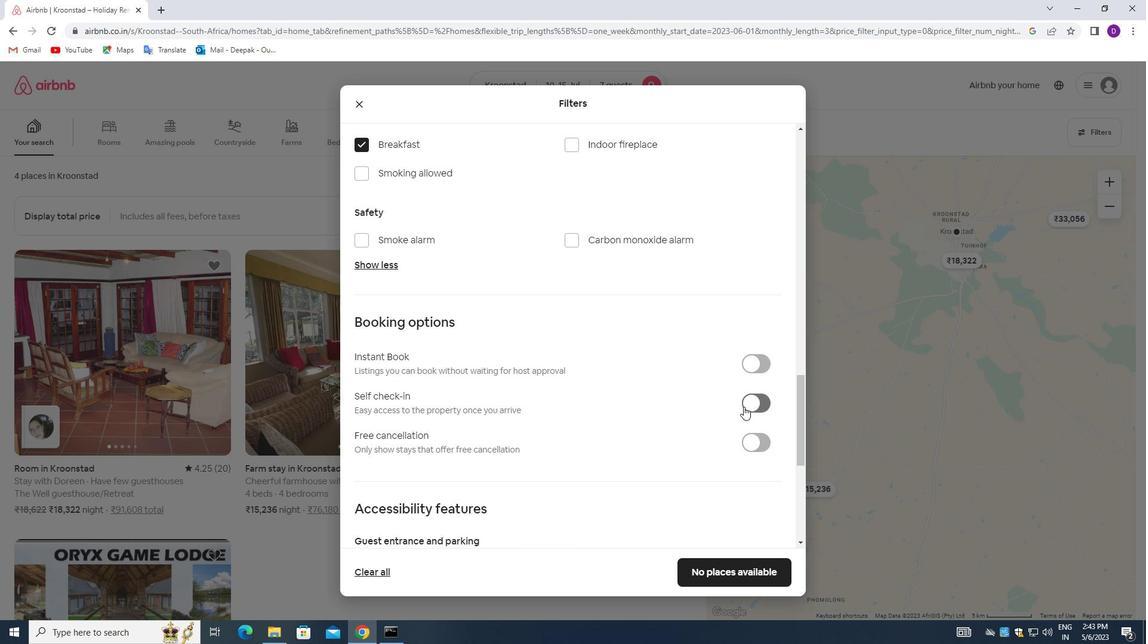 
Action: Mouse moved to (541, 411)
Screenshot: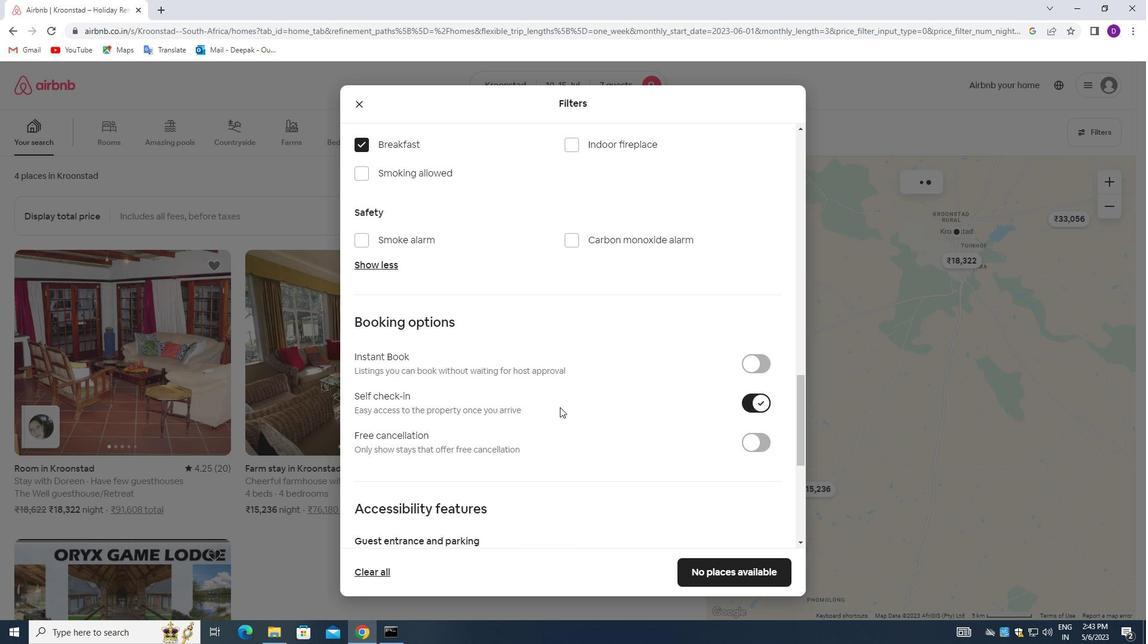 
Action: Mouse scrolled (541, 410) with delta (0, 0)
Screenshot: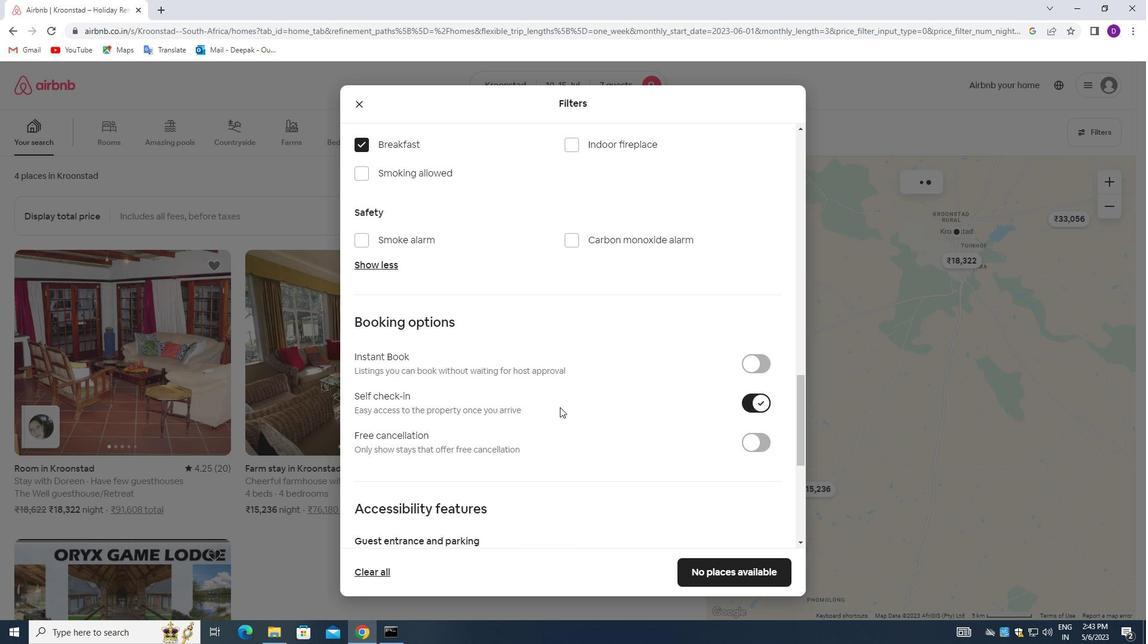 
Action: Mouse moved to (536, 412)
Screenshot: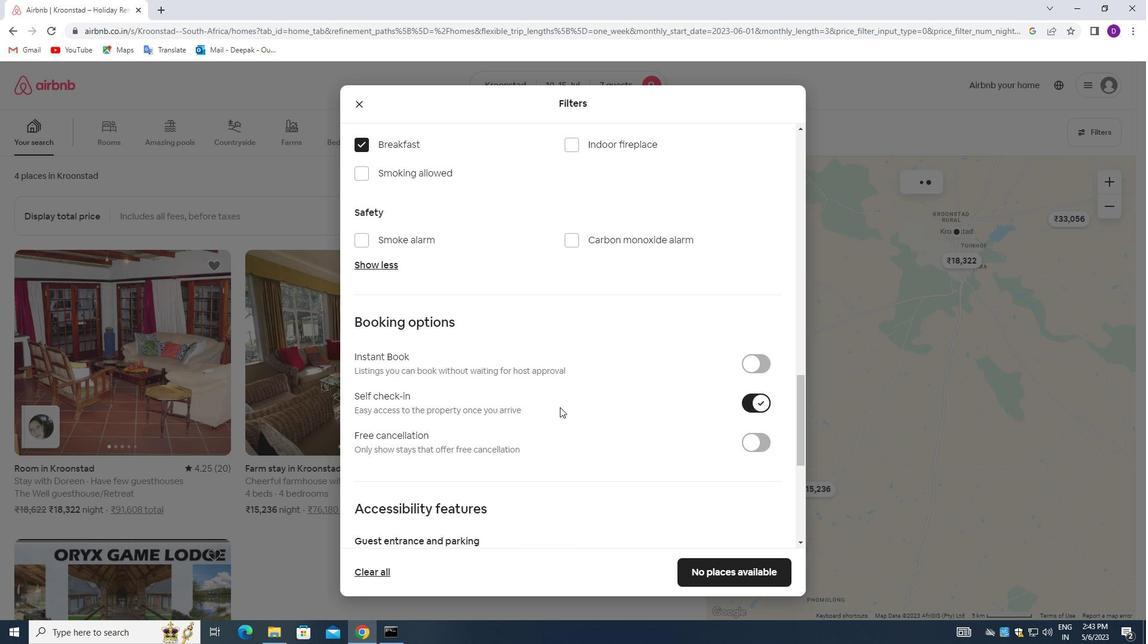 
Action: Mouse scrolled (536, 412) with delta (0, 0)
Screenshot: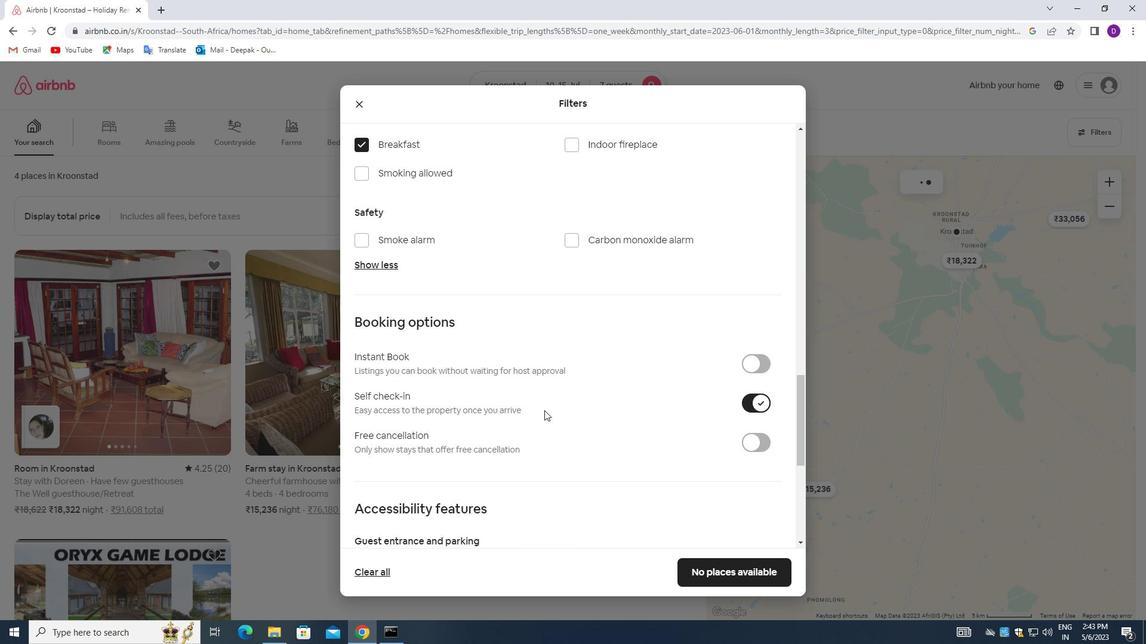 
Action: Mouse moved to (533, 414)
Screenshot: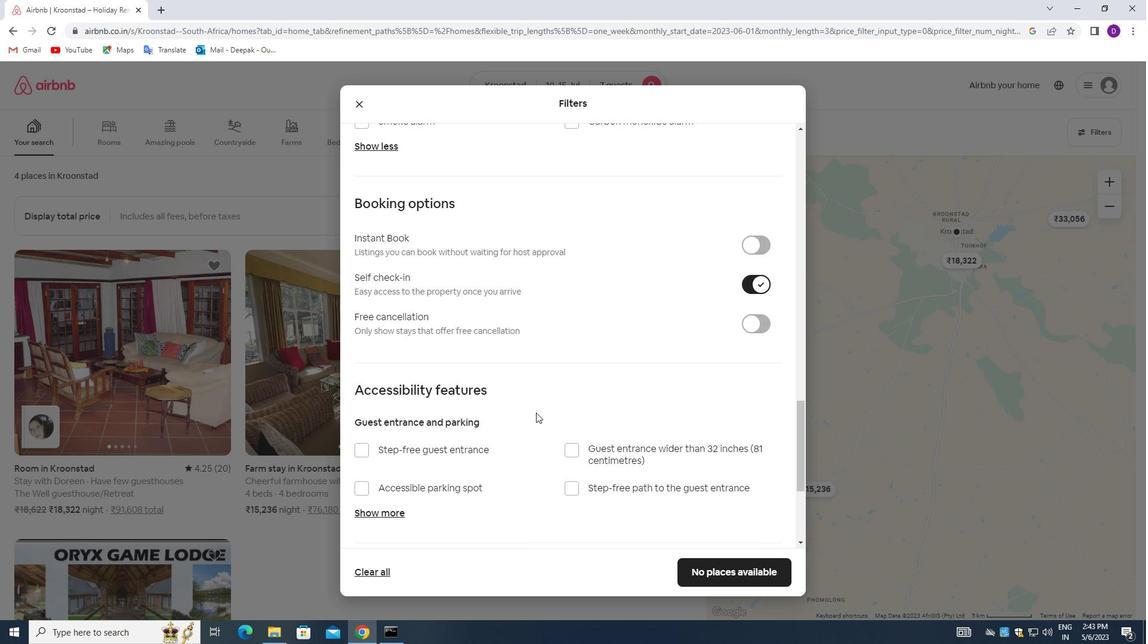 
Action: Mouse scrolled (533, 413) with delta (0, 0)
Screenshot: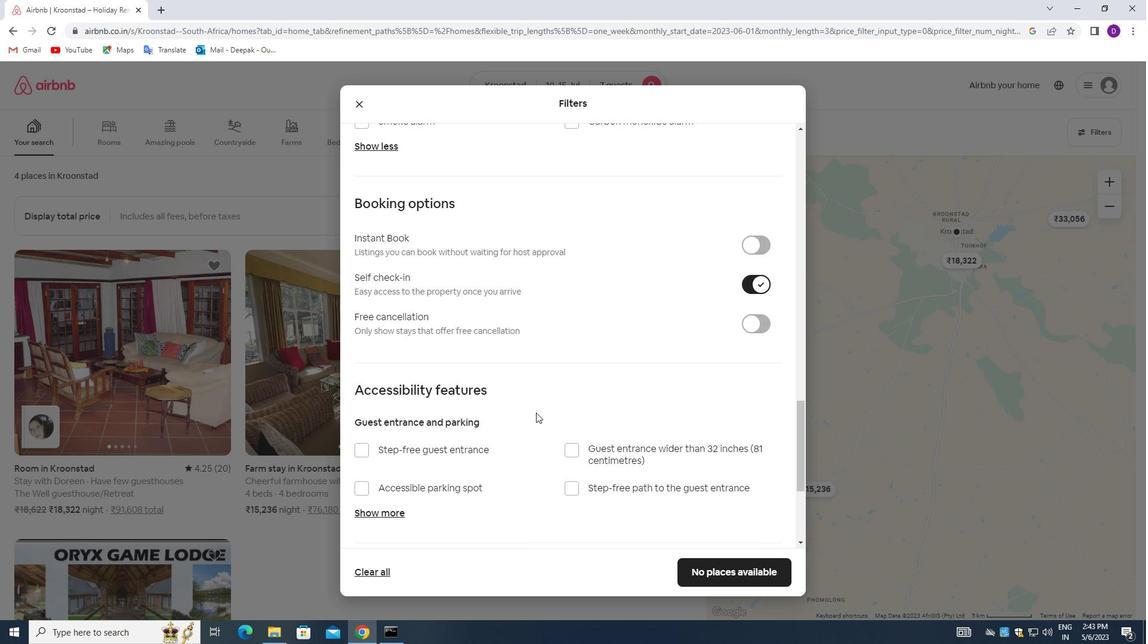 
Action: Mouse moved to (530, 416)
Screenshot: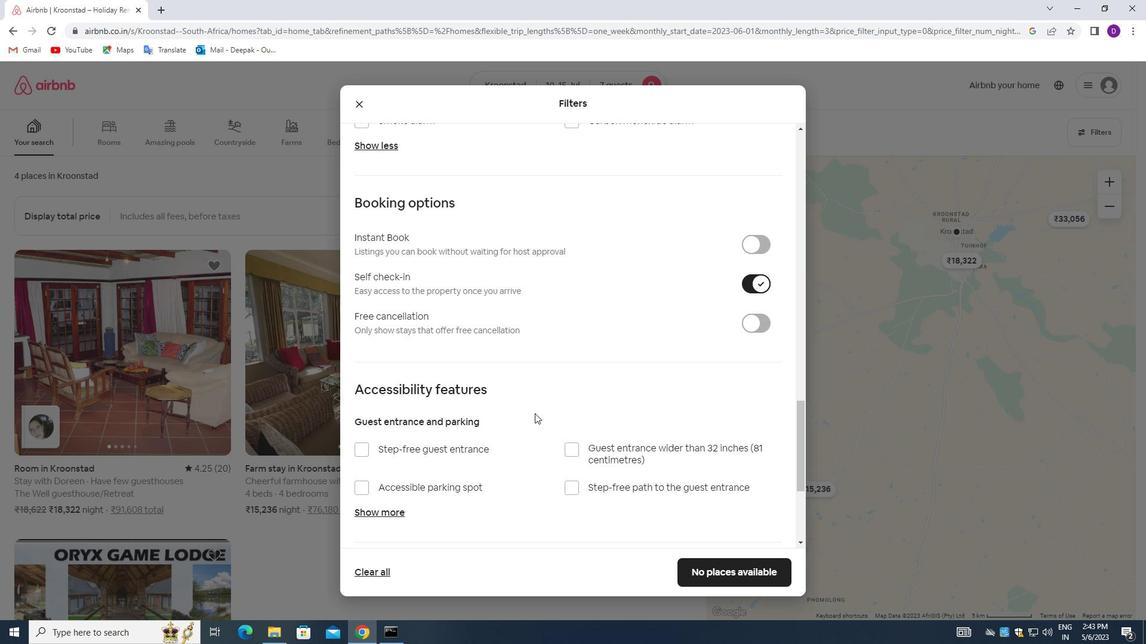 
Action: Mouse scrolled (530, 415) with delta (0, 0)
Screenshot: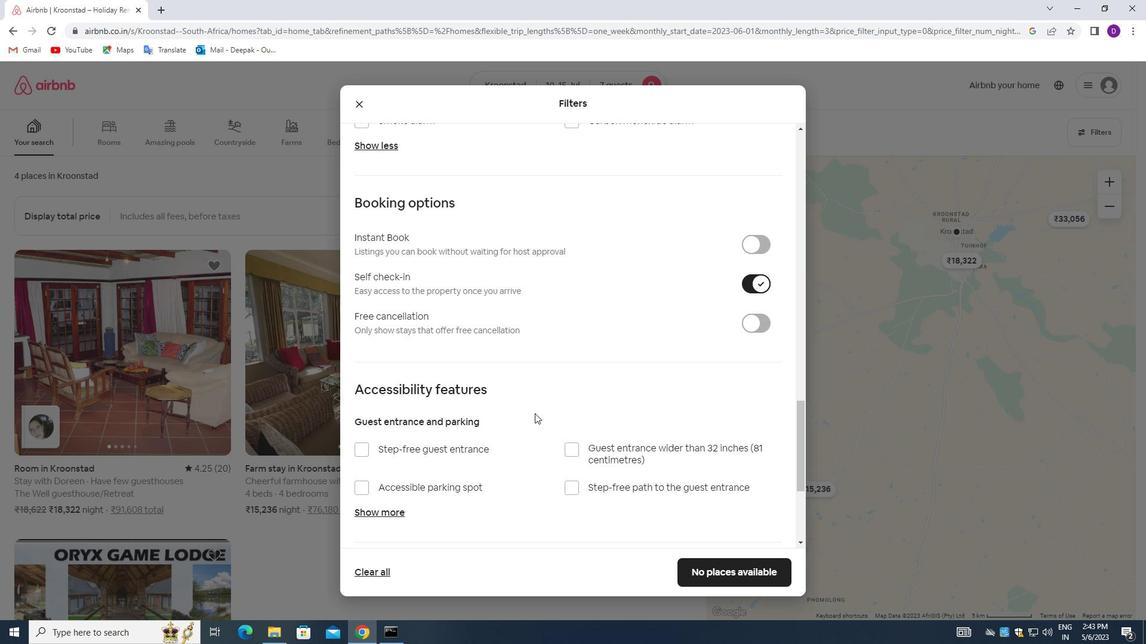 
Action: Mouse moved to (529, 417)
Screenshot: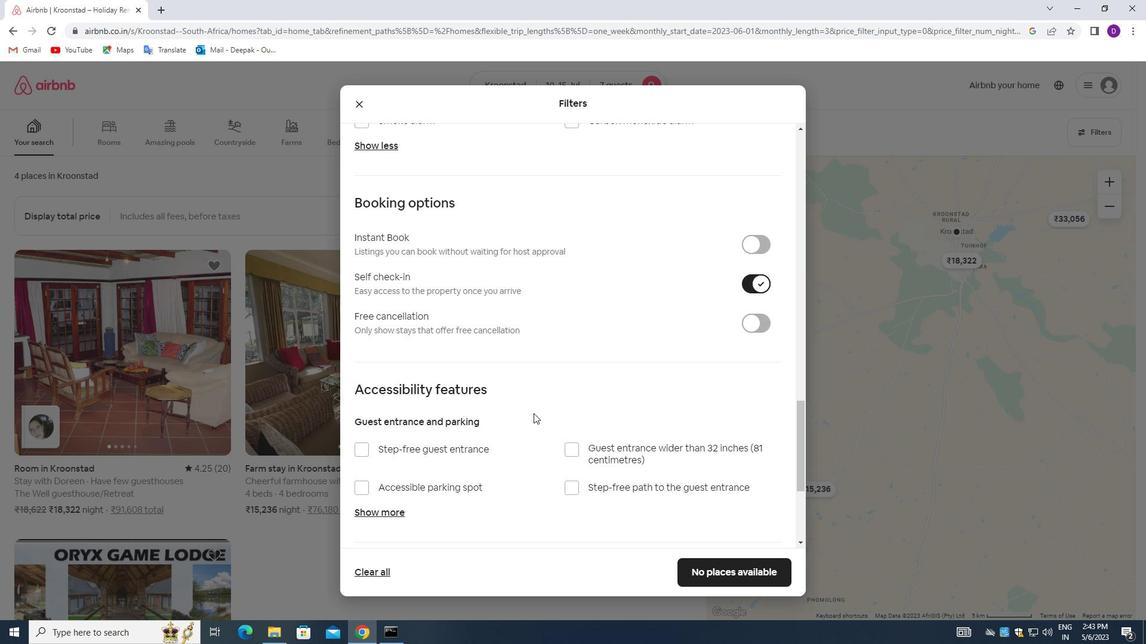 
Action: Mouse scrolled (529, 416) with delta (0, 0)
Screenshot: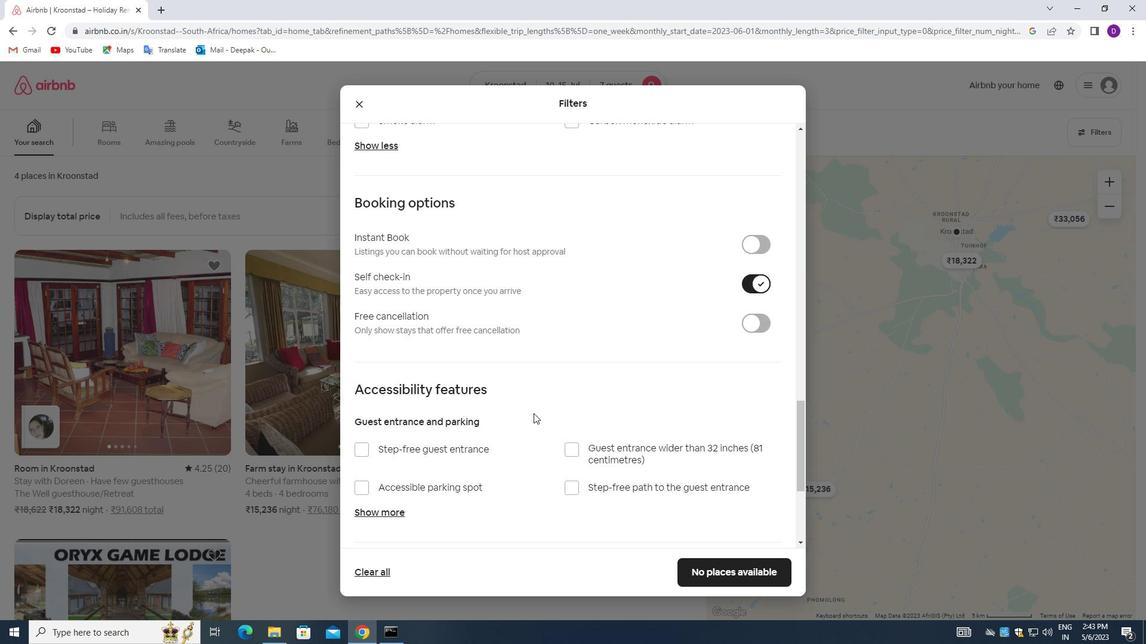 
Action: Mouse moved to (514, 426)
Screenshot: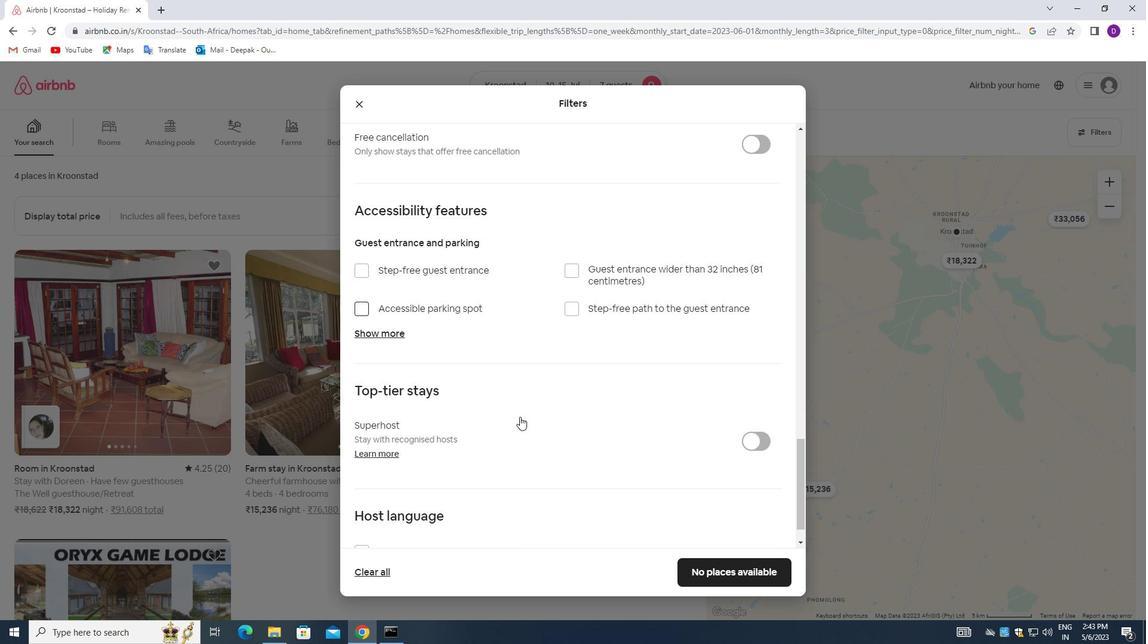 
Action: Mouse scrolled (514, 425) with delta (0, 0)
Screenshot: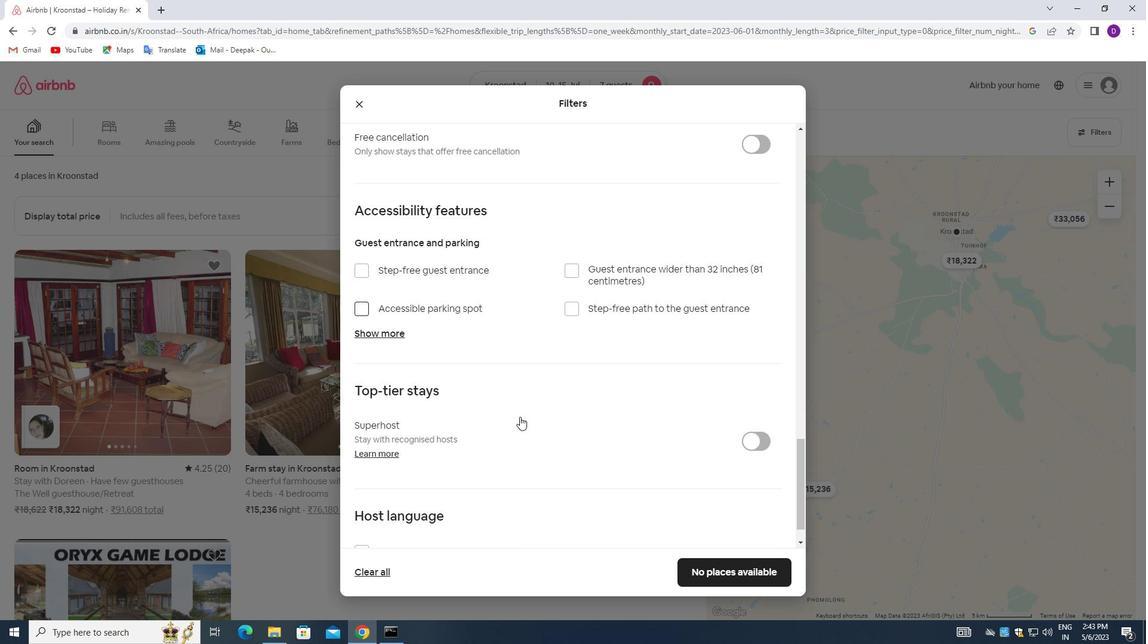 
Action: Mouse moved to (513, 428)
Screenshot: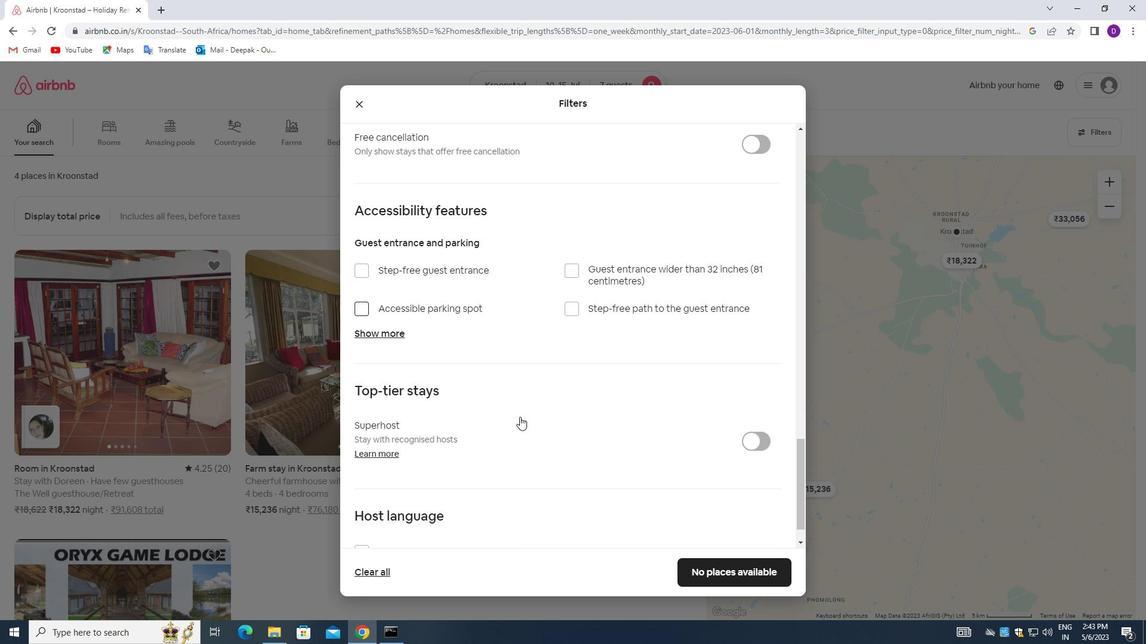 
Action: Mouse scrolled (513, 428) with delta (0, 0)
Screenshot: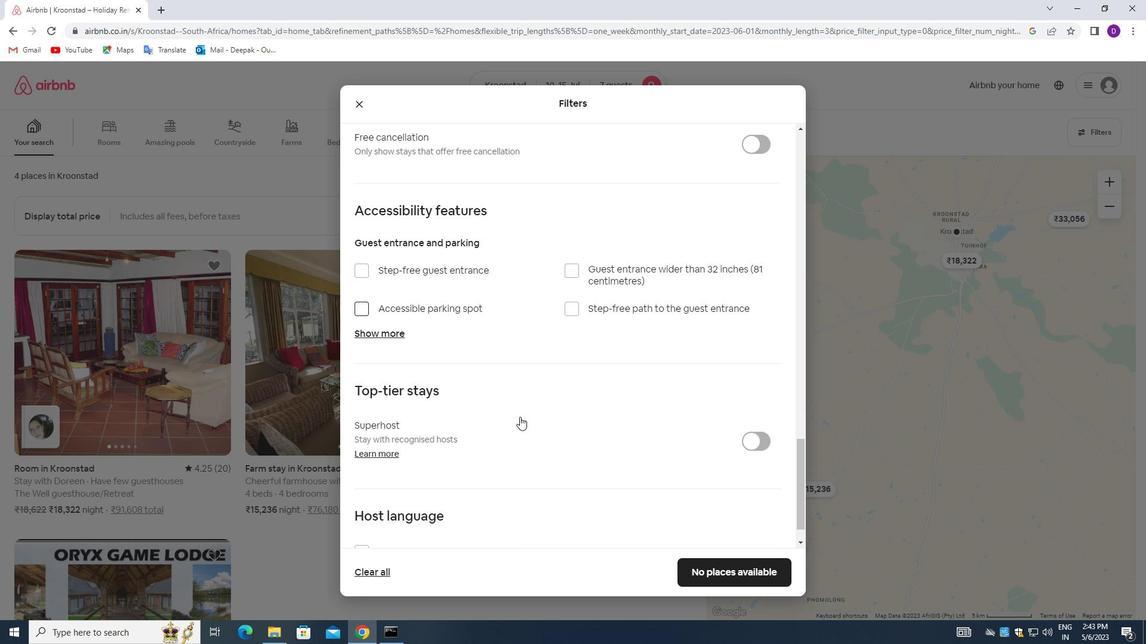 
Action: Mouse moved to (512, 429)
Screenshot: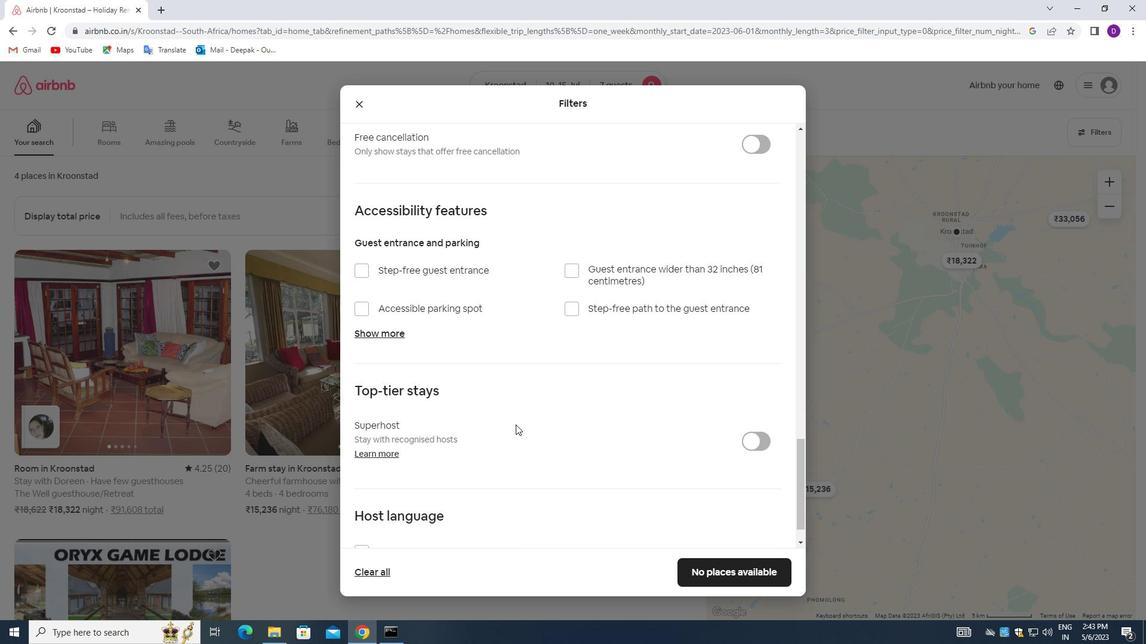 
Action: Mouse scrolled (512, 428) with delta (0, 0)
Screenshot: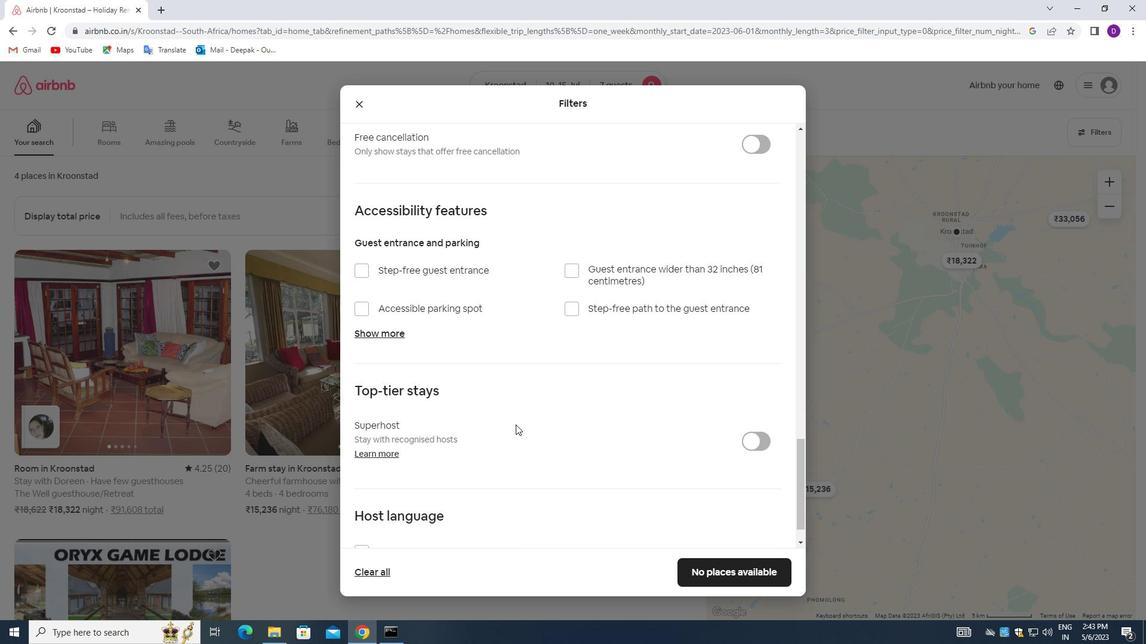 
Action: Mouse moved to (505, 436)
Screenshot: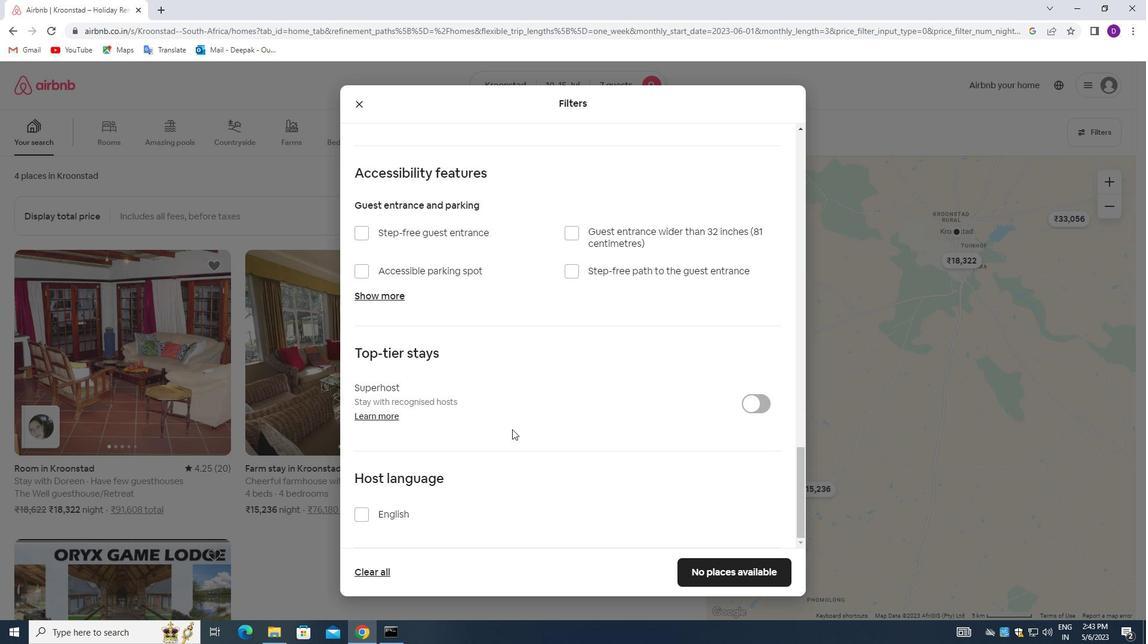 
Action: Mouse scrolled (505, 435) with delta (0, 0)
Screenshot: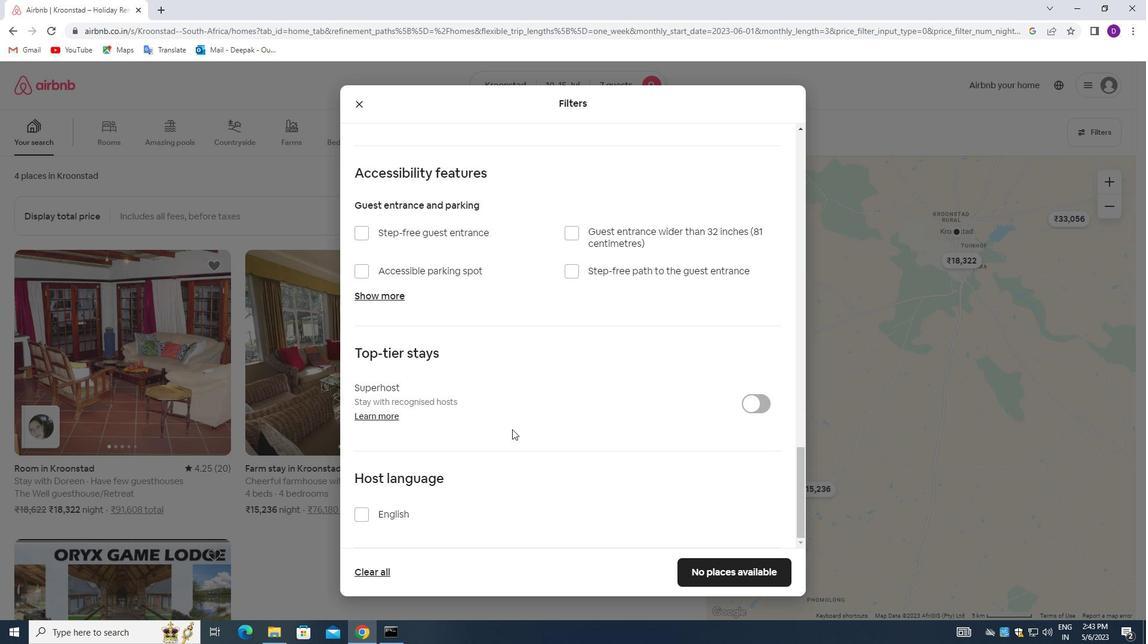 
Action: Mouse moved to (496, 443)
Screenshot: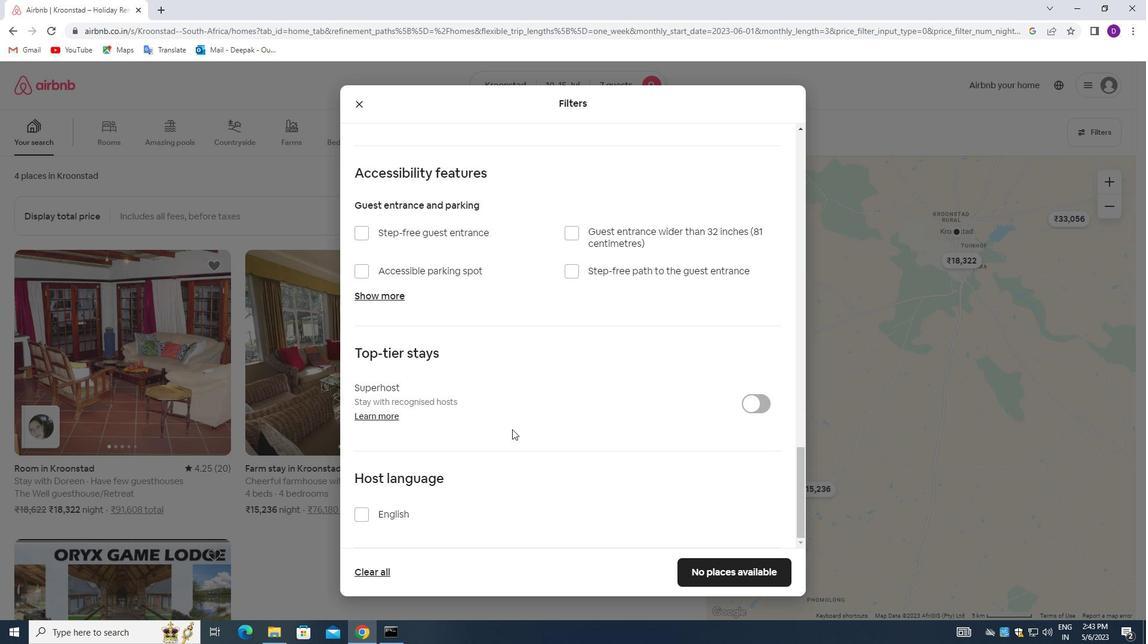 
Action: Mouse scrolled (496, 442) with delta (0, 0)
Screenshot: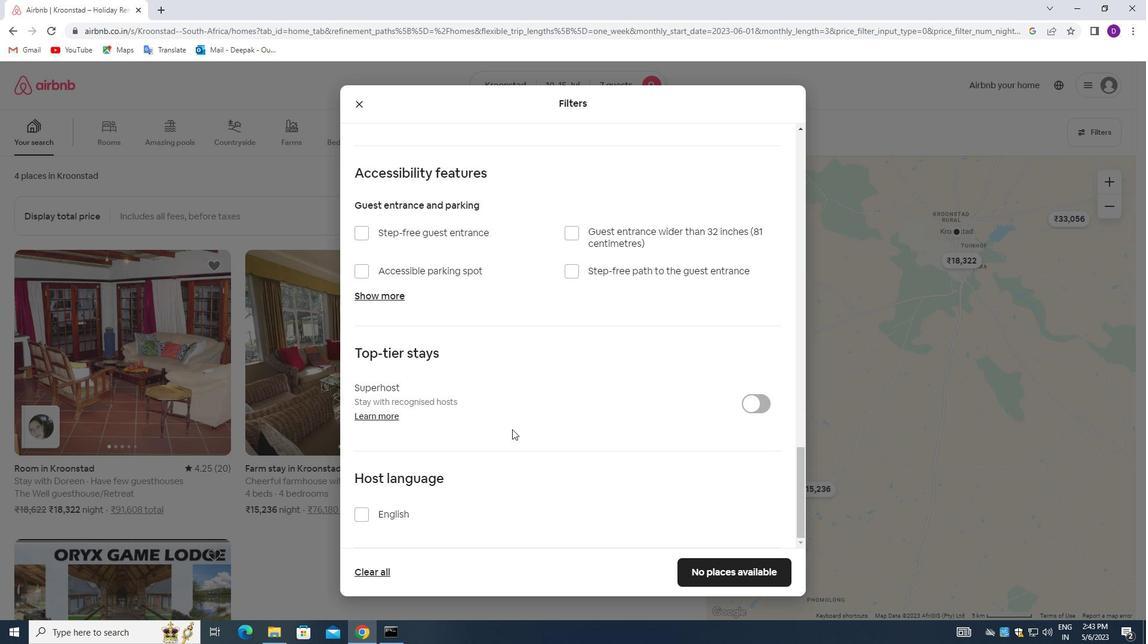 
Action: Mouse moved to (363, 520)
Screenshot: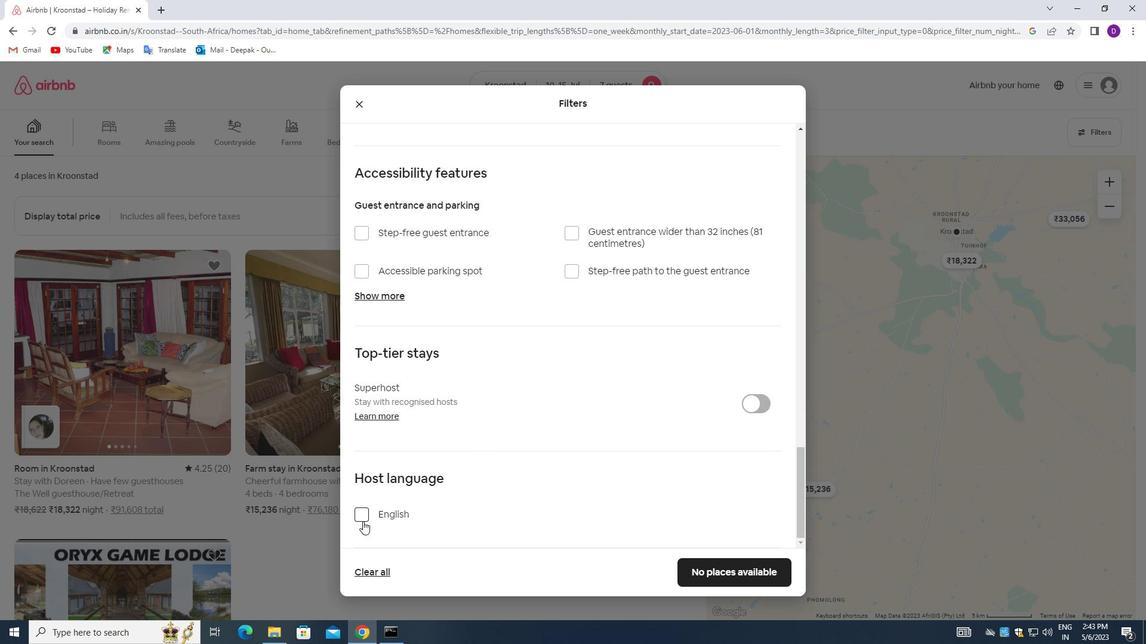 
Action: Mouse pressed left at (363, 520)
Screenshot: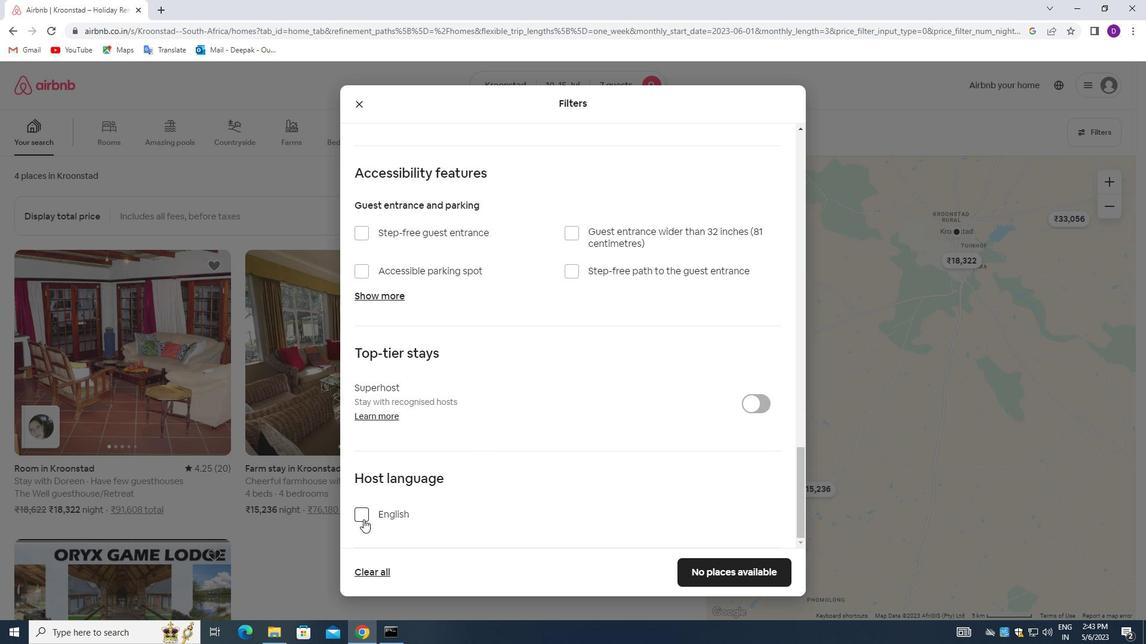 
Action: Mouse moved to (684, 566)
Screenshot: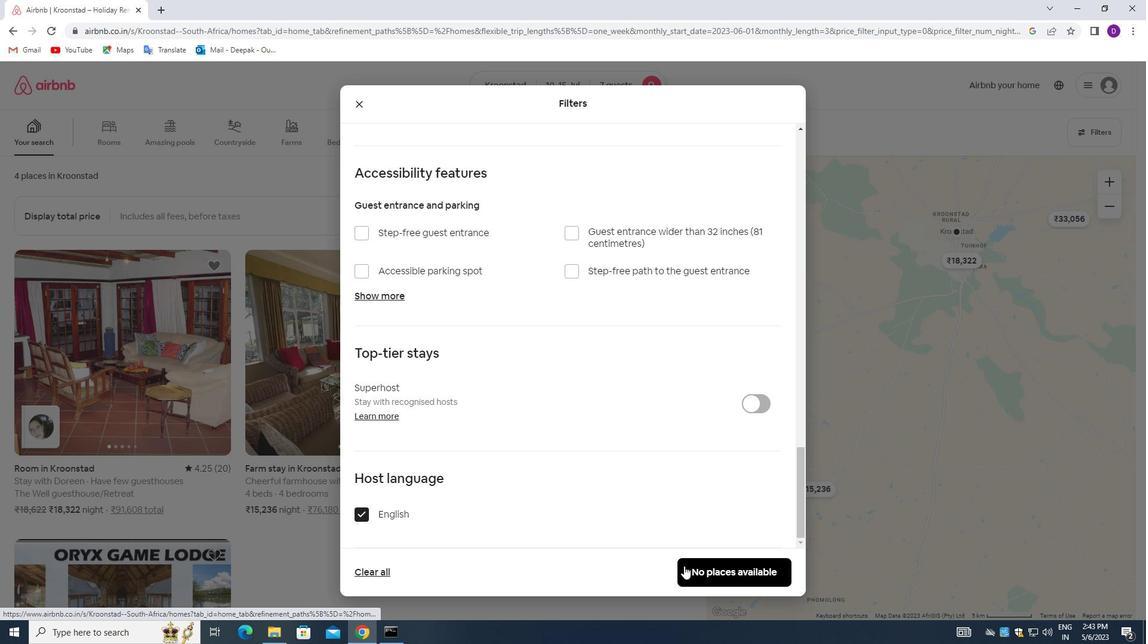 
Action: Mouse pressed left at (684, 566)
Screenshot: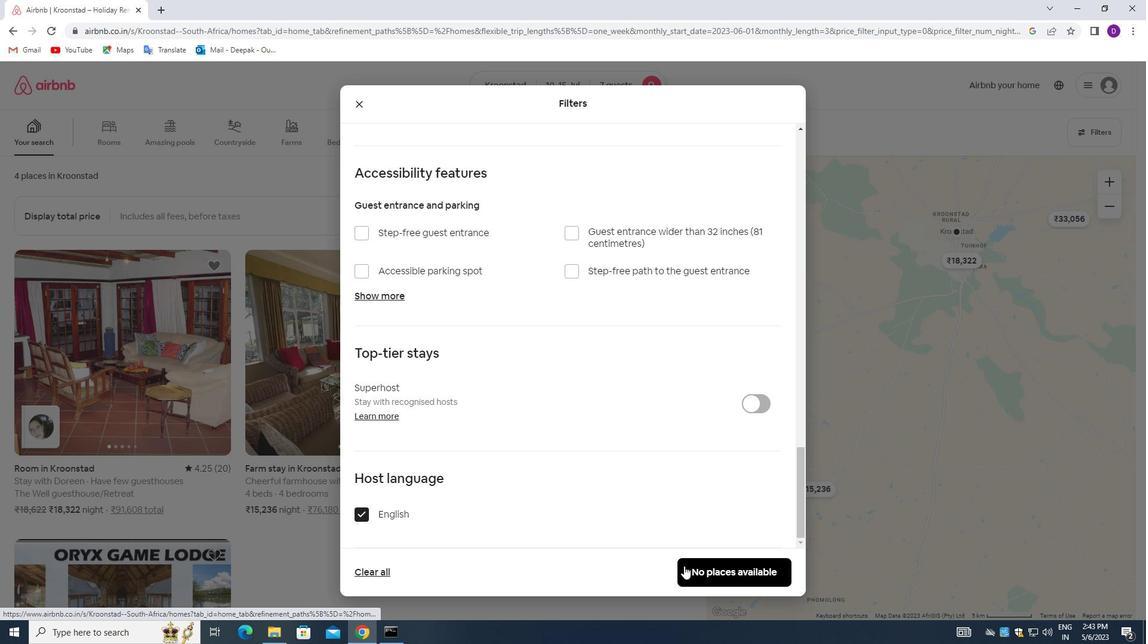 
Action: Mouse moved to (652, 477)
Screenshot: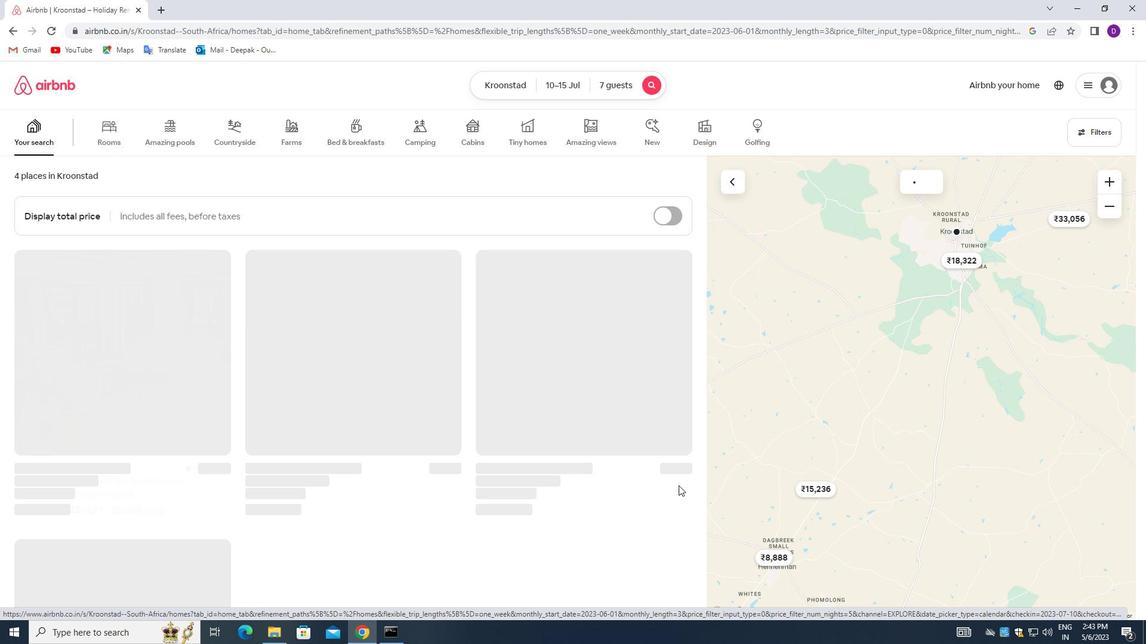 
